 Task: Research Airbnb options in Thunder Bay, Canada from 12th December, 2023 to 16th December, 2023 for 2 adults. Place can be entire room with 2 bedrooms having 2 beds and 1 bathroom. Property type can be flat.
Action: Mouse moved to (419, 74)
Screenshot: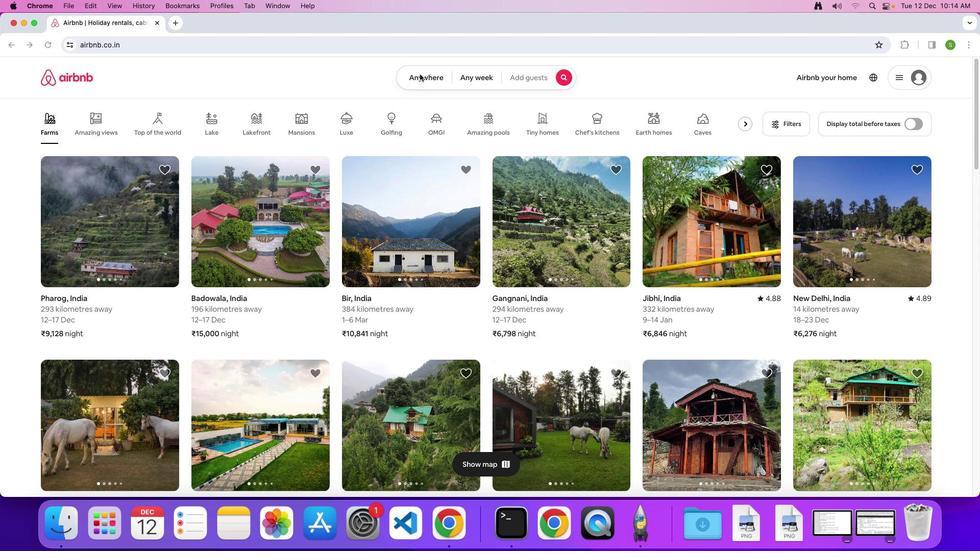 
Action: Mouse pressed left at (419, 74)
Screenshot: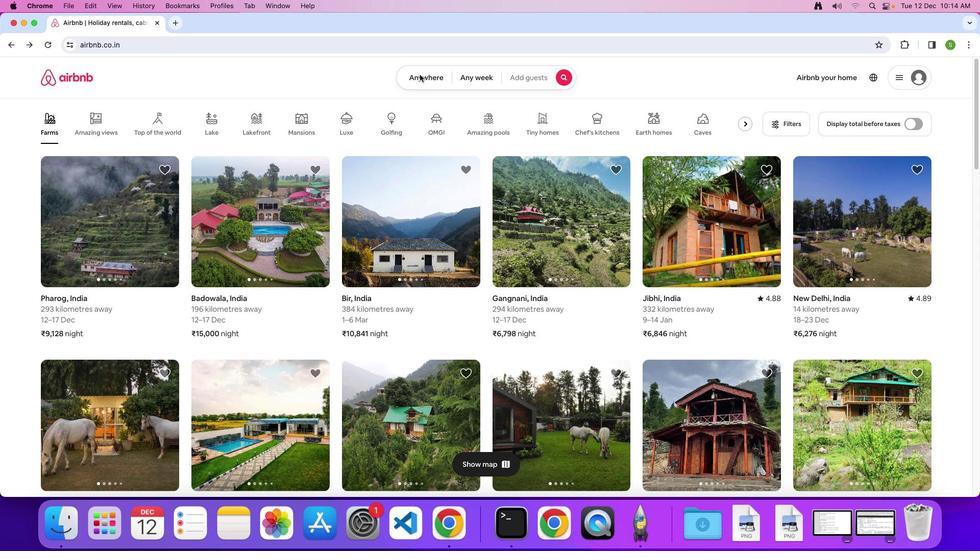 
Action: Mouse moved to (416, 80)
Screenshot: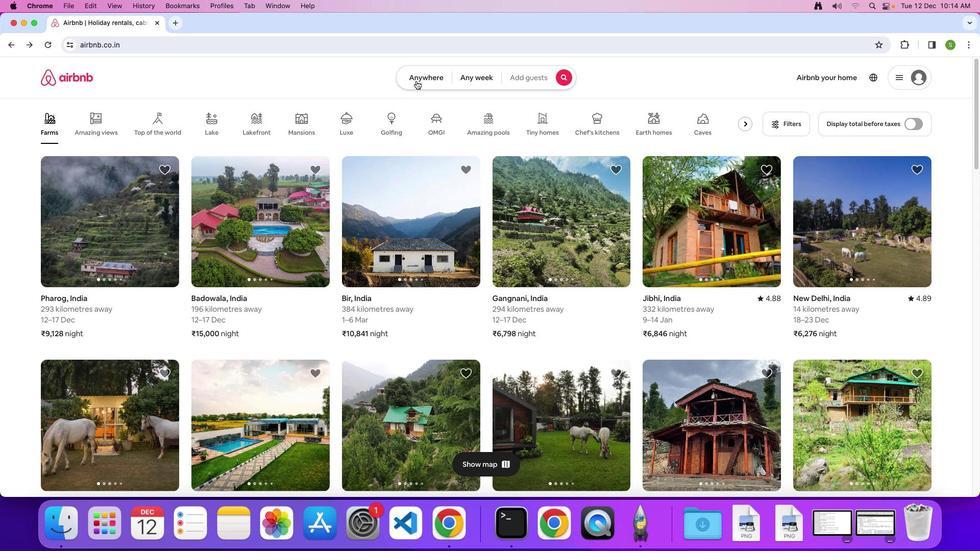 
Action: Mouse pressed left at (416, 80)
Screenshot: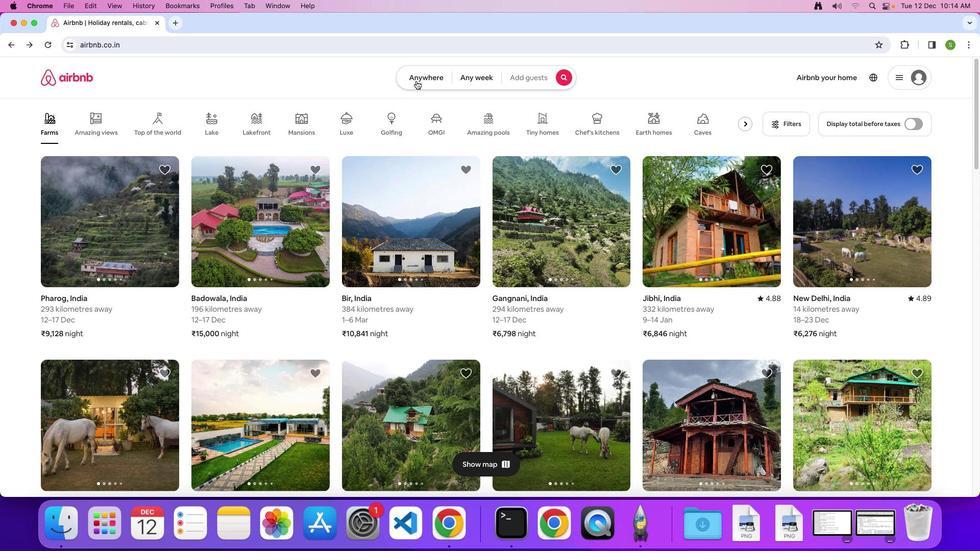 
Action: Mouse moved to (364, 116)
Screenshot: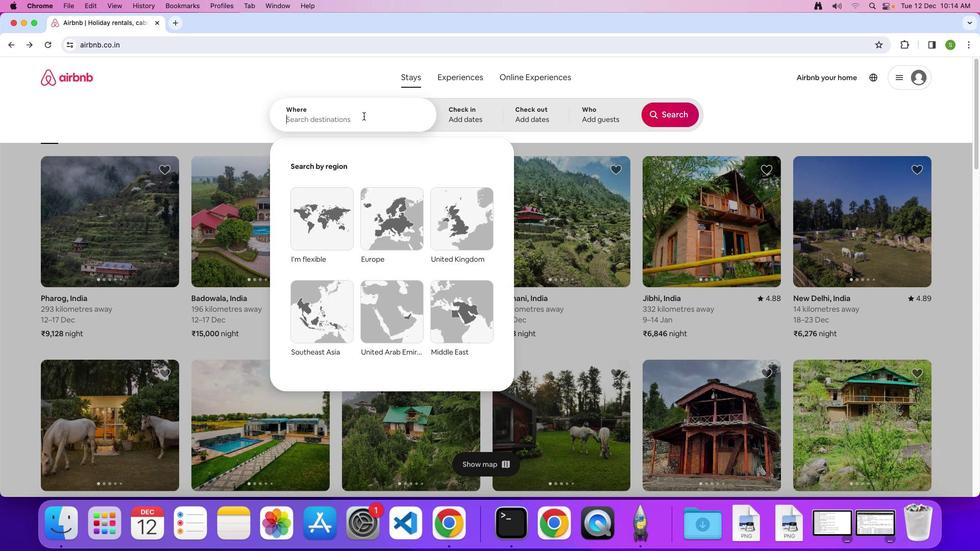 
Action: Mouse pressed left at (364, 116)
Screenshot: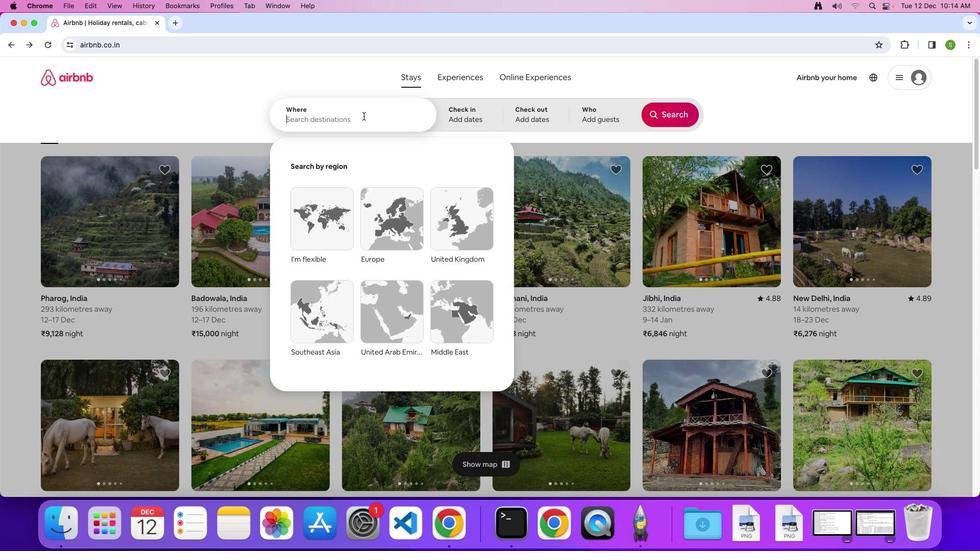 
Action: Key pressed 'T'Key.caps_lock'h''u''n''d''a'Key.backspace'e''r'Key.spaceKey.shift'B''a''y'','Key.spaceKey.shift'c''a''n''a''d''a'Key.enter
Screenshot: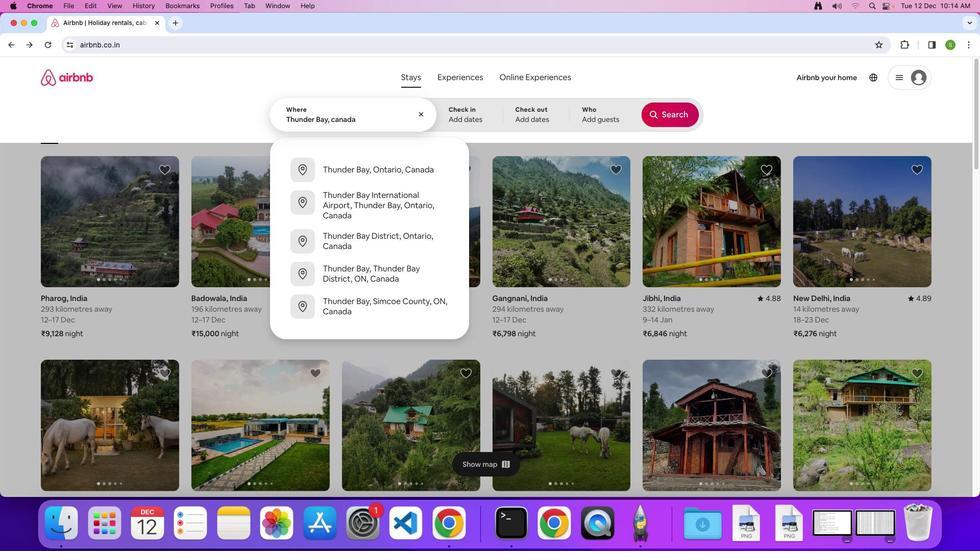 
Action: Mouse moved to (368, 291)
Screenshot: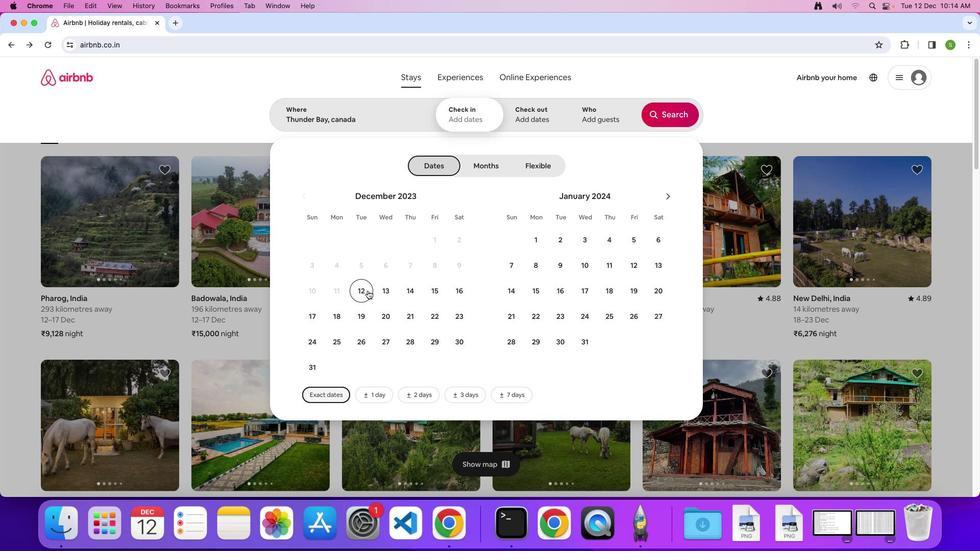 
Action: Mouse pressed left at (368, 291)
Screenshot: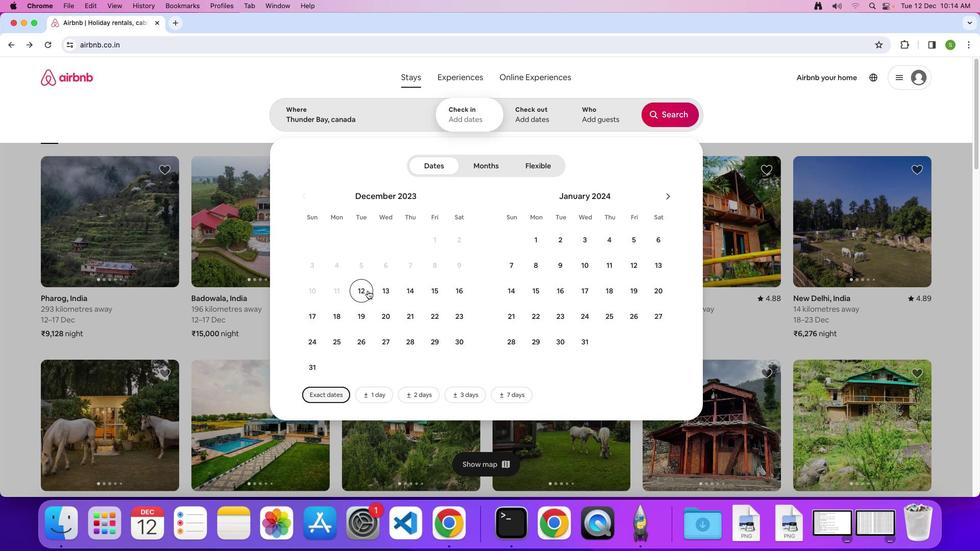 
Action: Mouse moved to (460, 295)
Screenshot: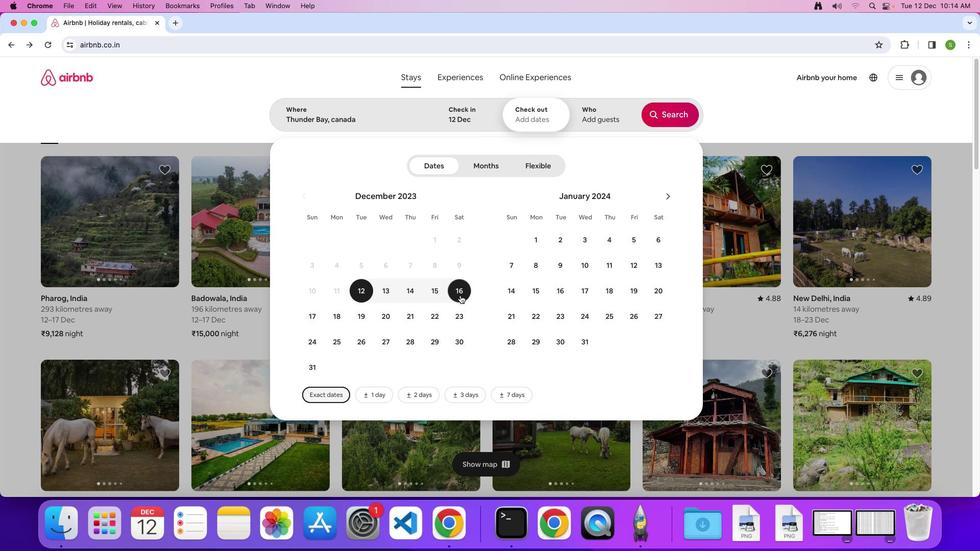 
Action: Mouse pressed left at (460, 295)
Screenshot: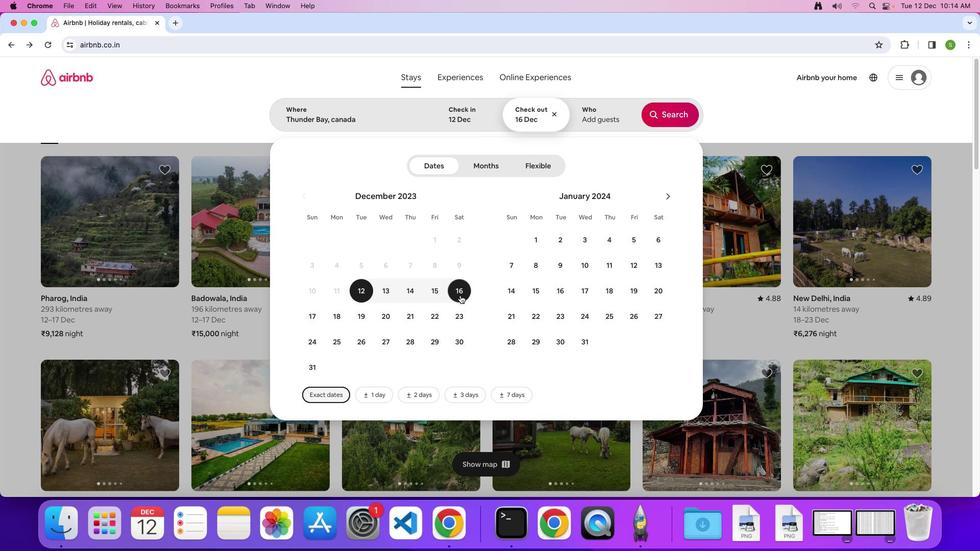 
Action: Mouse moved to (598, 120)
Screenshot: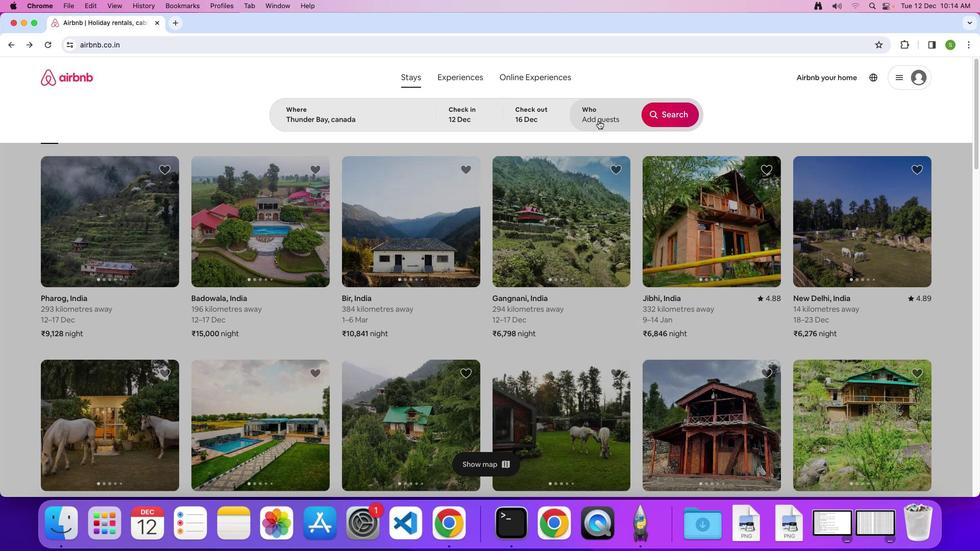 
Action: Mouse pressed left at (598, 120)
Screenshot: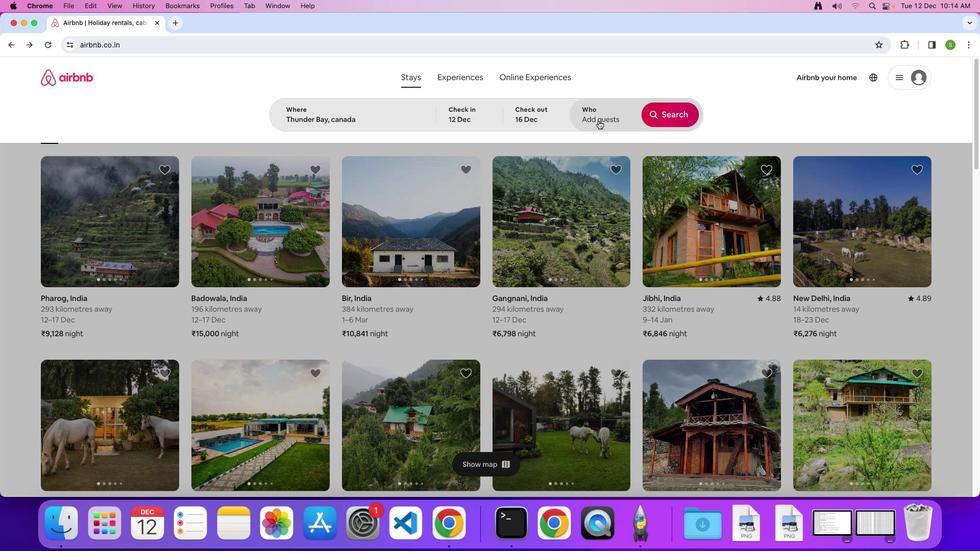 
Action: Mouse moved to (675, 163)
Screenshot: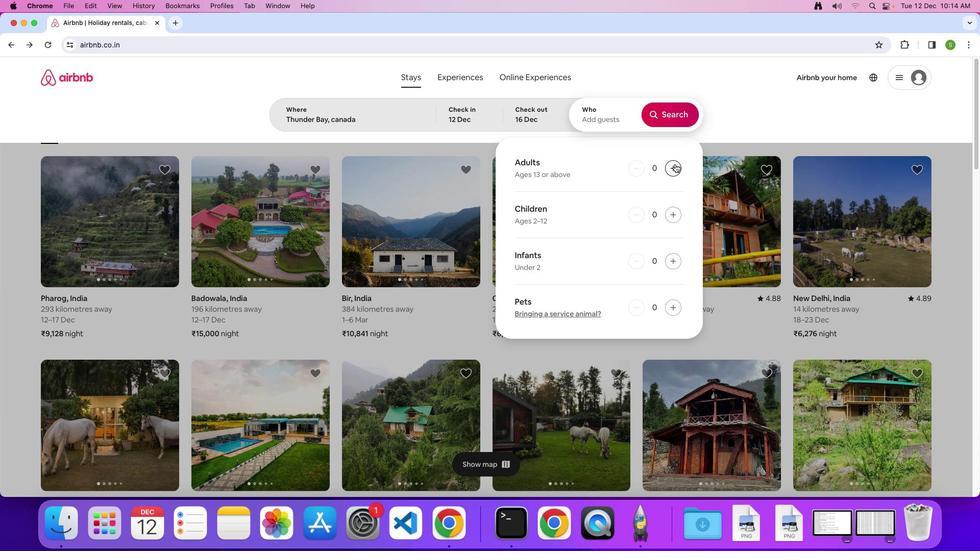 
Action: Mouse pressed left at (675, 163)
Screenshot: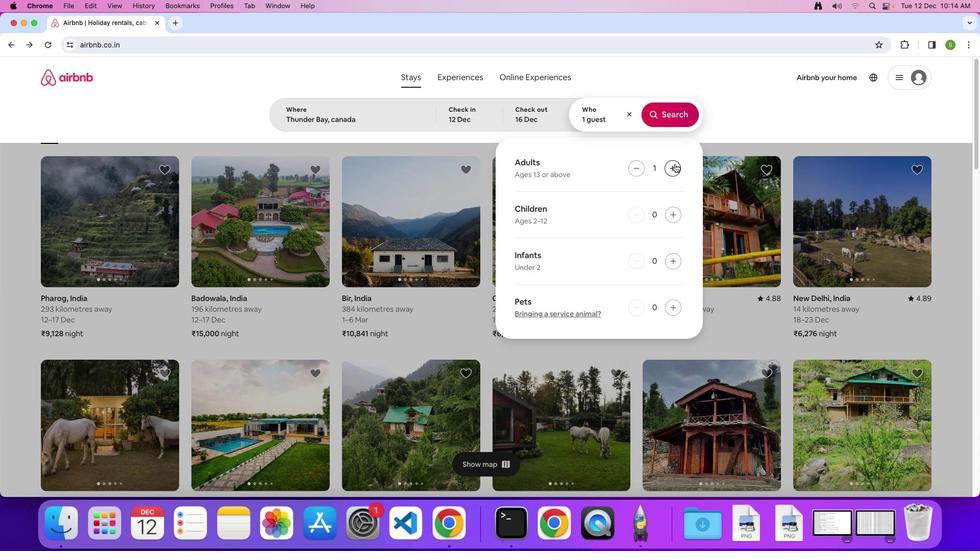 
Action: Mouse pressed left at (675, 163)
Screenshot: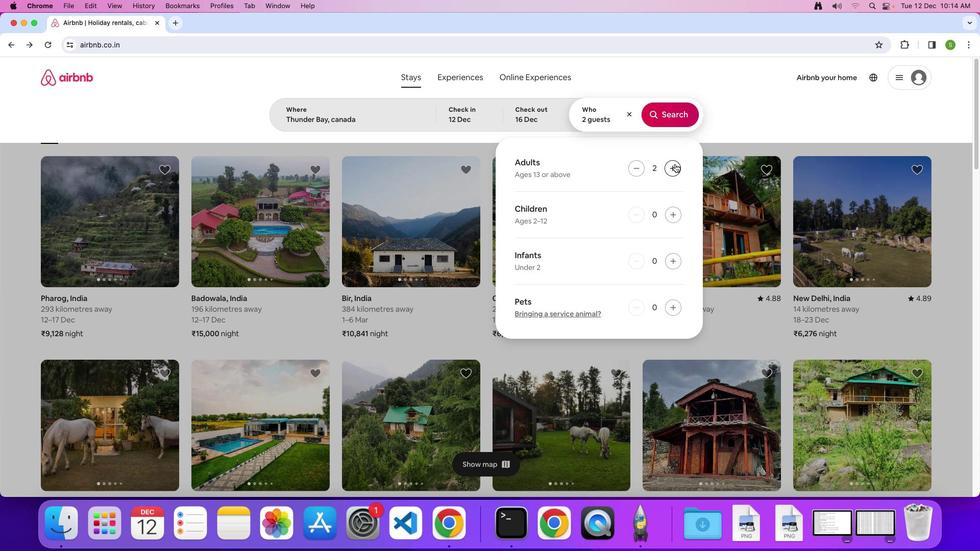 
Action: Mouse moved to (681, 122)
Screenshot: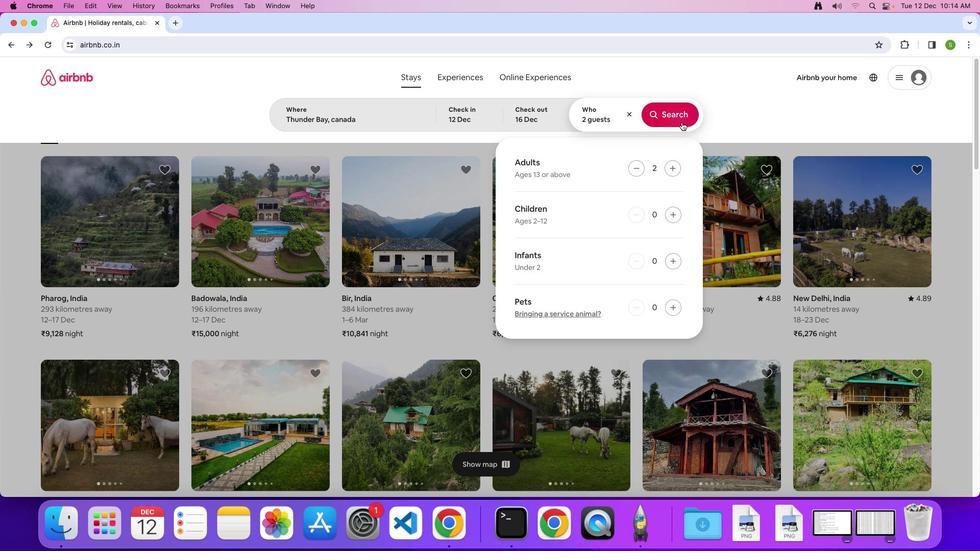 
Action: Mouse pressed left at (681, 122)
Screenshot: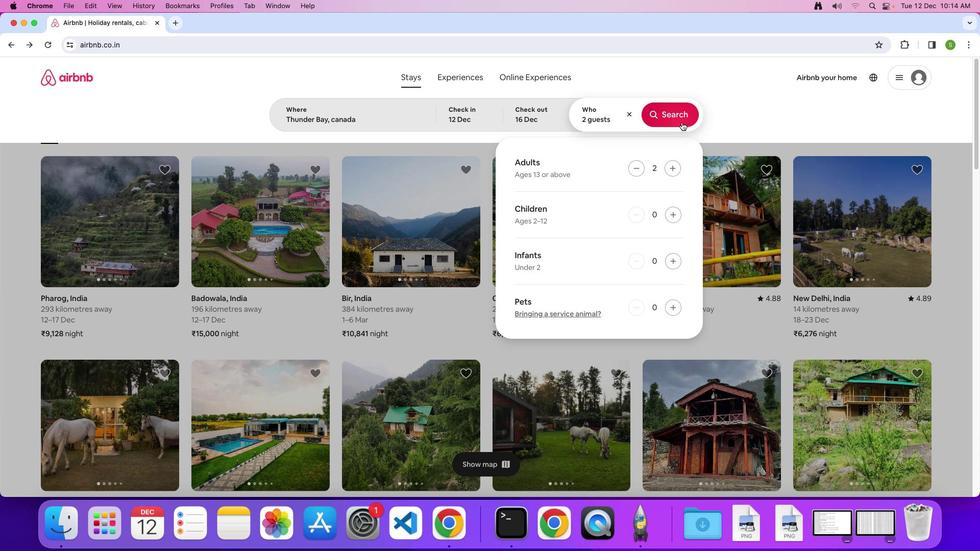 
Action: Mouse moved to (806, 119)
Screenshot: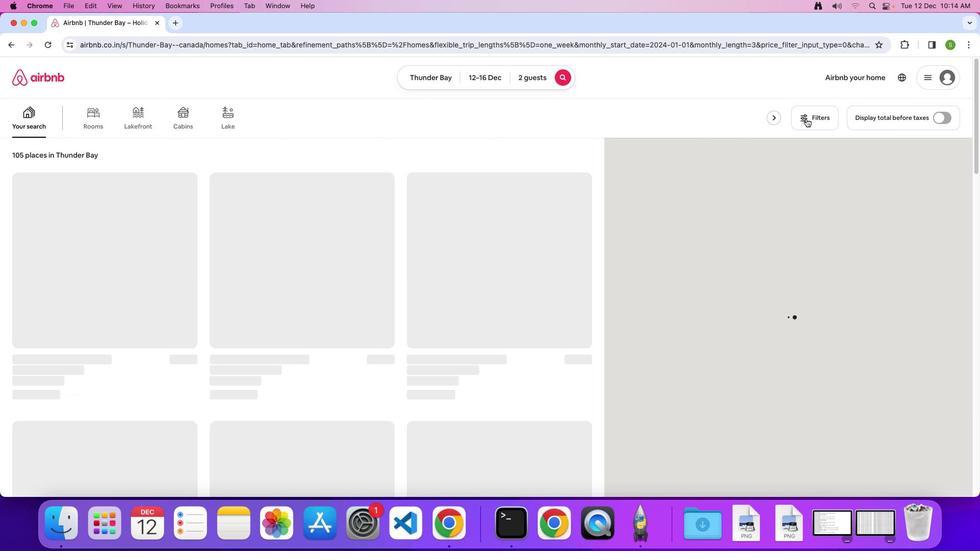 
Action: Mouse pressed left at (806, 119)
Screenshot: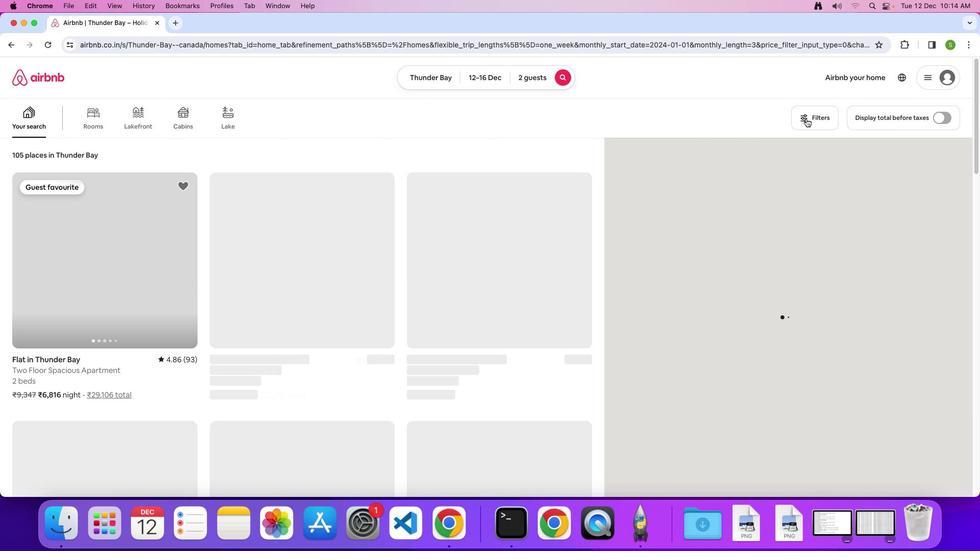 
Action: Mouse moved to (487, 298)
Screenshot: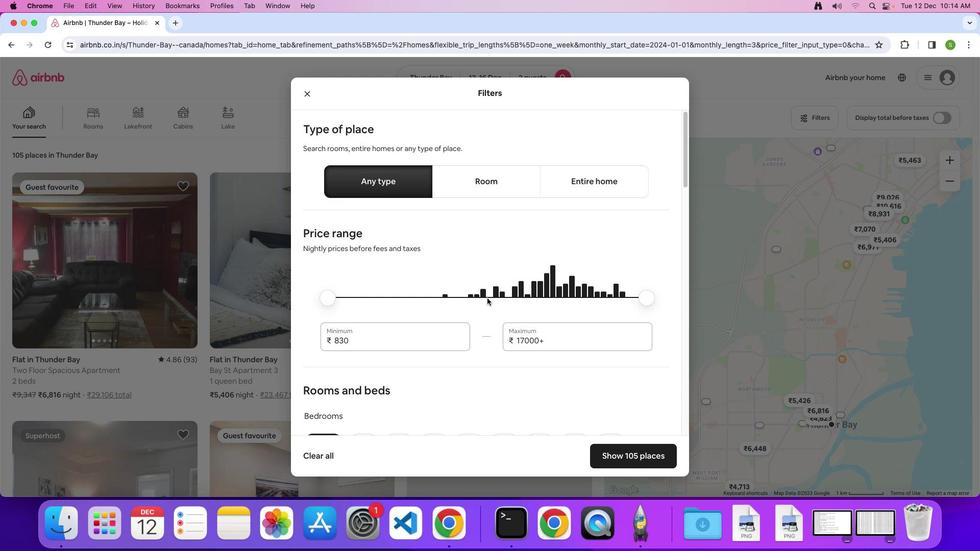 
Action: Mouse scrolled (487, 298) with delta (0, 0)
Screenshot: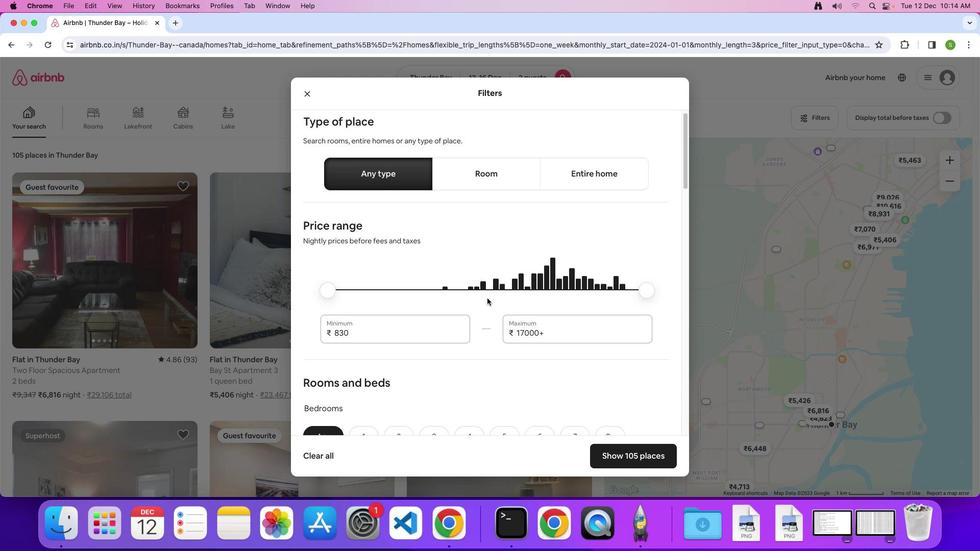 
Action: Mouse scrolled (487, 298) with delta (0, 0)
Screenshot: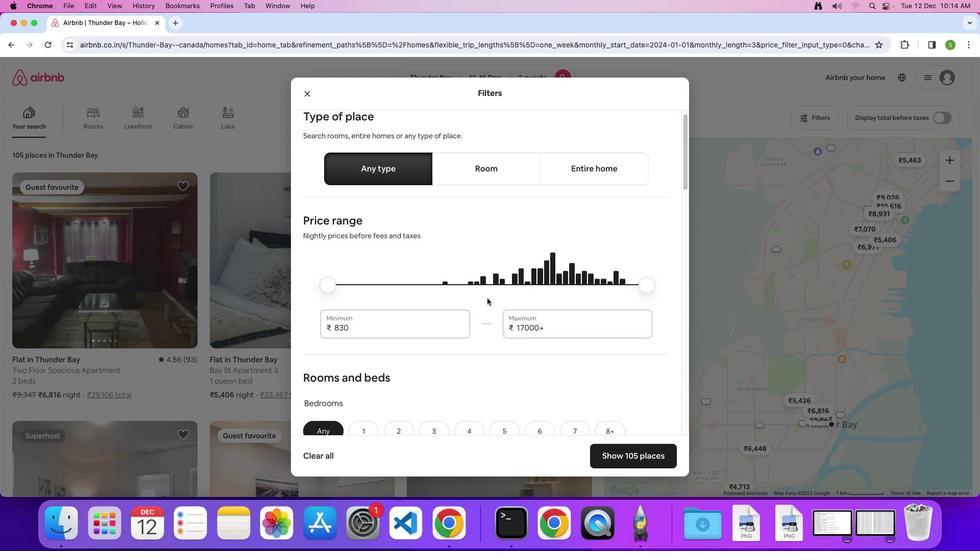 
Action: Mouse scrolled (487, 298) with delta (0, 0)
Screenshot: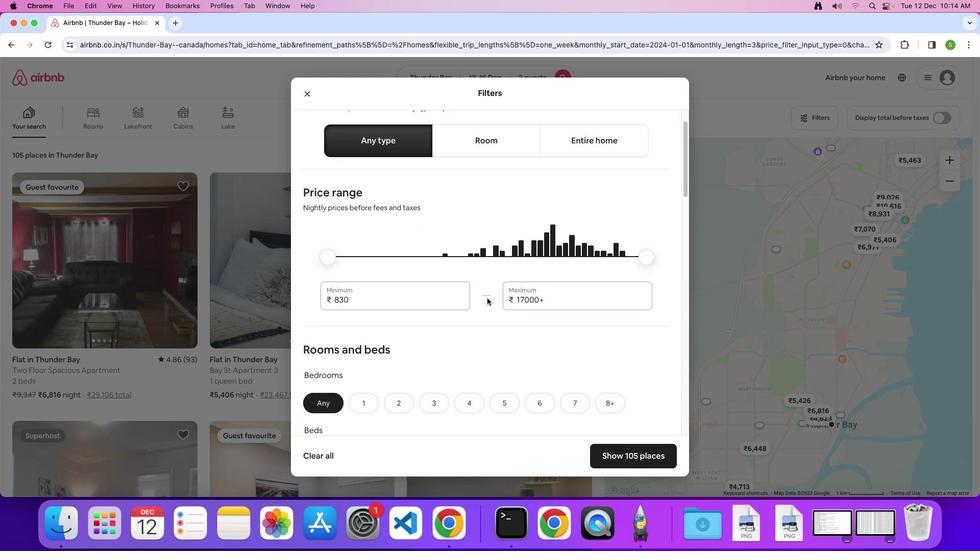 
Action: Mouse scrolled (487, 298) with delta (0, 0)
Screenshot: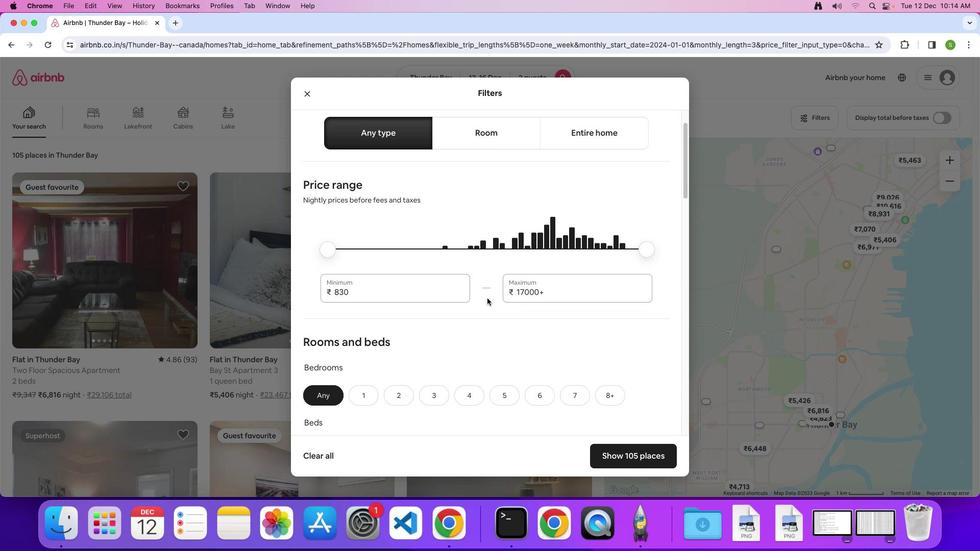 
Action: Mouse scrolled (487, 298) with delta (0, 0)
Screenshot: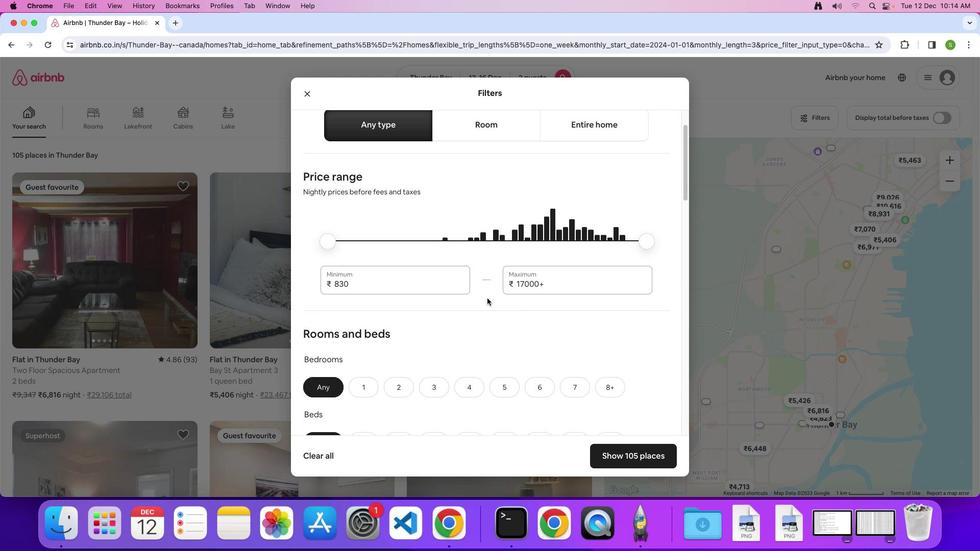 
Action: Mouse moved to (481, 300)
Screenshot: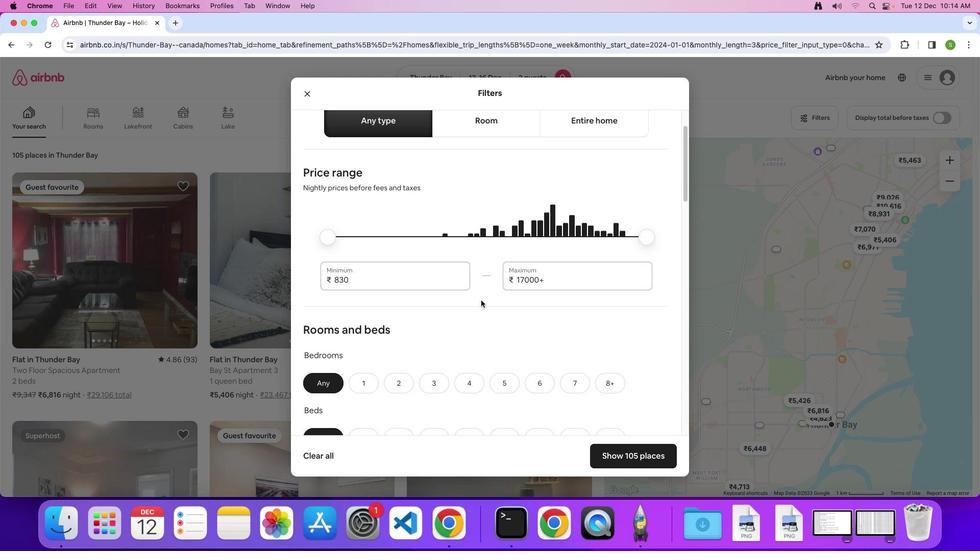 
Action: Mouse scrolled (481, 300) with delta (0, 0)
Screenshot: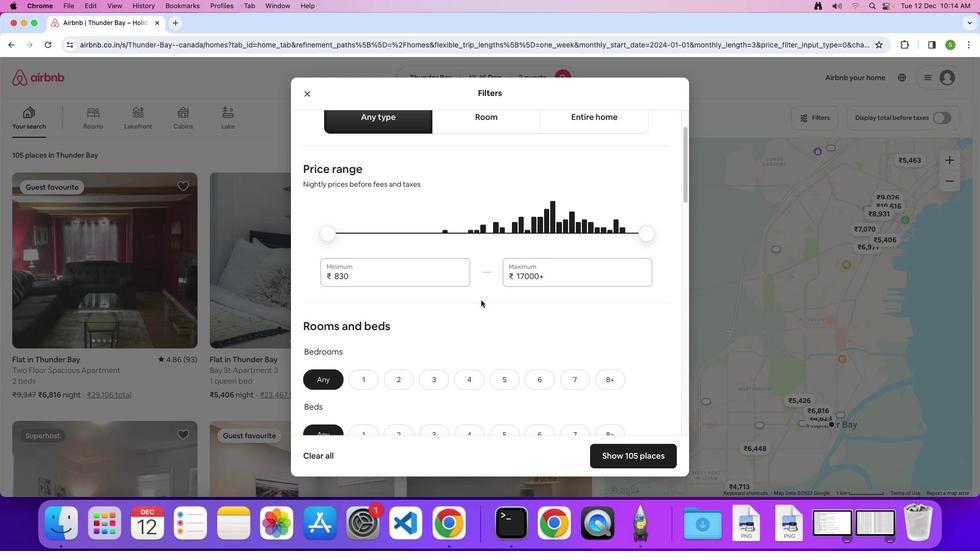 
Action: Mouse scrolled (481, 300) with delta (0, 0)
Screenshot: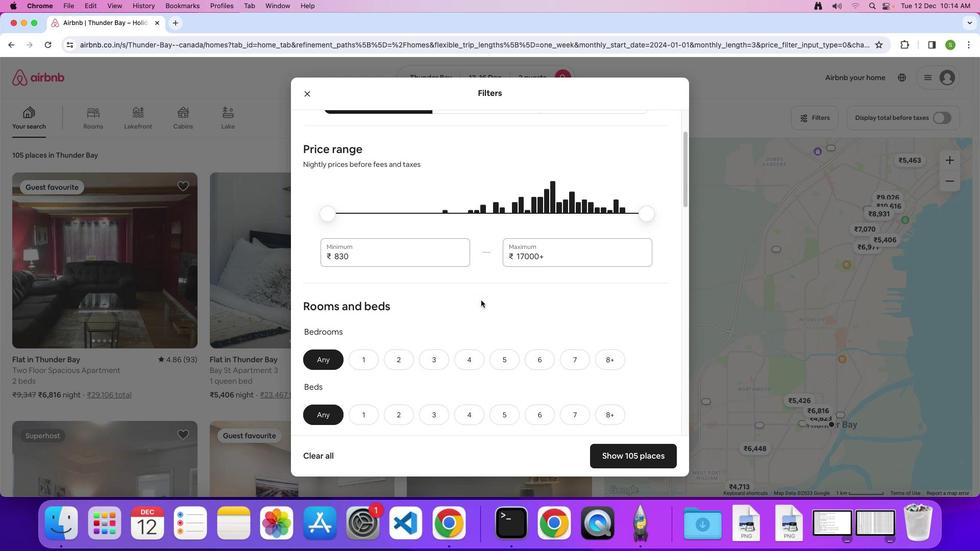 
Action: Mouse scrolled (481, 300) with delta (0, -1)
Screenshot: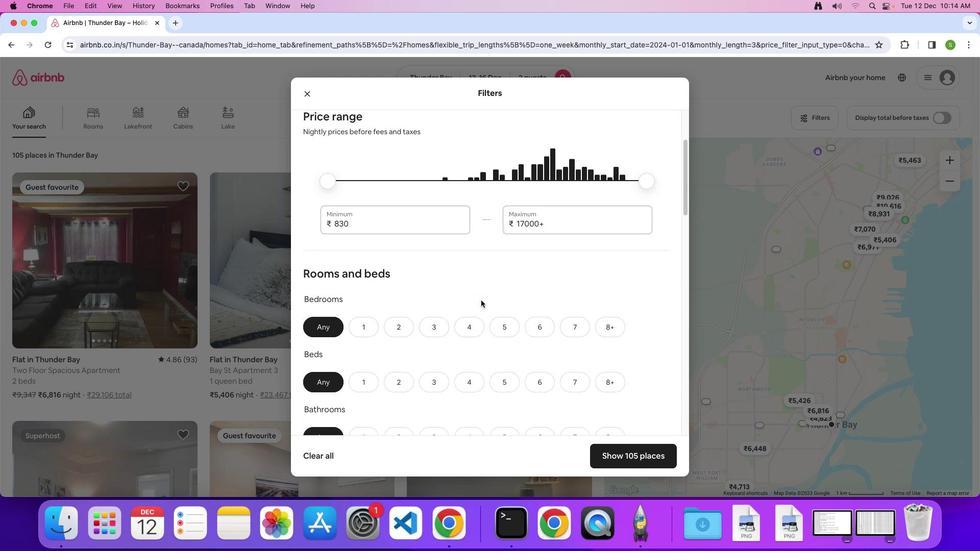 
Action: Mouse scrolled (481, 300) with delta (0, 0)
Screenshot: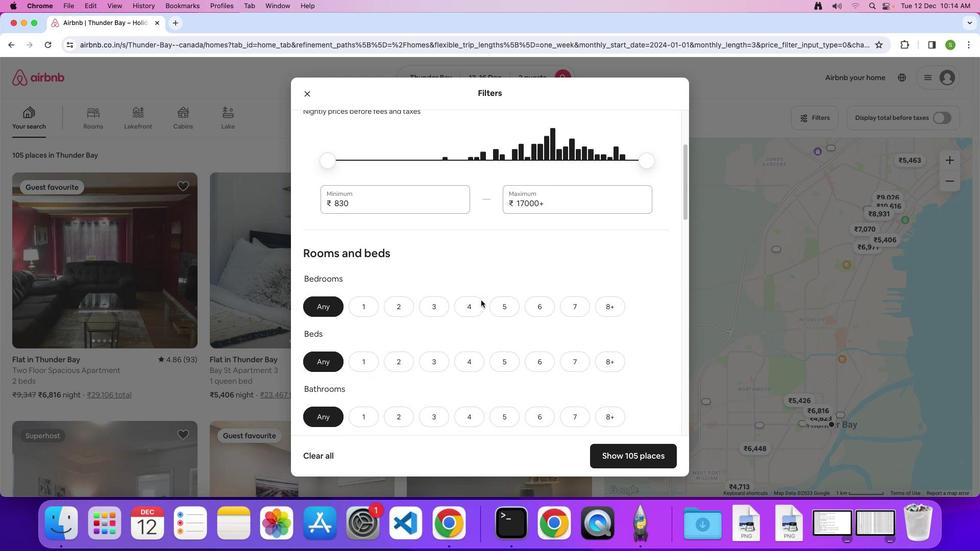 
Action: Mouse scrolled (481, 300) with delta (0, 0)
Screenshot: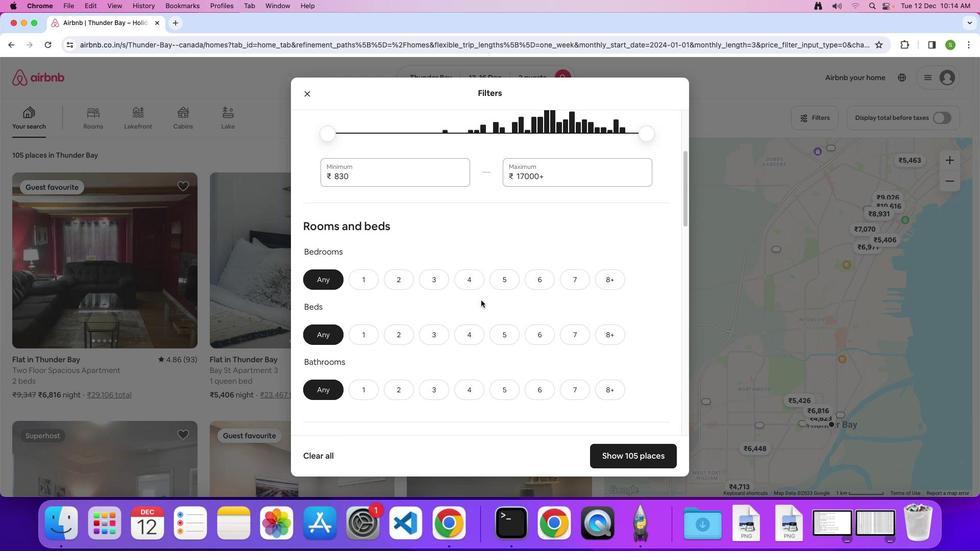 
Action: Mouse scrolled (481, 300) with delta (0, -1)
Screenshot: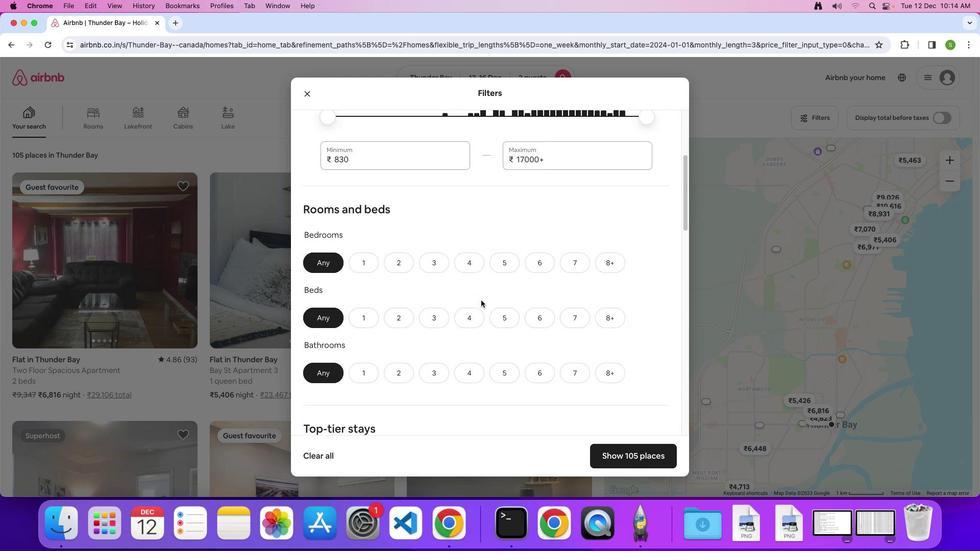 
Action: Mouse scrolled (481, 300) with delta (0, 0)
Screenshot: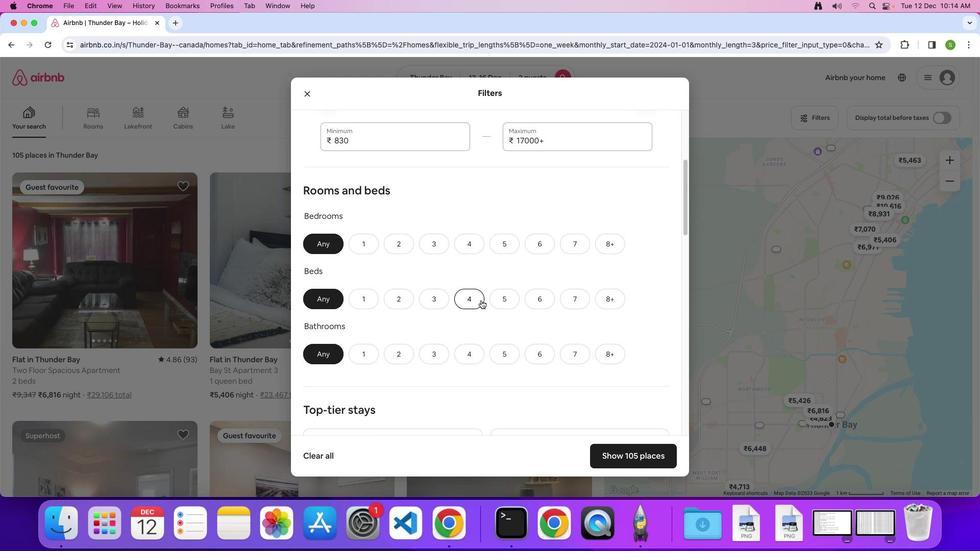 
Action: Mouse scrolled (481, 300) with delta (0, 0)
Screenshot: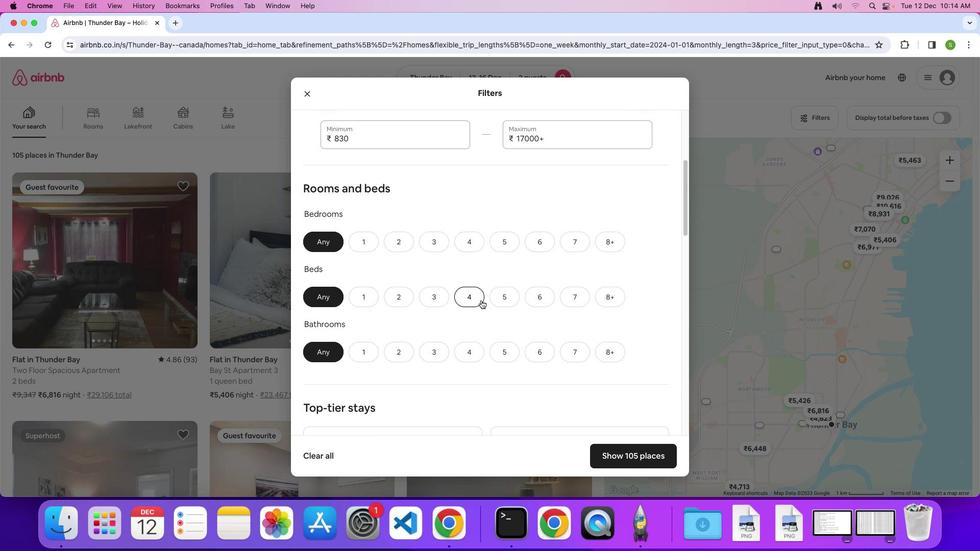 
Action: Mouse moved to (395, 236)
Screenshot: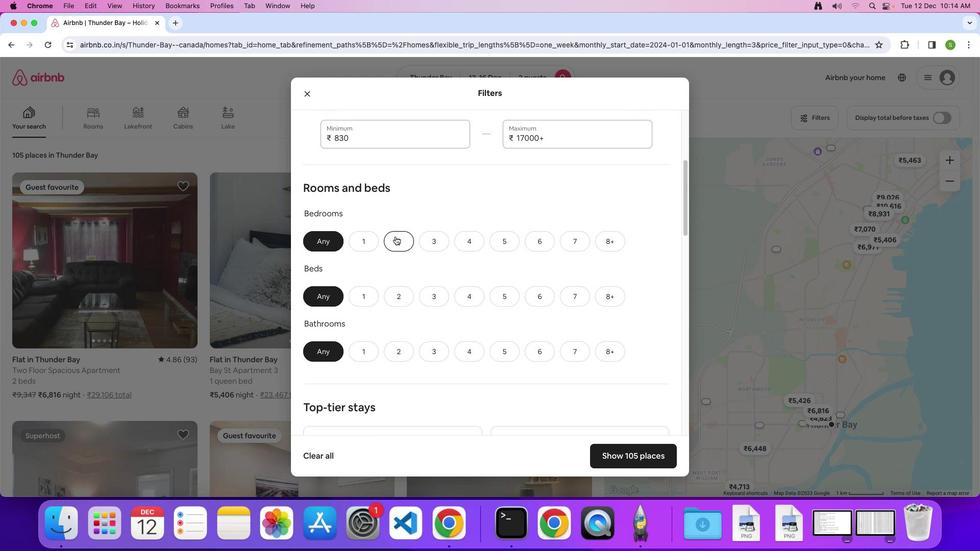 
Action: Mouse pressed left at (395, 236)
Screenshot: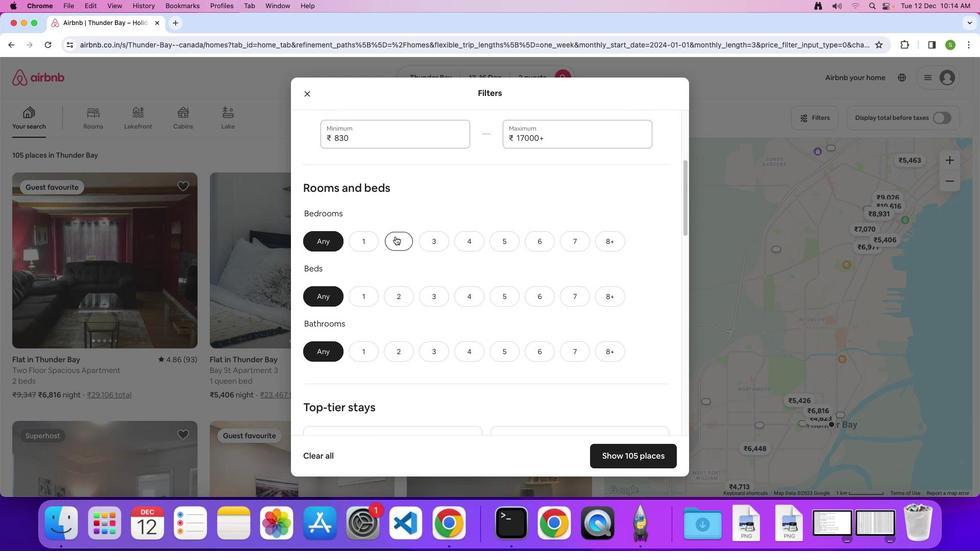 
Action: Mouse moved to (396, 294)
Screenshot: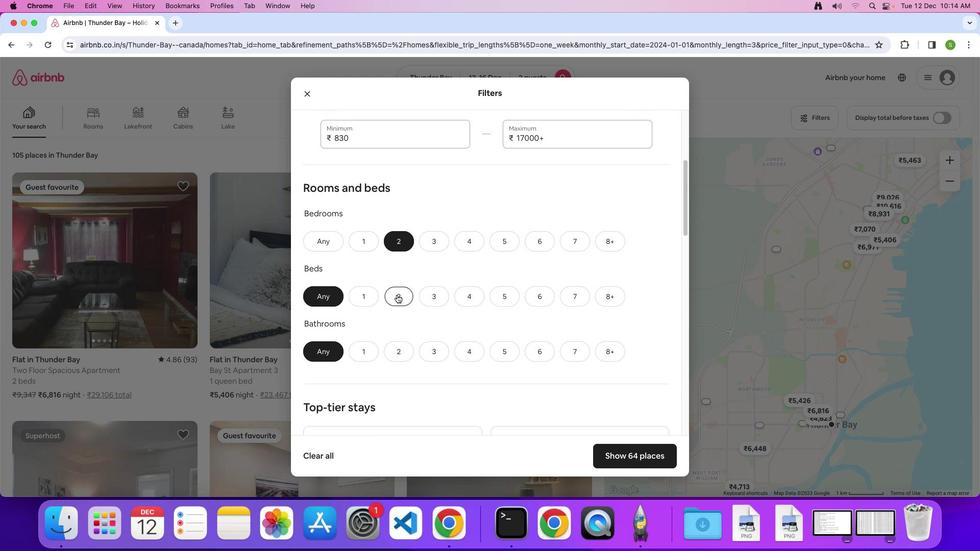 
Action: Mouse pressed left at (396, 294)
Screenshot: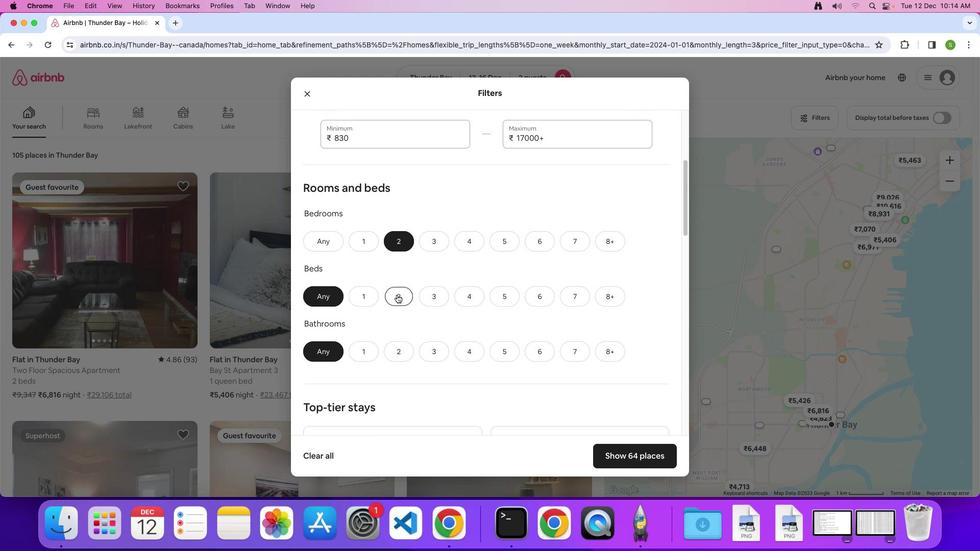 
Action: Mouse moved to (359, 358)
Screenshot: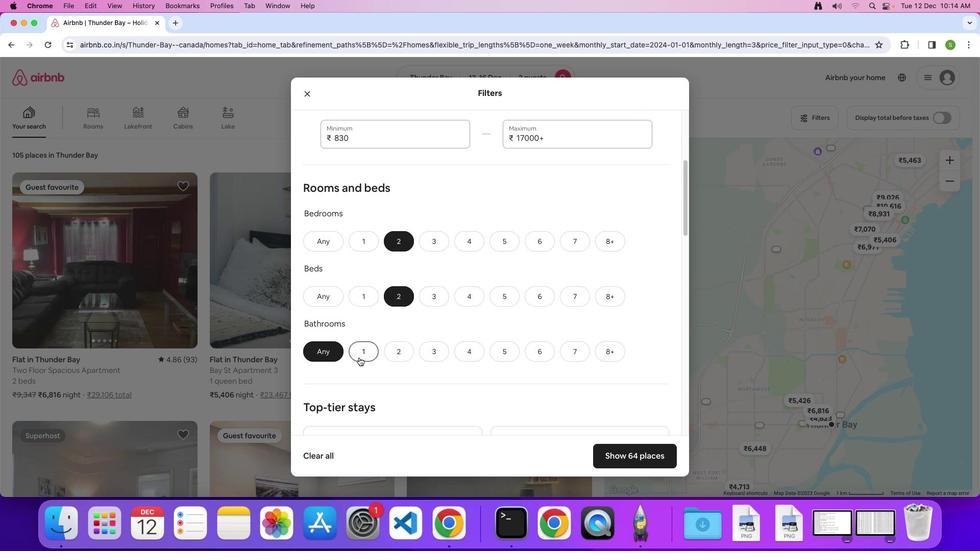 
Action: Mouse pressed left at (359, 358)
Screenshot: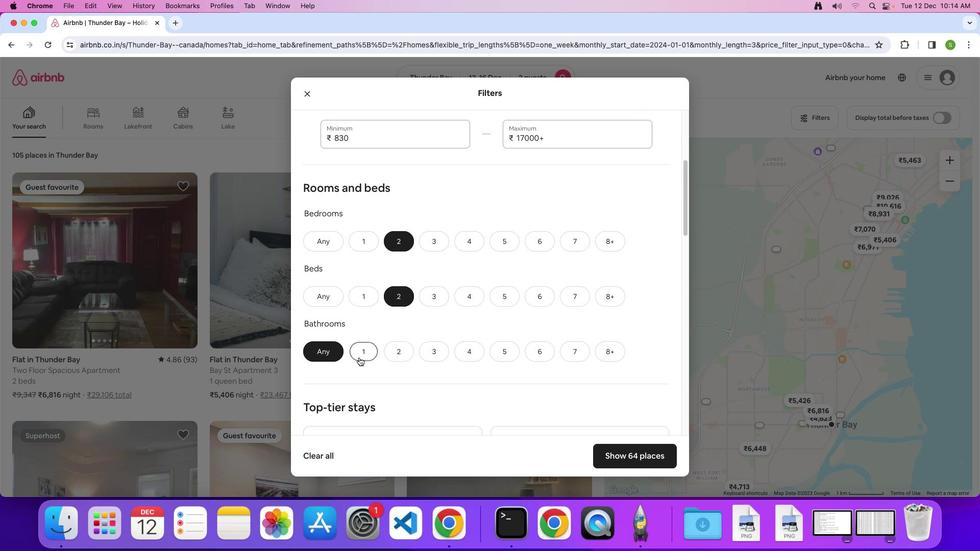 
Action: Mouse moved to (477, 344)
Screenshot: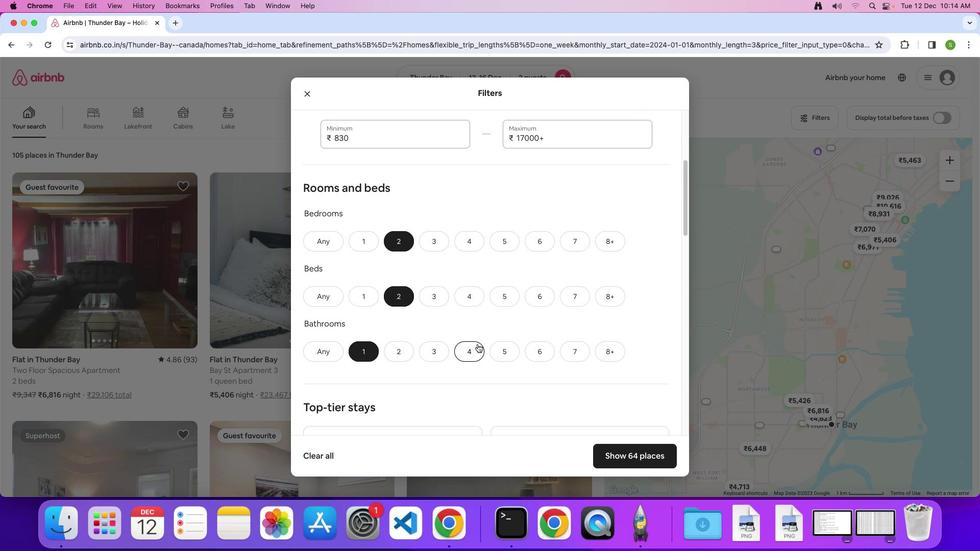 
Action: Mouse scrolled (477, 344) with delta (0, 0)
Screenshot: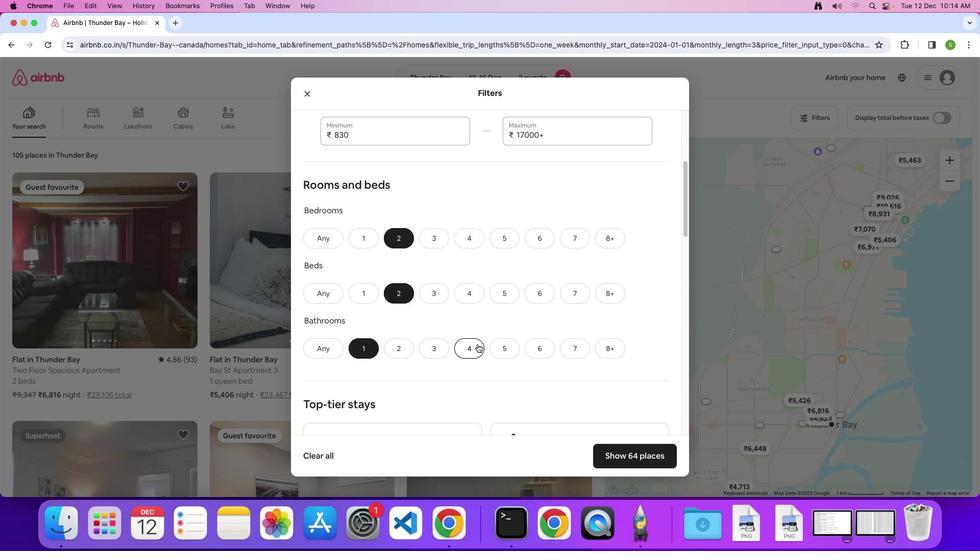 
Action: Mouse scrolled (477, 344) with delta (0, 0)
Screenshot: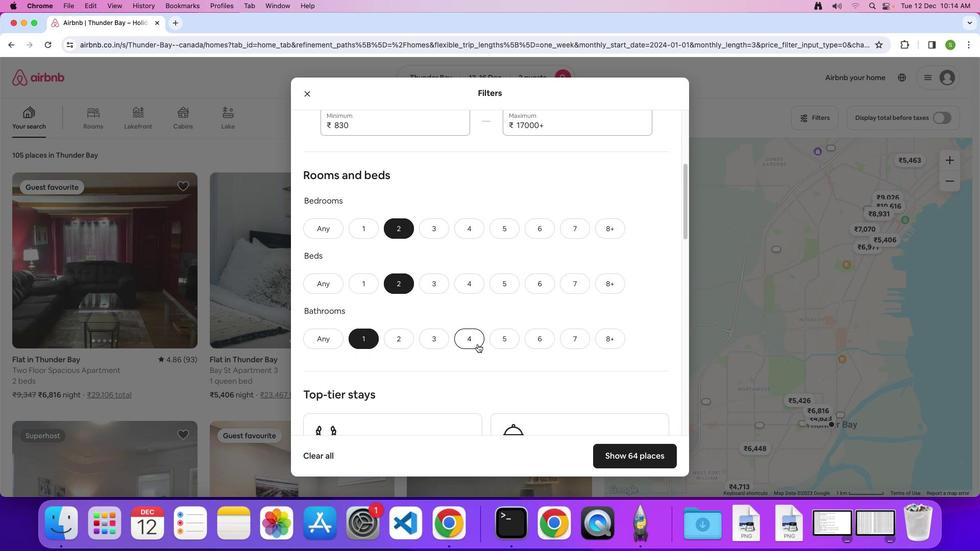 
Action: Mouse scrolled (477, 344) with delta (0, 0)
Screenshot: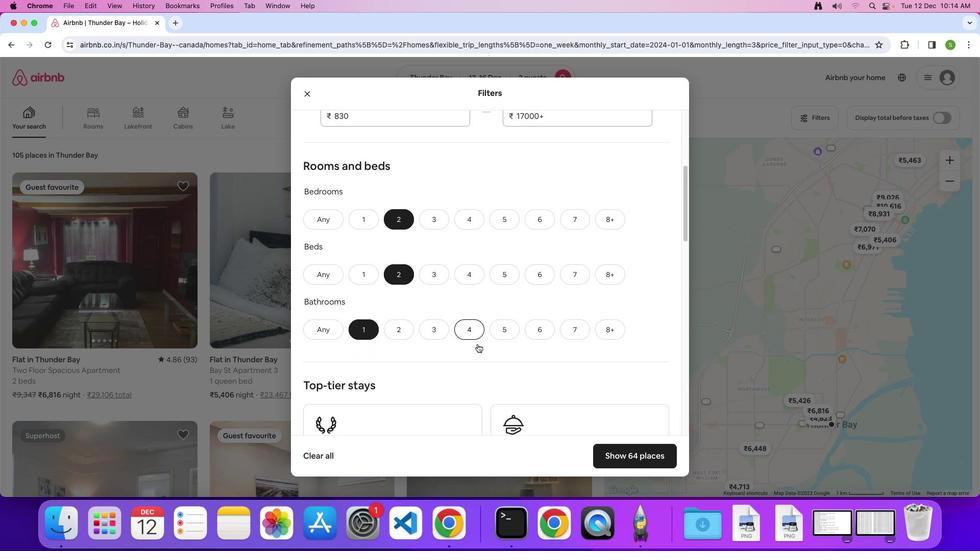 
Action: Mouse scrolled (477, 344) with delta (0, 0)
Screenshot: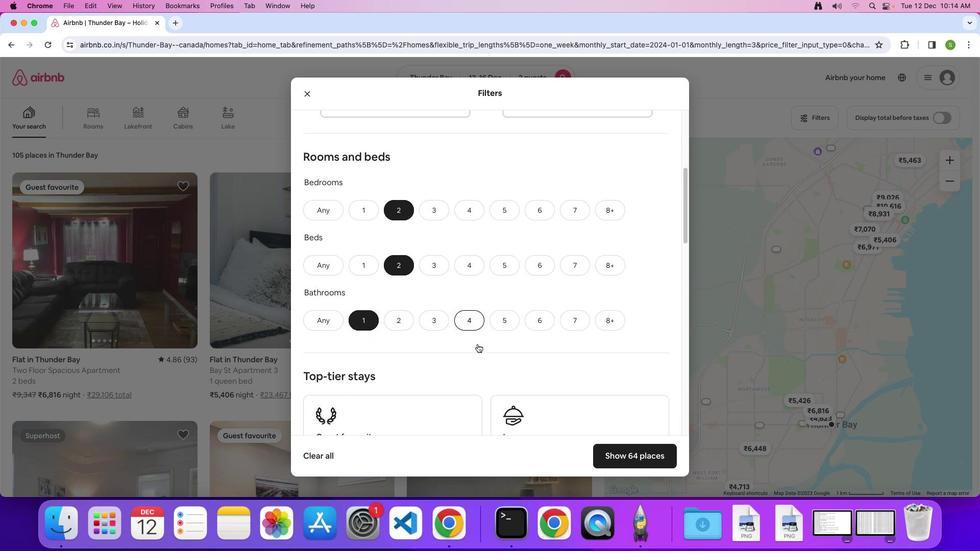 
Action: Mouse scrolled (477, 344) with delta (0, 0)
Screenshot: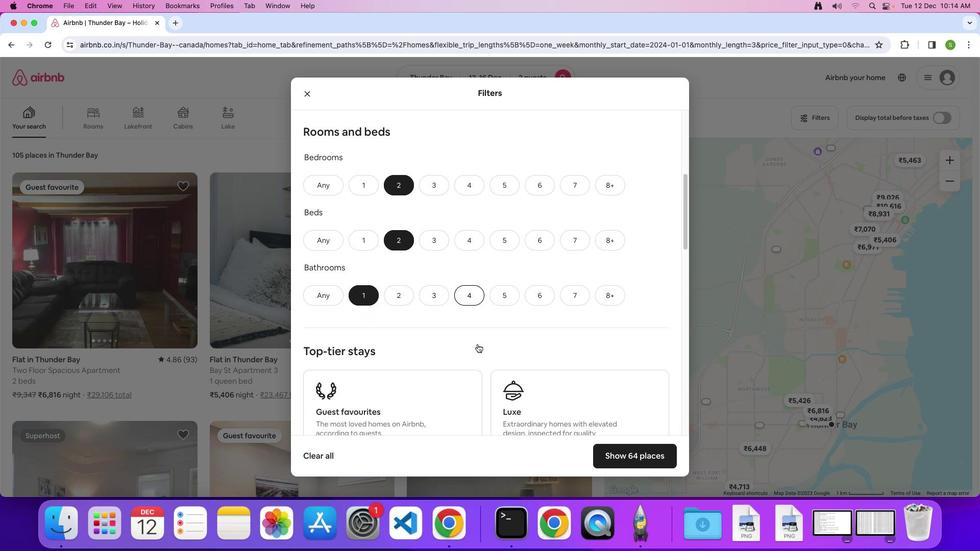 
Action: Mouse scrolled (477, 344) with delta (0, 0)
Screenshot: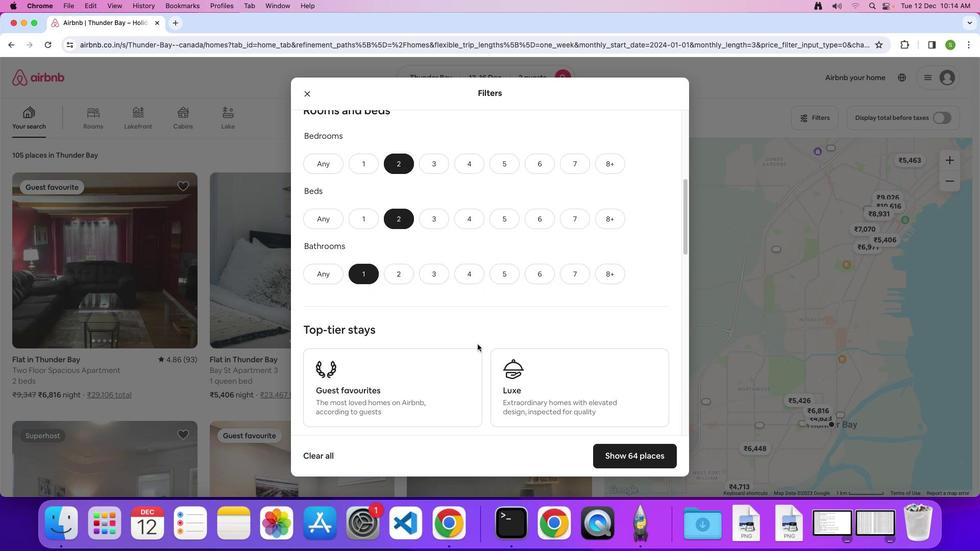 
Action: Mouse scrolled (477, 344) with delta (0, 0)
Screenshot: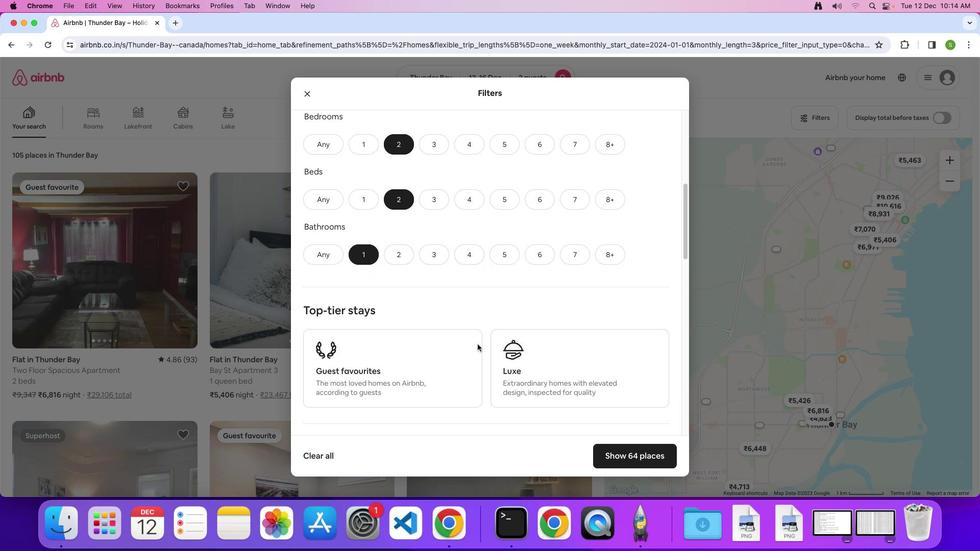 
Action: Mouse scrolled (477, 344) with delta (0, -1)
Screenshot: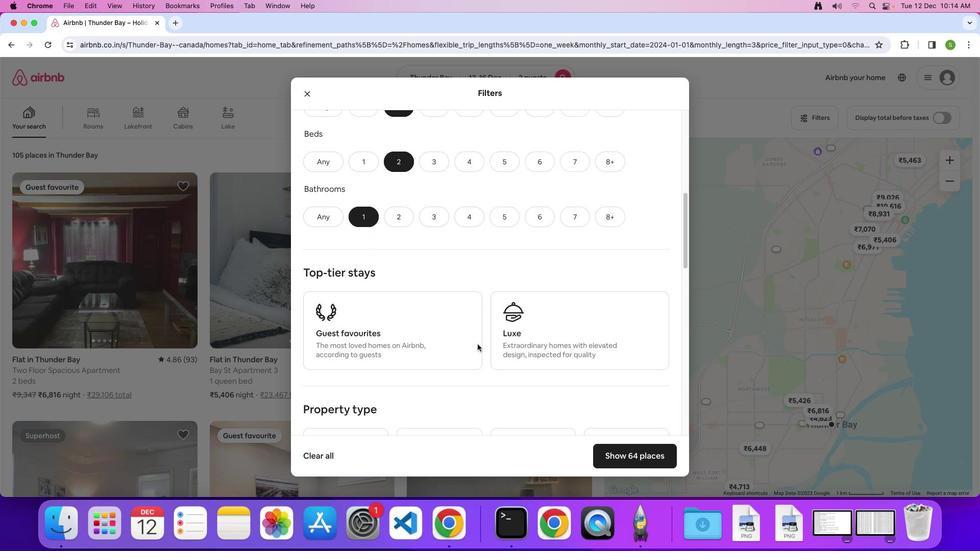 
Action: Mouse scrolled (477, 344) with delta (0, 0)
Screenshot: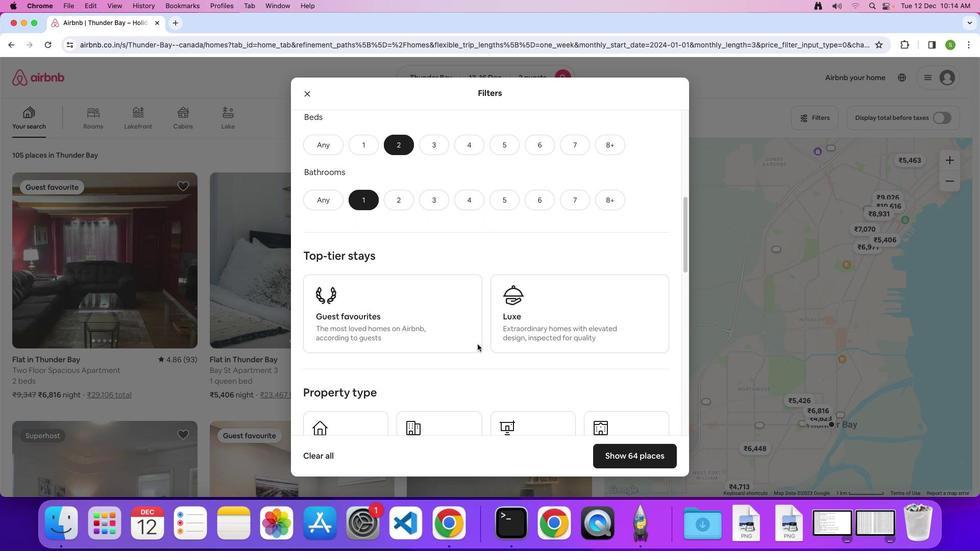 
Action: Mouse scrolled (477, 344) with delta (0, 0)
Screenshot: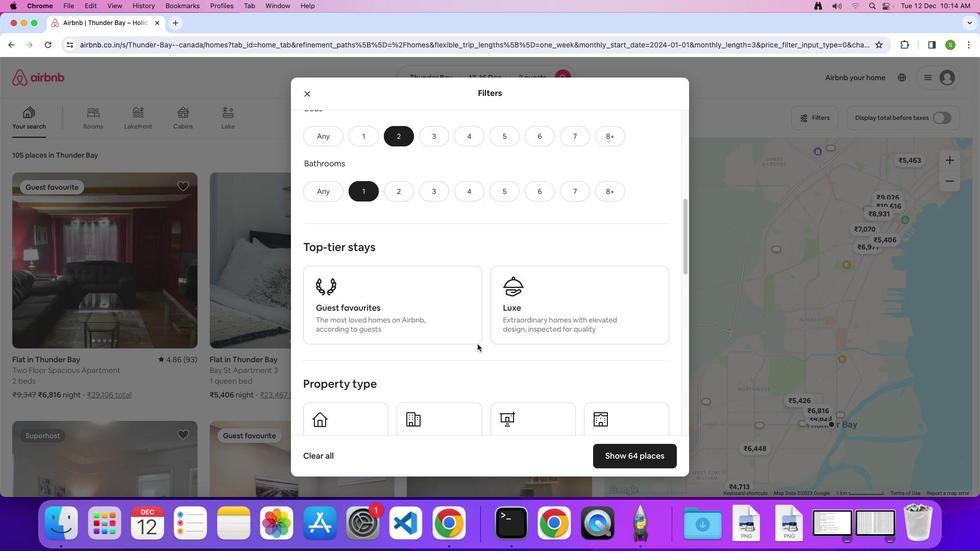 
Action: Mouse scrolled (477, 344) with delta (0, -1)
Screenshot: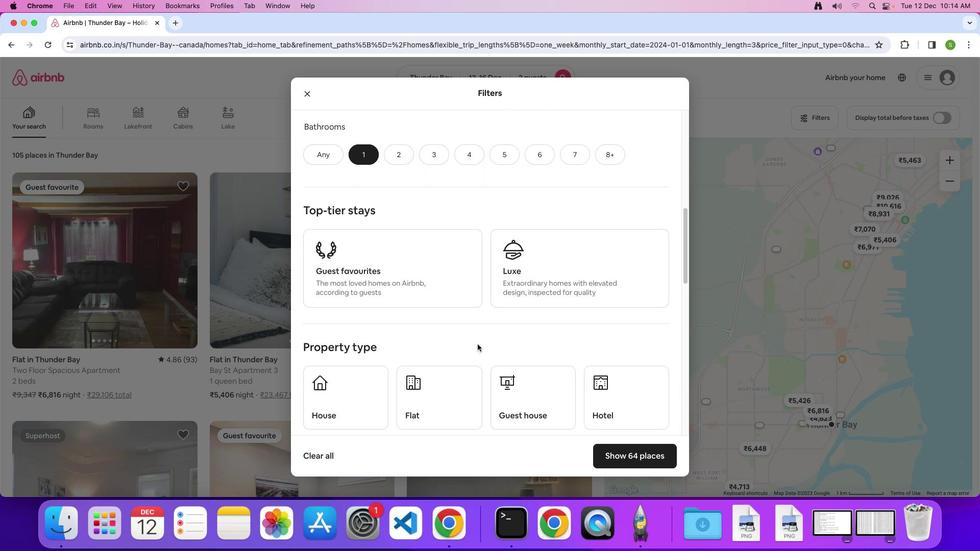 
Action: Mouse scrolled (477, 344) with delta (0, 0)
Screenshot: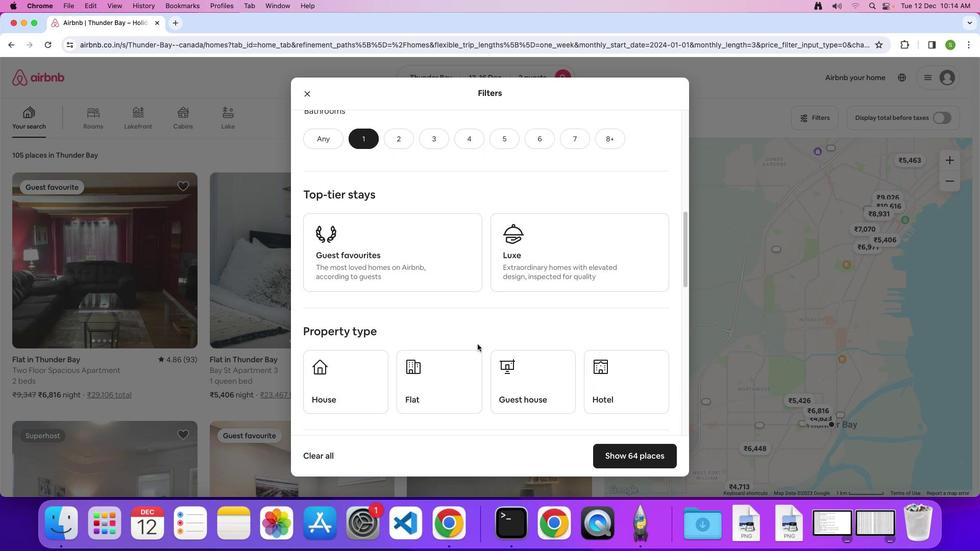 
Action: Mouse scrolled (477, 344) with delta (0, 0)
Screenshot: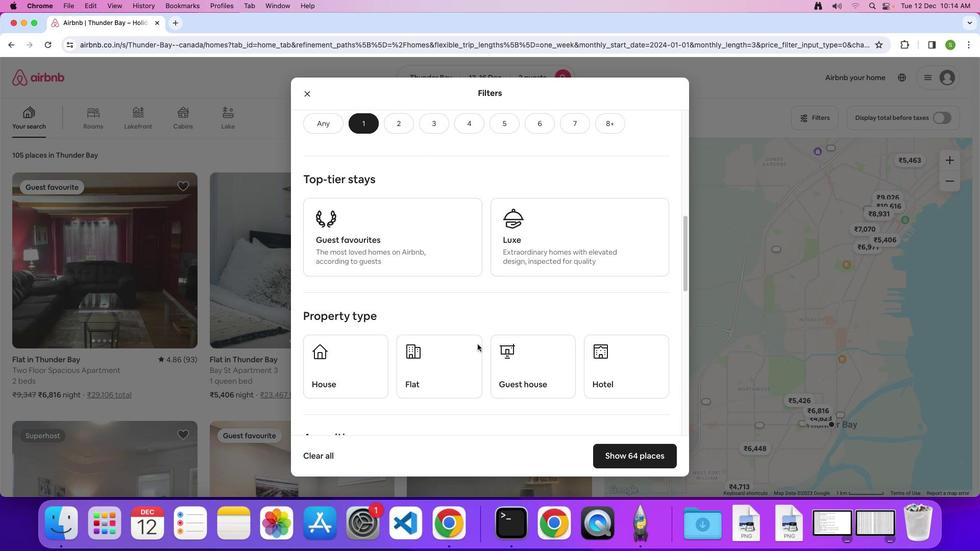 
Action: Mouse scrolled (477, 344) with delta (0, -1)
Screenshot: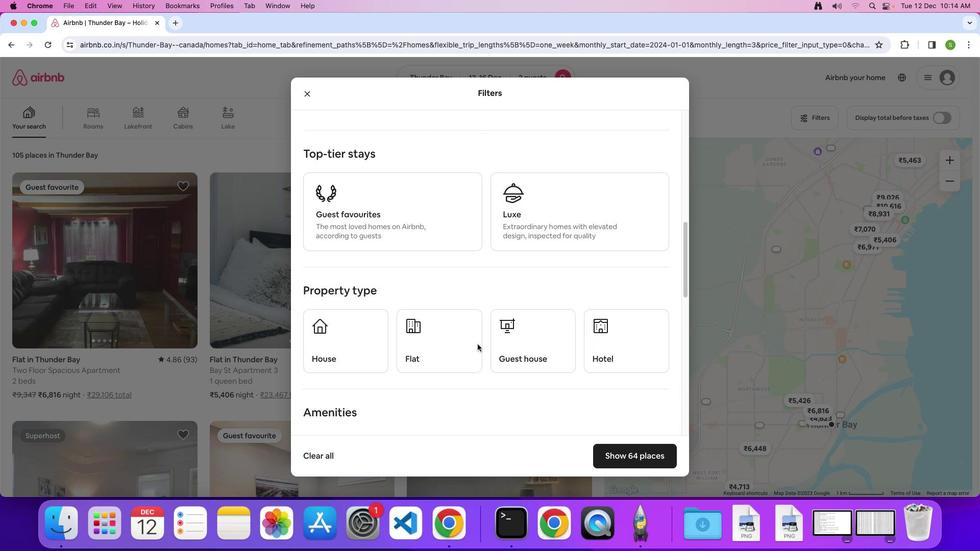 
Action: Mouse moved to (440, 346)
Screenshot: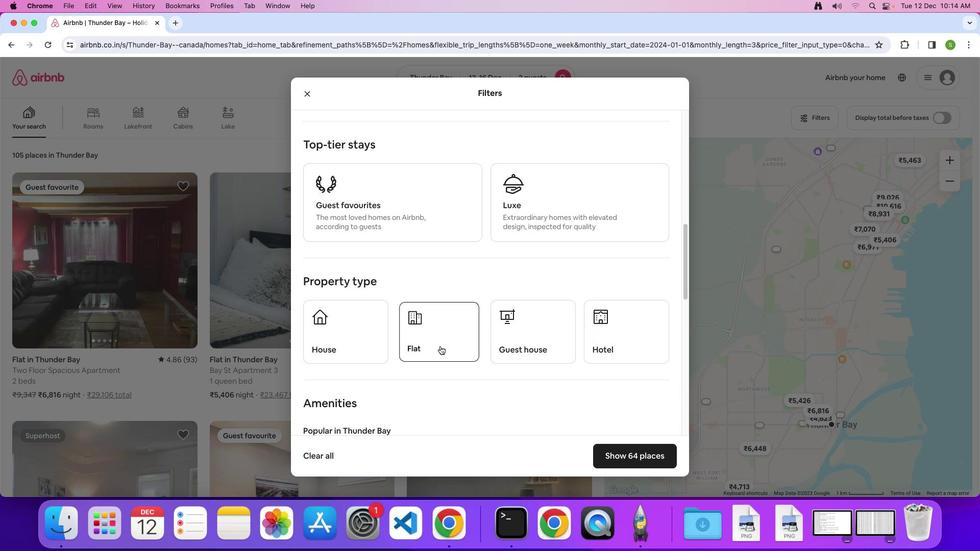 
Action: Mouse pressed left at (440, 346)
Screenshot: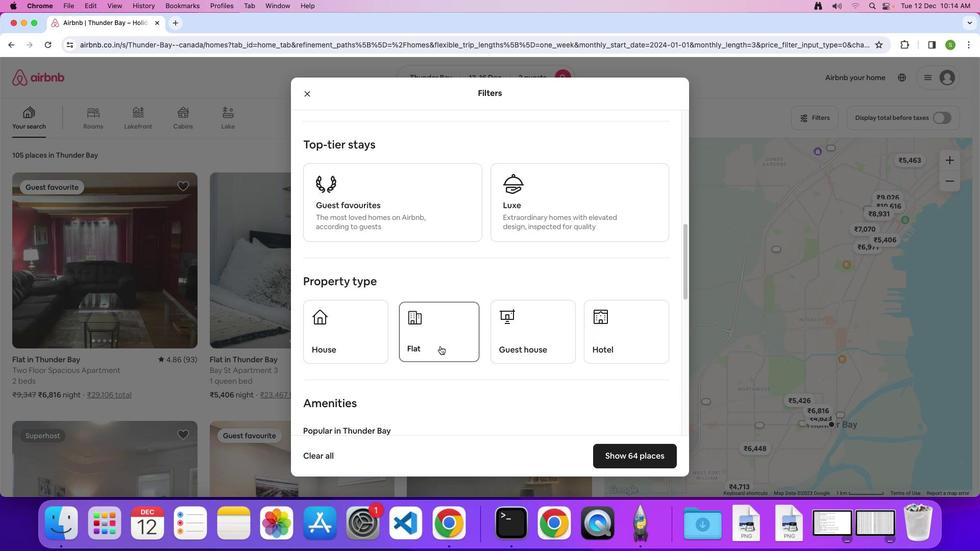 
Action: Mouse moved to (467, 345)
Screenshot: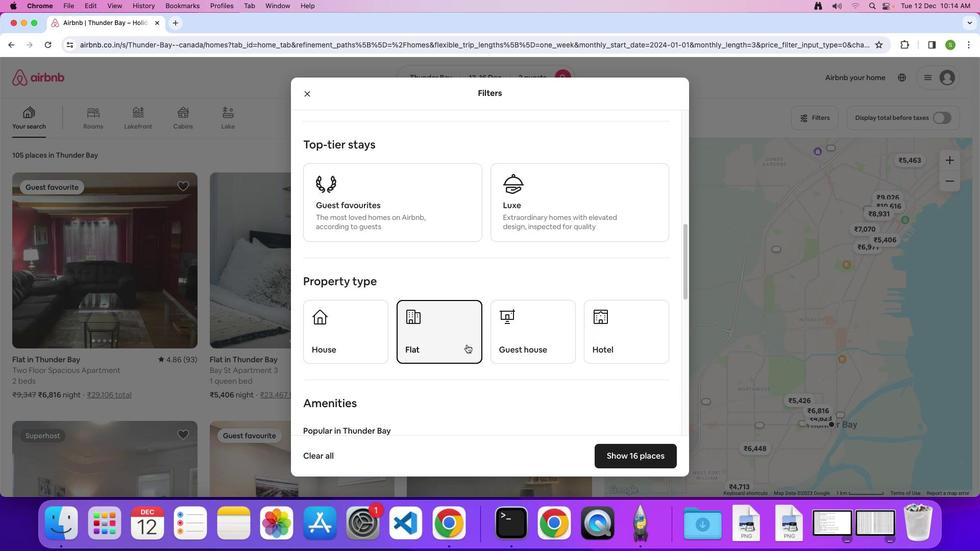 
Action: Mouse scrolled (467, 345) with delta (0, 0)
Screenshot: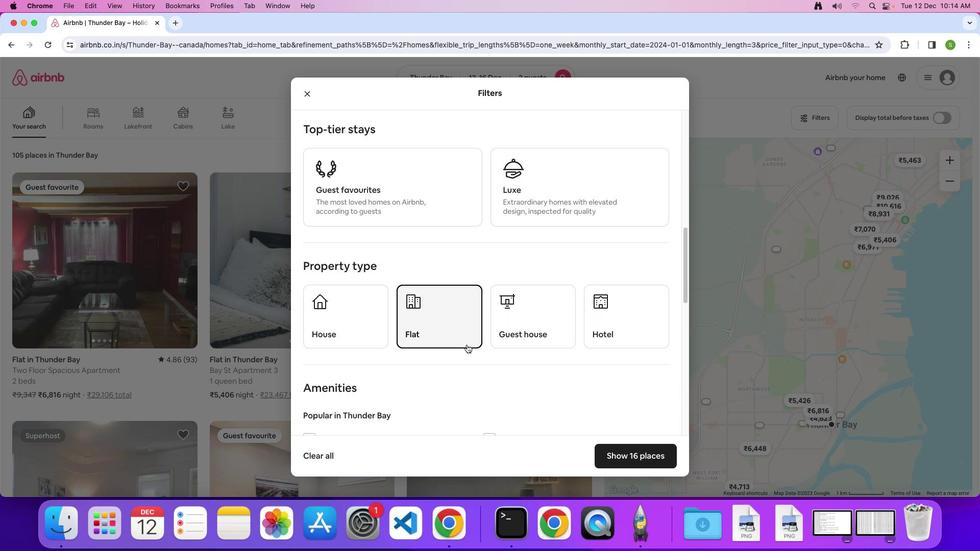 
Action: Mouse scrolled (467, 345) with delta (0, 0)
Screenshot: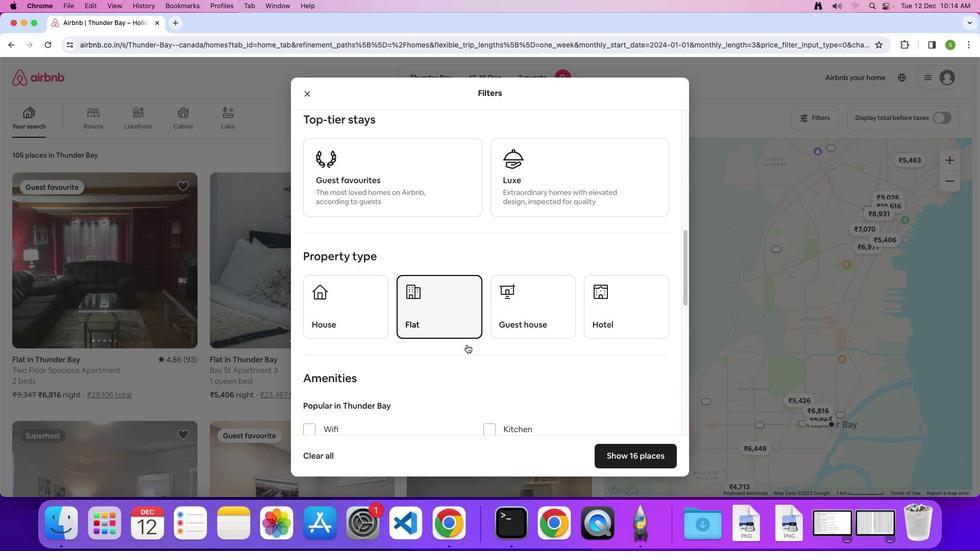 
Action: Mouse scrolled (467, 345) with delta (0, 0)
Screenshot: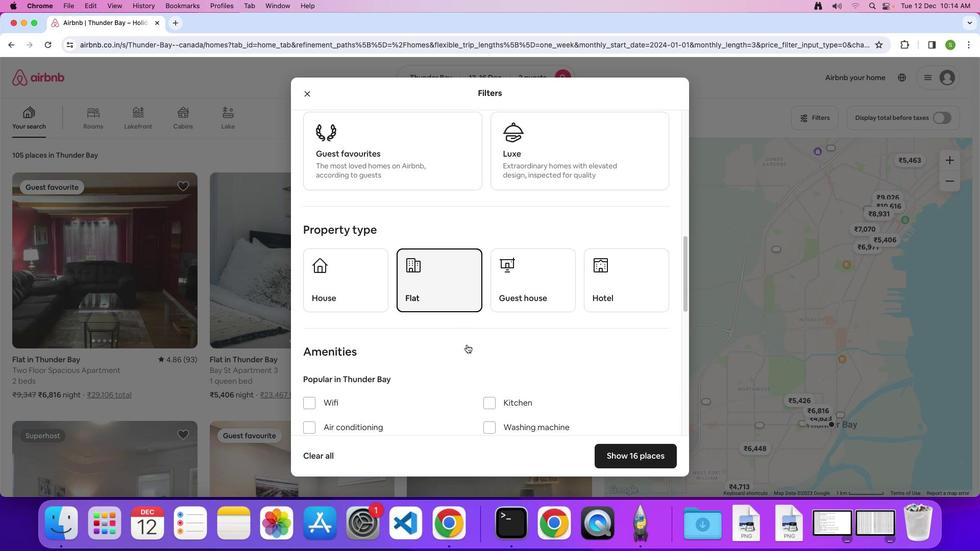 
Action: Mouse scrolled (467, 345) with delta (0, 0)
Screenshot: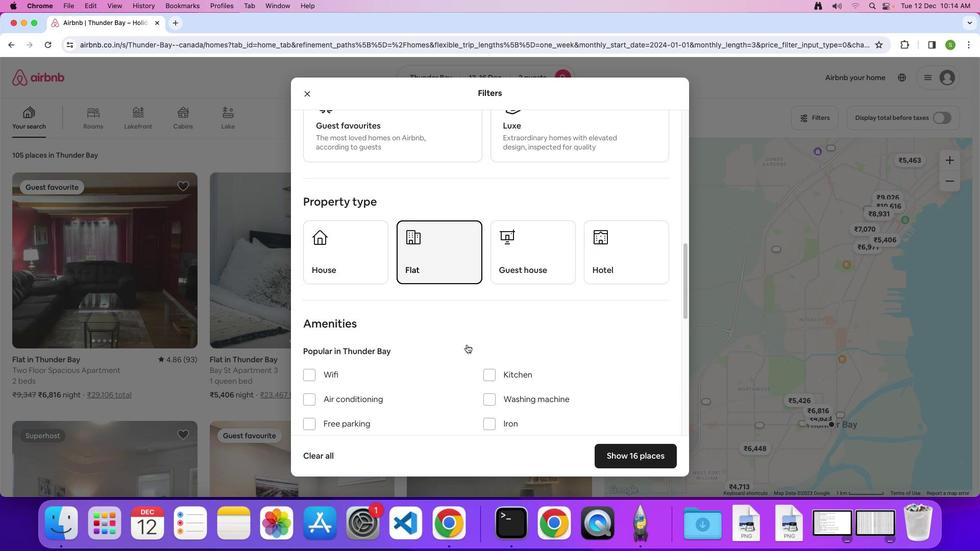 
Action: Mouse scrolled (467, 345) with delta (0, 0)
Screenshot: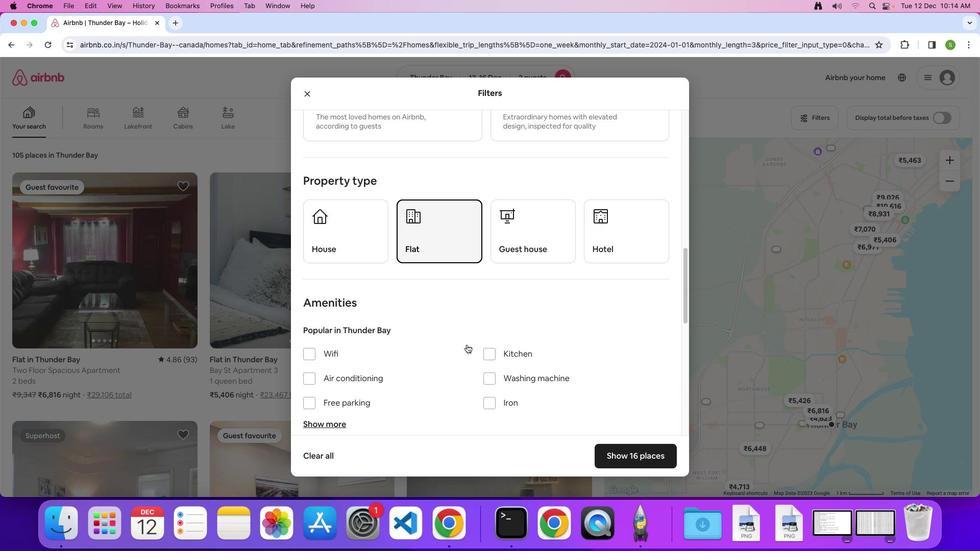 
Action: Mouse scrolled (467, 345) with delta (0, -1)
Screenshot: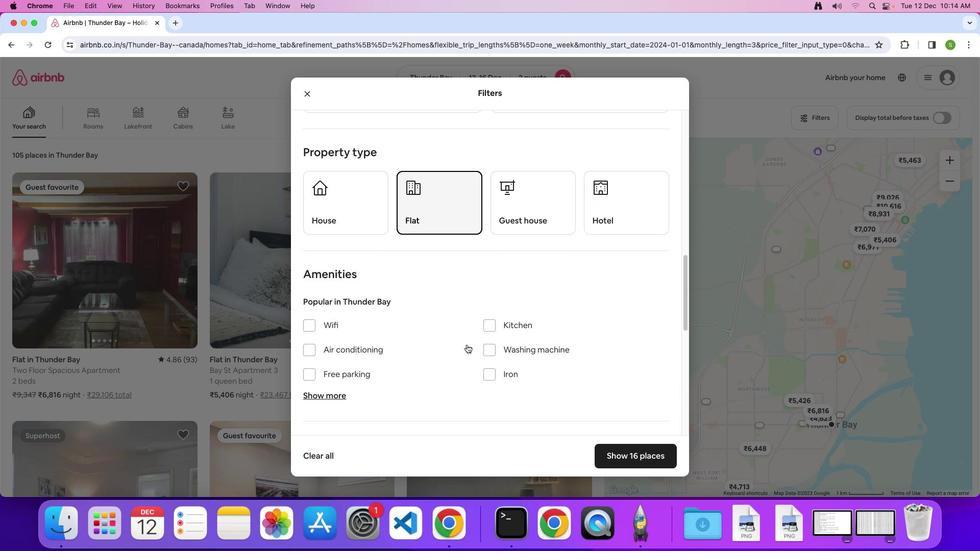 
Action: Mouse scrolled (467, 345) with delta (0, 0)
Screenshot: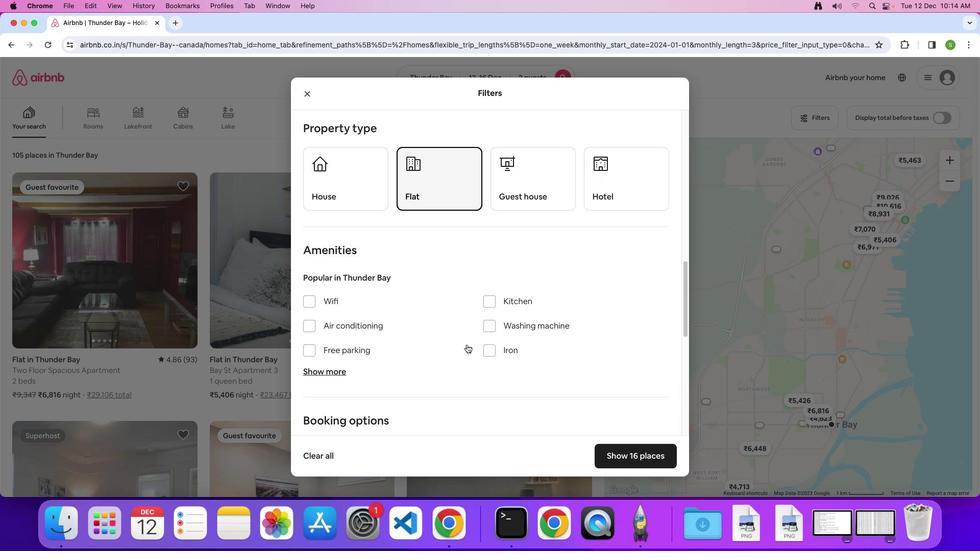 
Action: Mouse scrolled (467, 345) with delta (0, 0)
Screenshot: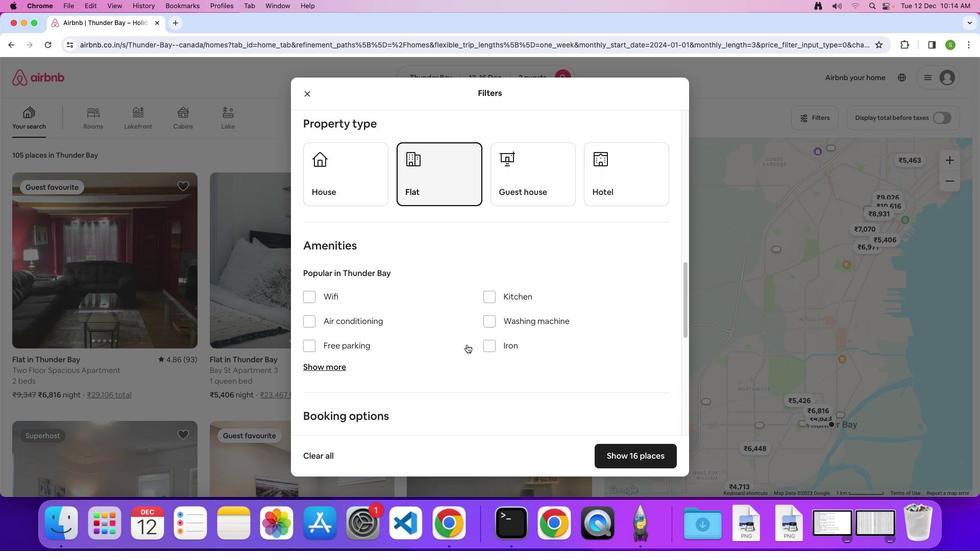 
Action: Mouse scrolled (467, 345) with delta (0, 0)
Screenshot: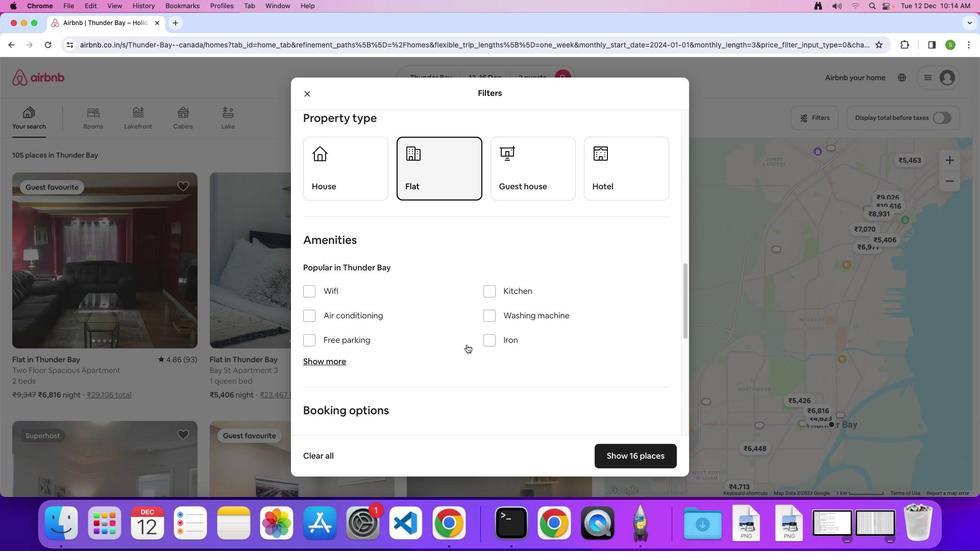 
Action: Mouse scrolled (467, 345) with delta (0, 0)
Screenshot: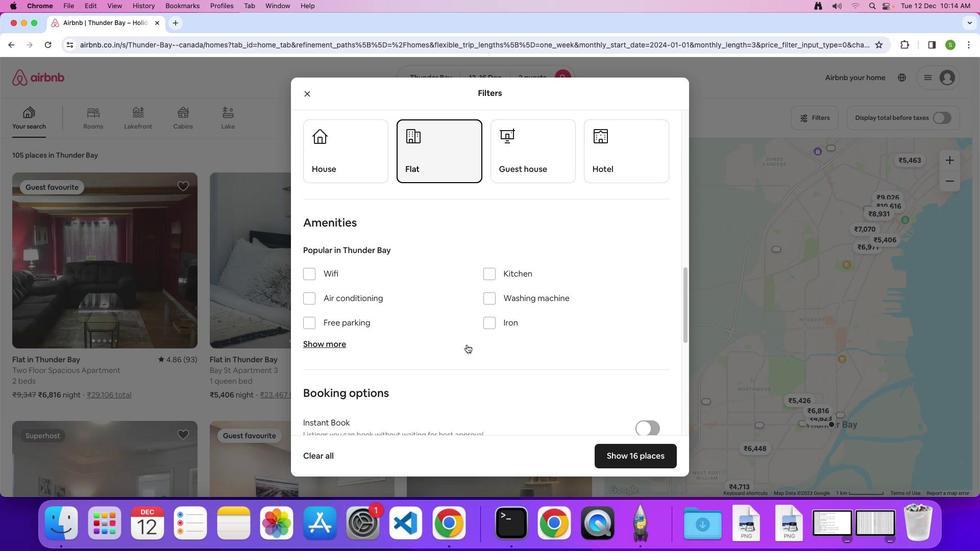 
Action: Mouse scrolled (467, 345) with delta (0, 0)
Screenshot: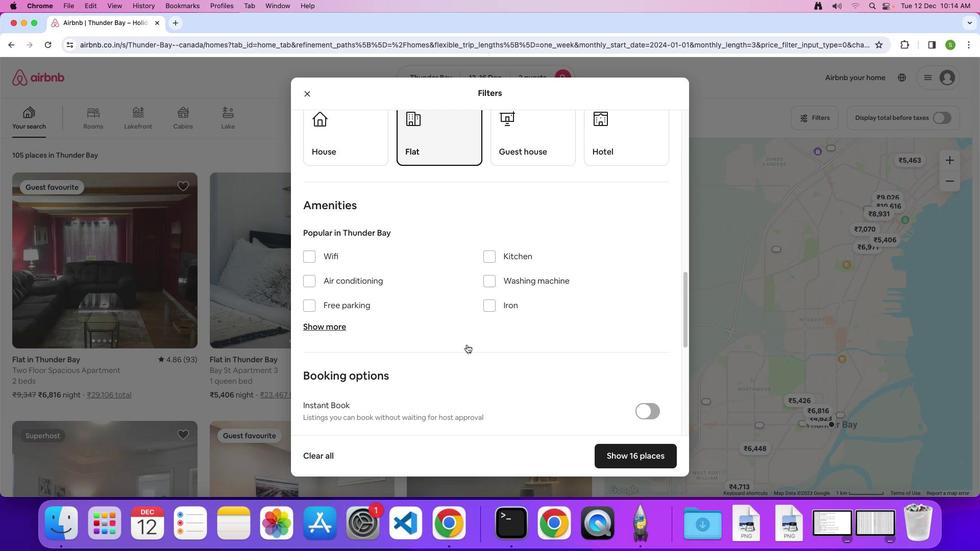 
Action: Mouse scrolled (467, 345) with delta (0, -1)
Screenshot: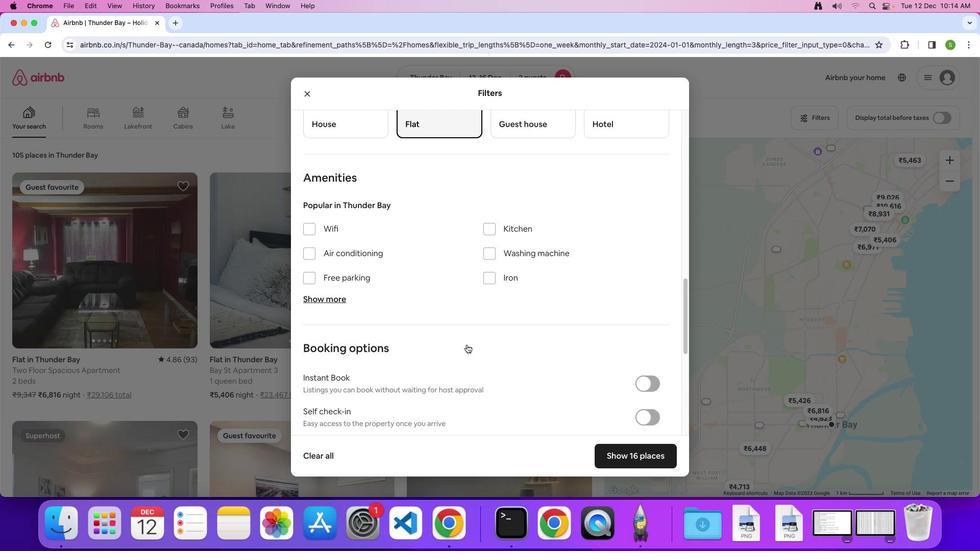 
Action: Mouse moved to (466, 338)
Screenshot: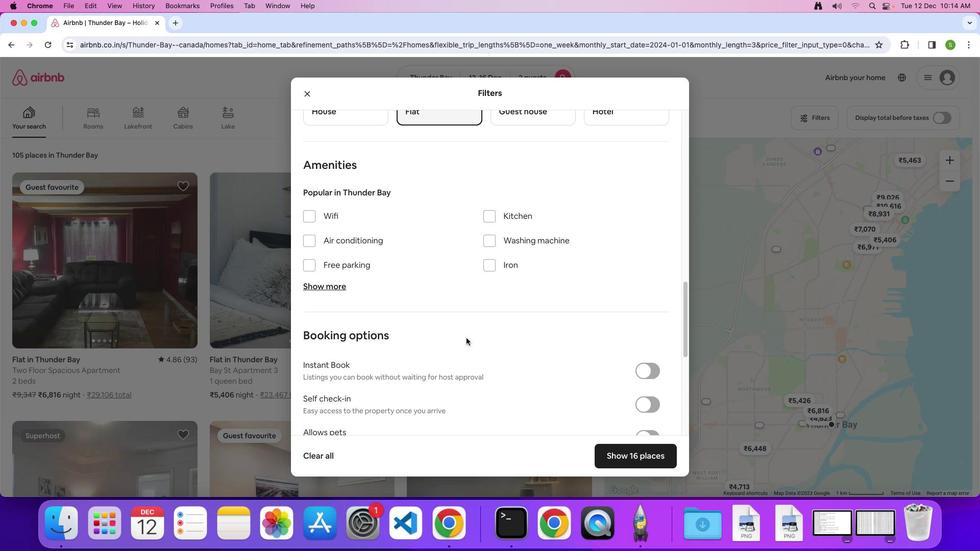 
Action: Mouse scrolled (466, 338) with delta (0, 0)
Screenshot: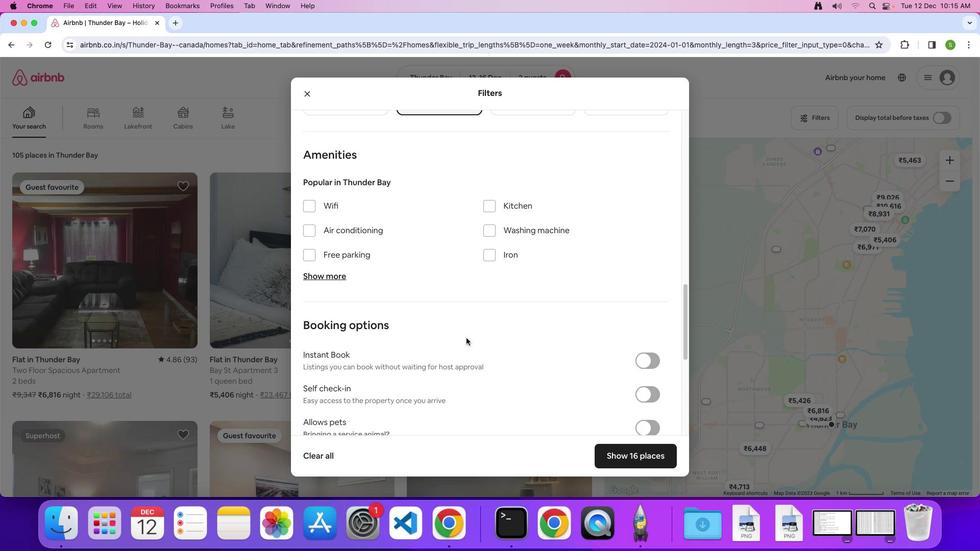 
Action: Mouse scrolled (466, 338) with delta (0, 0)
Screenshot: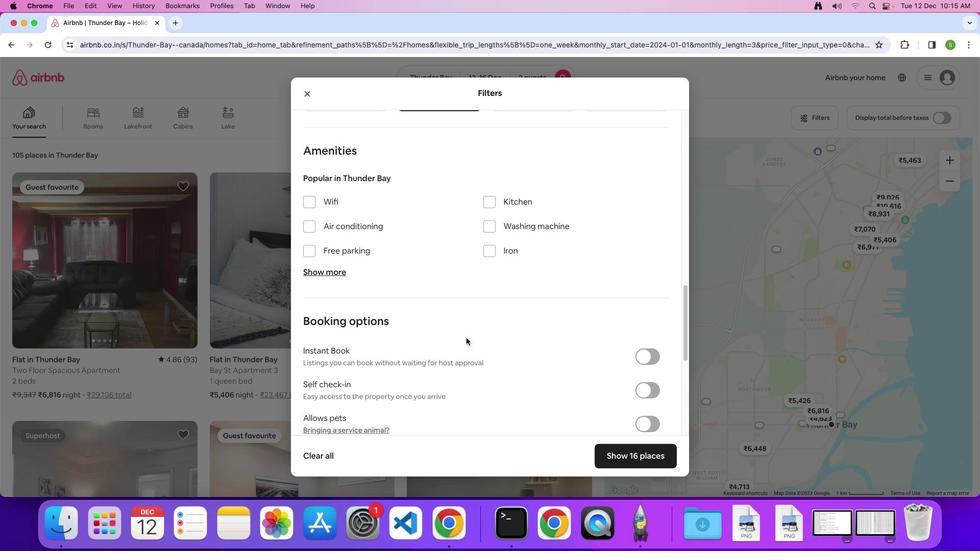 
Action: Mouse scrolled (466, 338) with delta (0, 0)
Screenshot: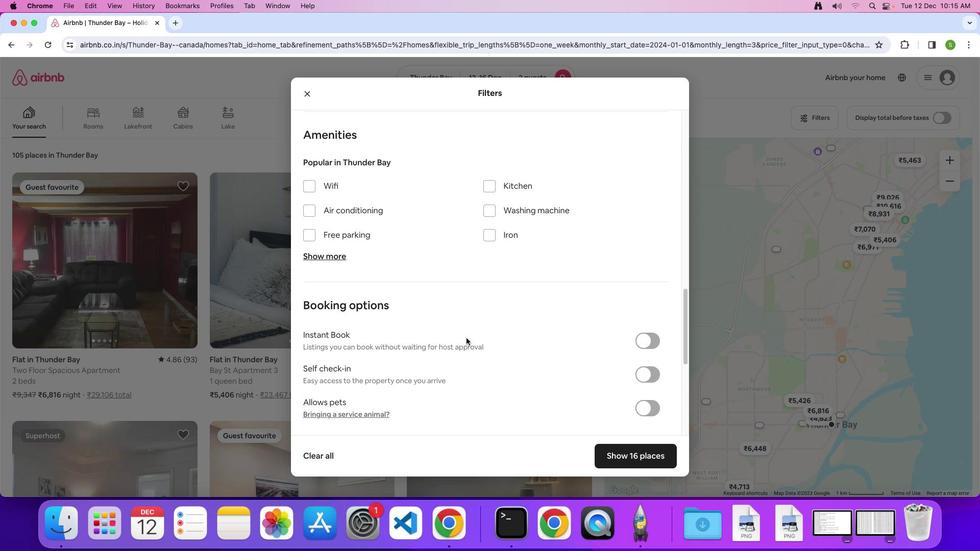 
Action: Mouse scrolled (466, 338) with delta (0, 0)
Screenshot: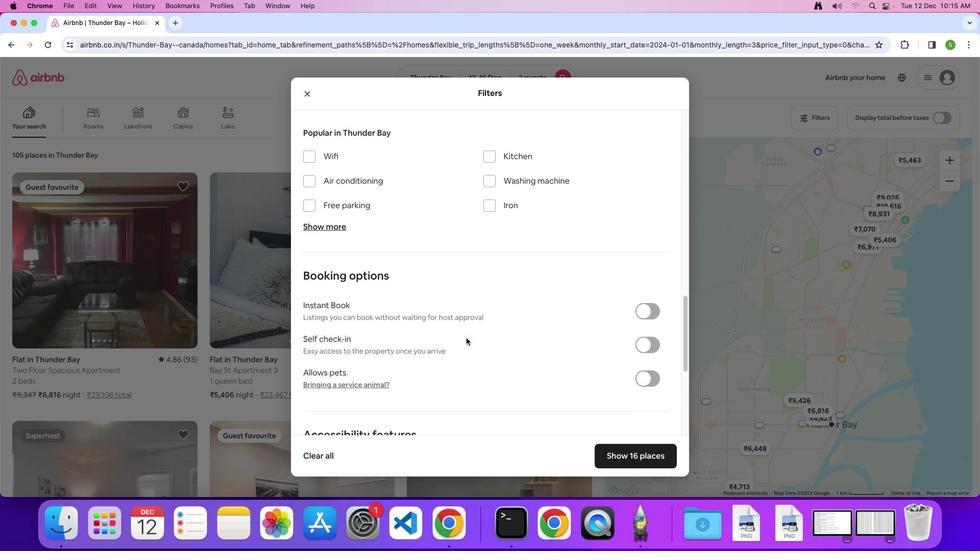 
Action: Mouse scrolled (466, 338) with delta (0, -1)
Screenshot: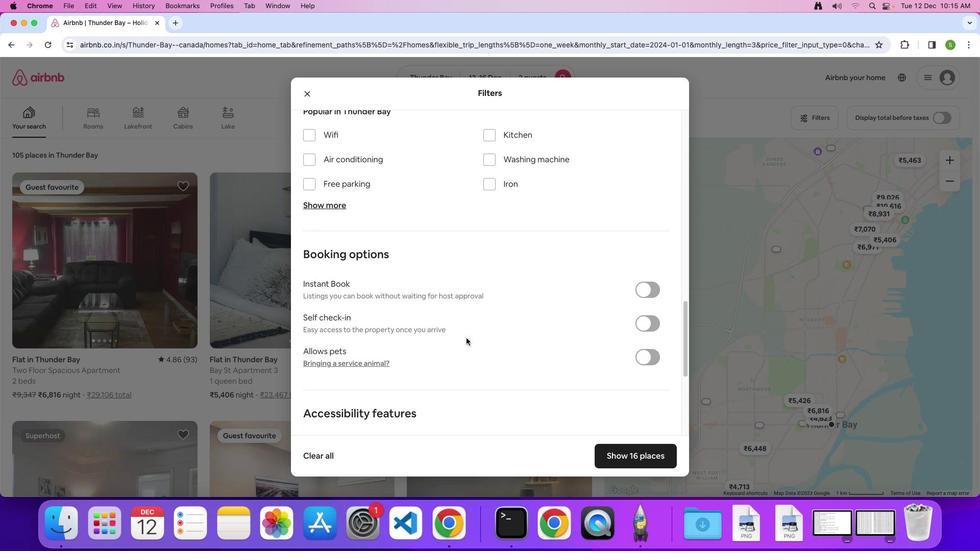 
Action: Mouse scrolled (466, 338) with delta (0, 0)
Screenshot: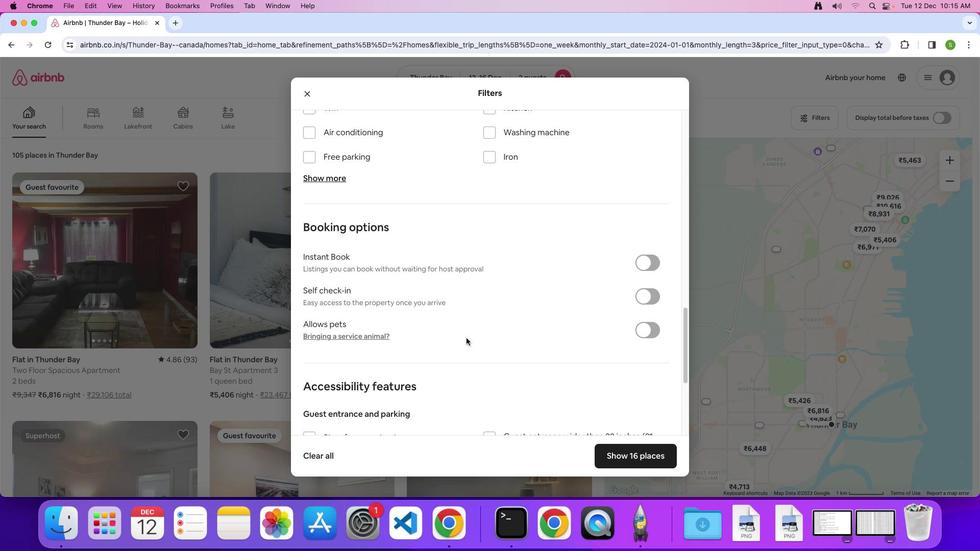 
Action: Mouse scrolled (466, 338) with delta (0, 0)
Screenshot: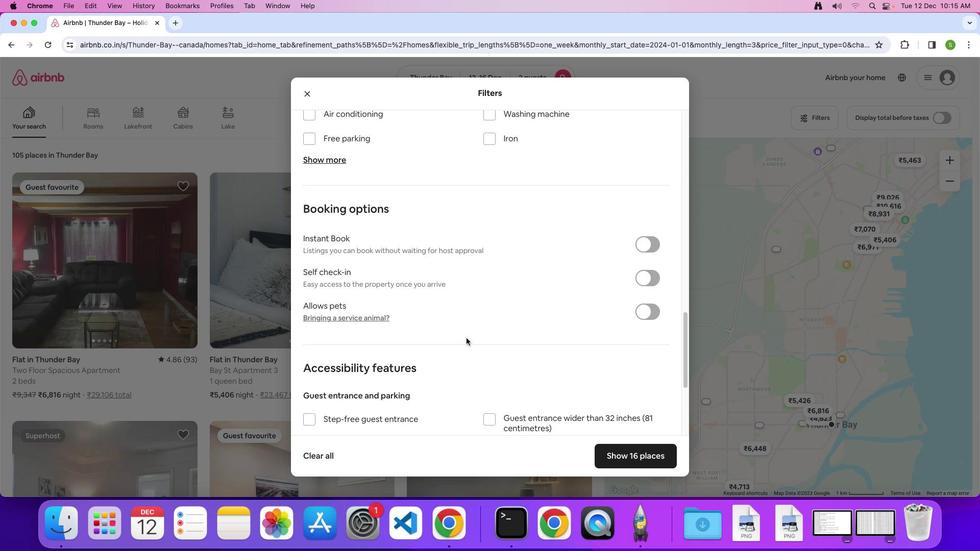 
Action: Mouse scrolled (466, 338) with delta (0, -1)
Screenshot: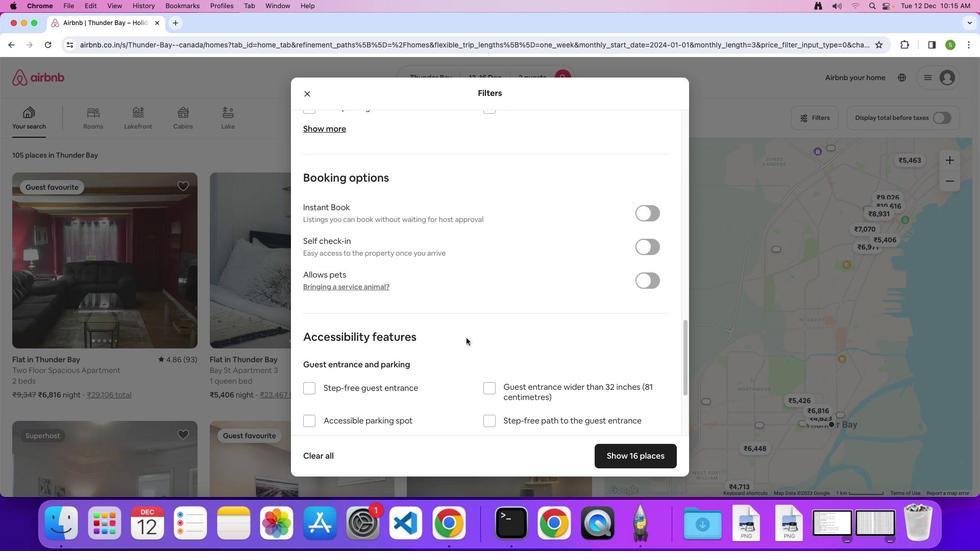 
Action: Mouse scrolled (466, 338) with delta (0, 0)
Screenshot: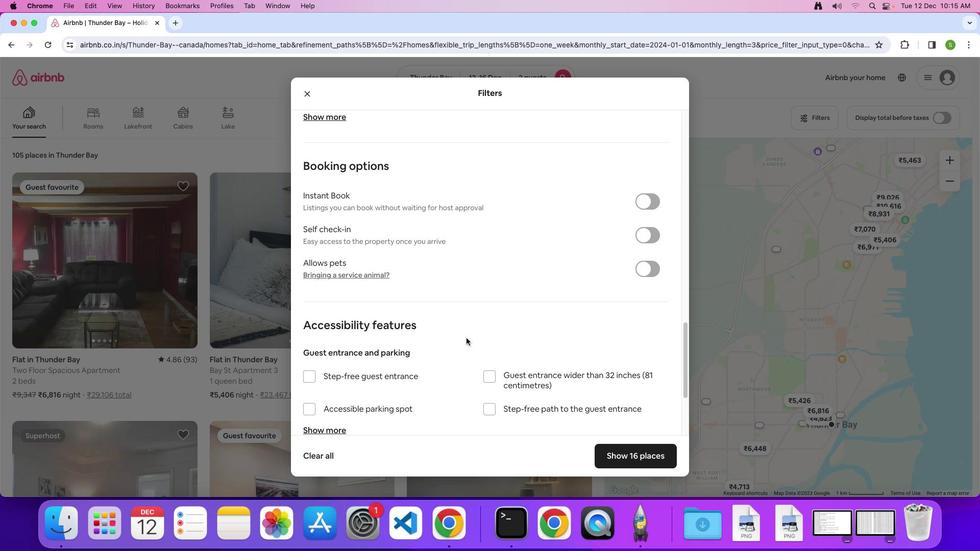 
Action: Mouse scrolled (466, 338) with delta (0, 0)
Screenshot: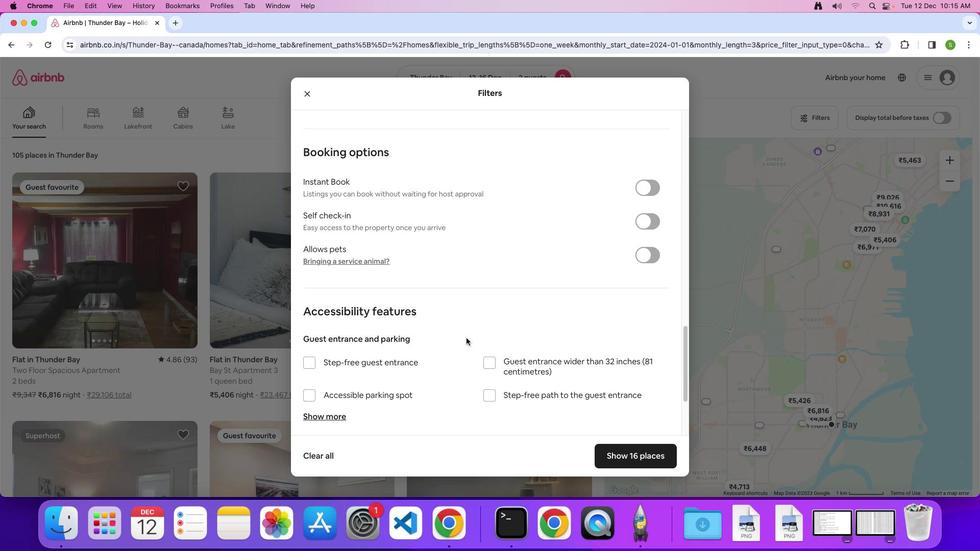 
Action: Mouse scrolled (466, 338) with delta (0, 0)
Screenshot: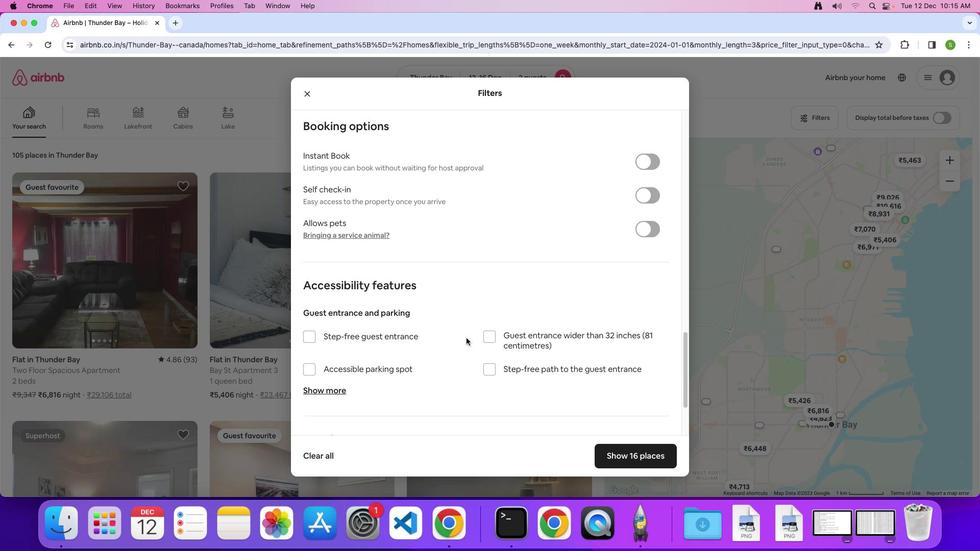
Action: Mouse scrolled (466, 338) with delta (0, 0)
Screenshot: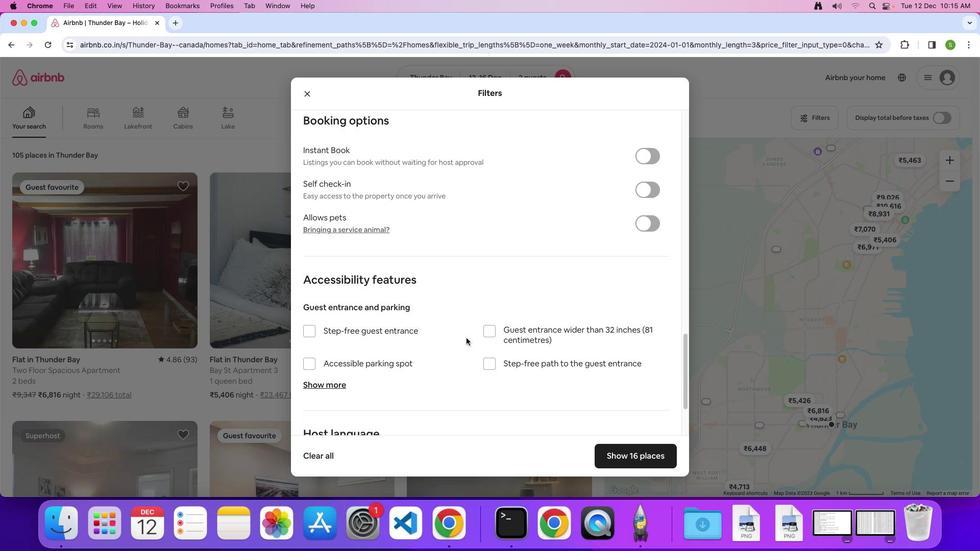 
Action: Mouse scrolled (466, 338) with delta (0, 0)
Screenshot: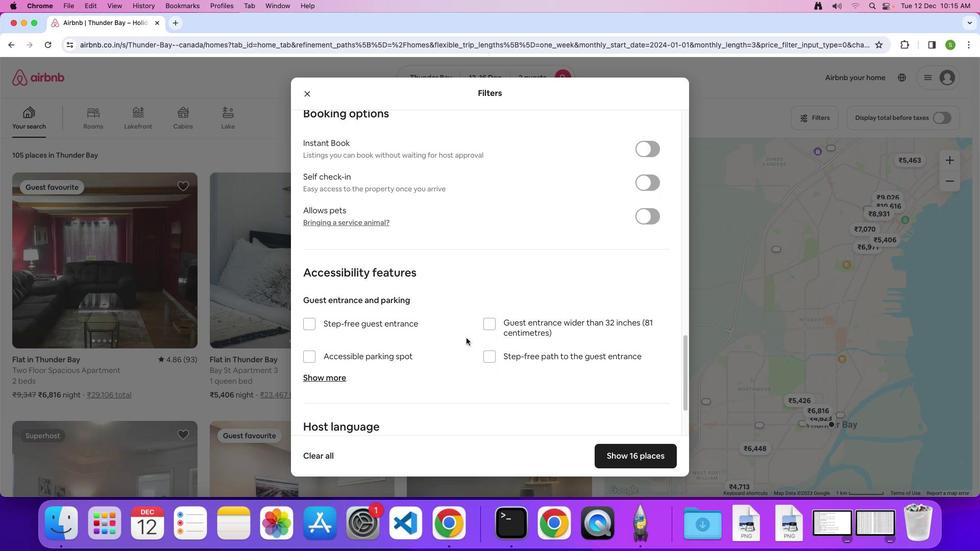 
Action: Mouse scrolled (466, 338) with delta (0, 0)
Screenshot: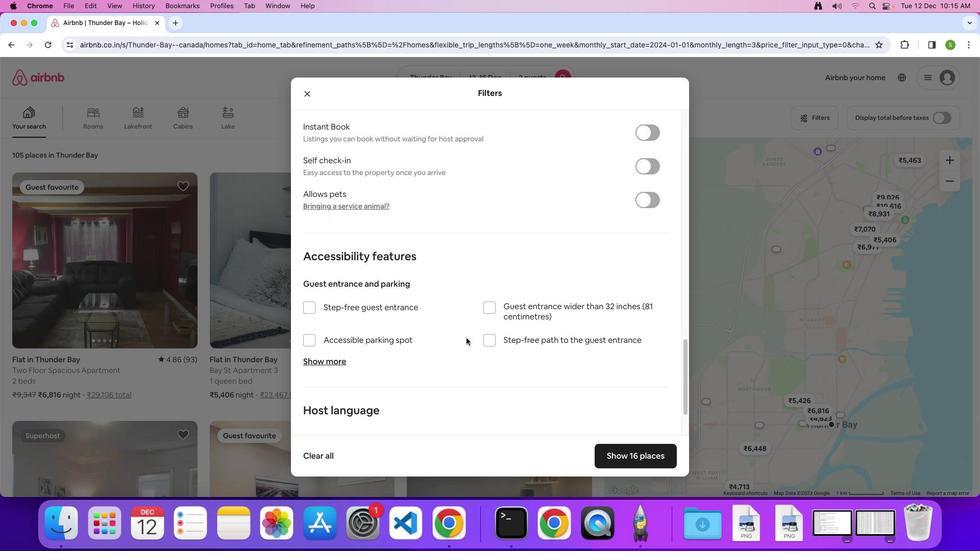 
Action: Mouse scrolled (466, 338) with delta (0, 0)
Screenshot: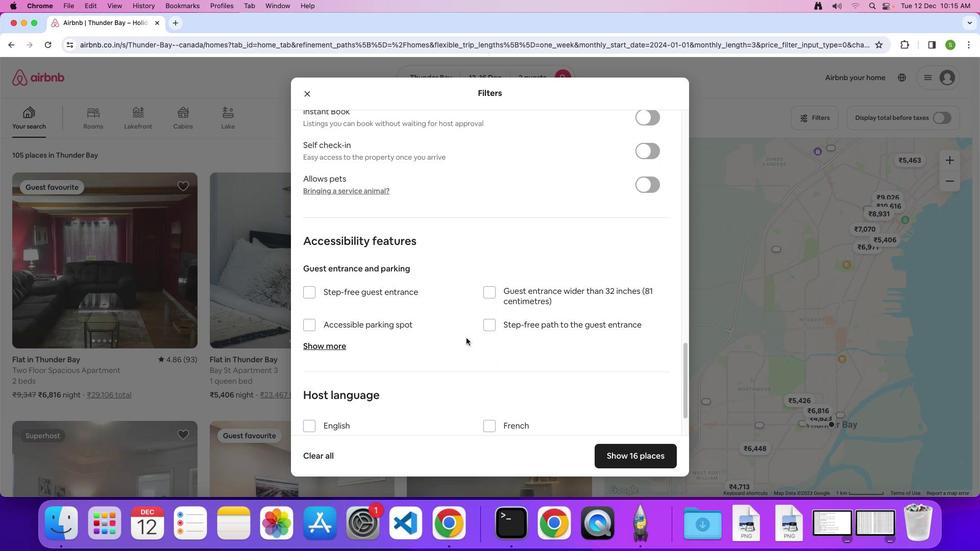 
Action: Mouse scrolled (466, 338) with delta (0, 0)
Screenshot: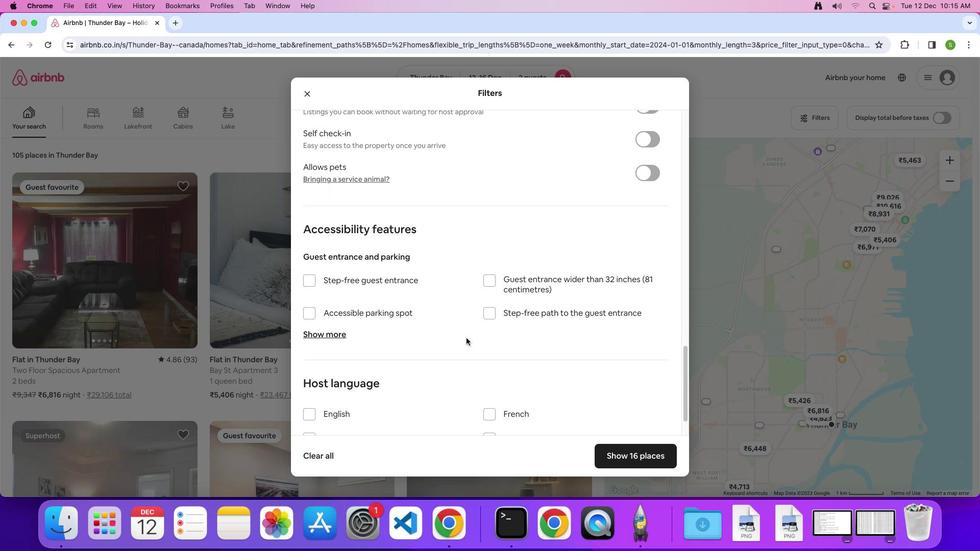 
Action: Mouse scrolled (466, 338) with delta (0, 0)
Screenshot: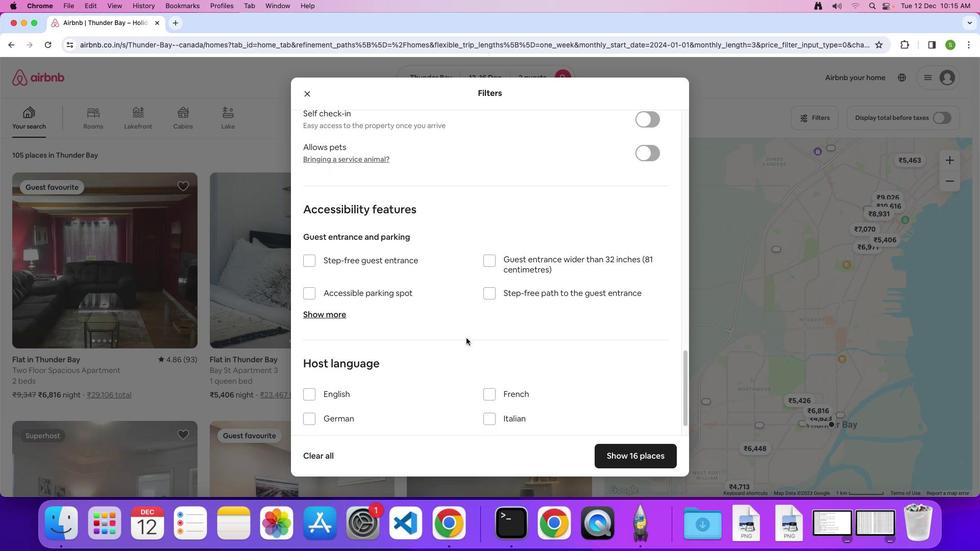 
Action: Mouse scrolled (466, 338) with delta (0, 0)
Screenshot: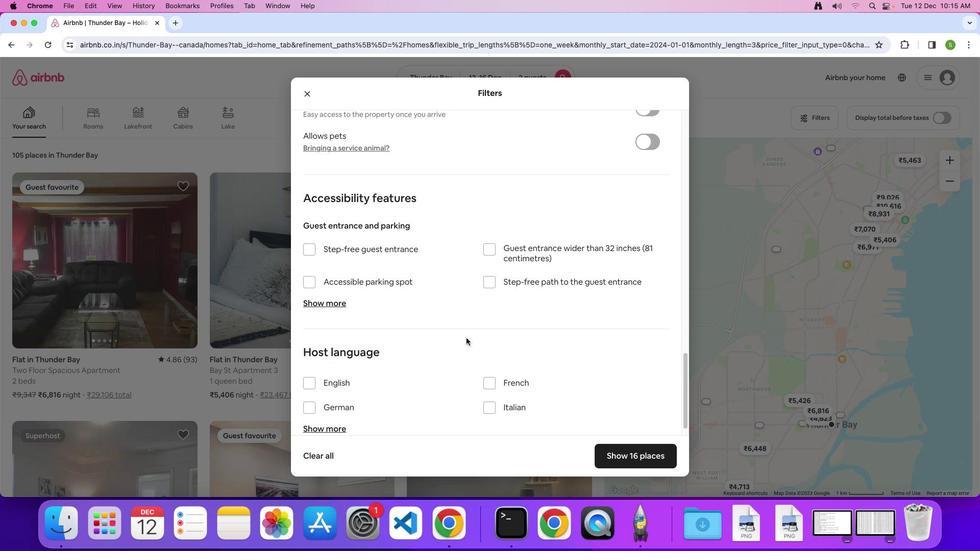 
Action: Mouse scrolled (466, 338) with delta (0, 0)
Screenshot: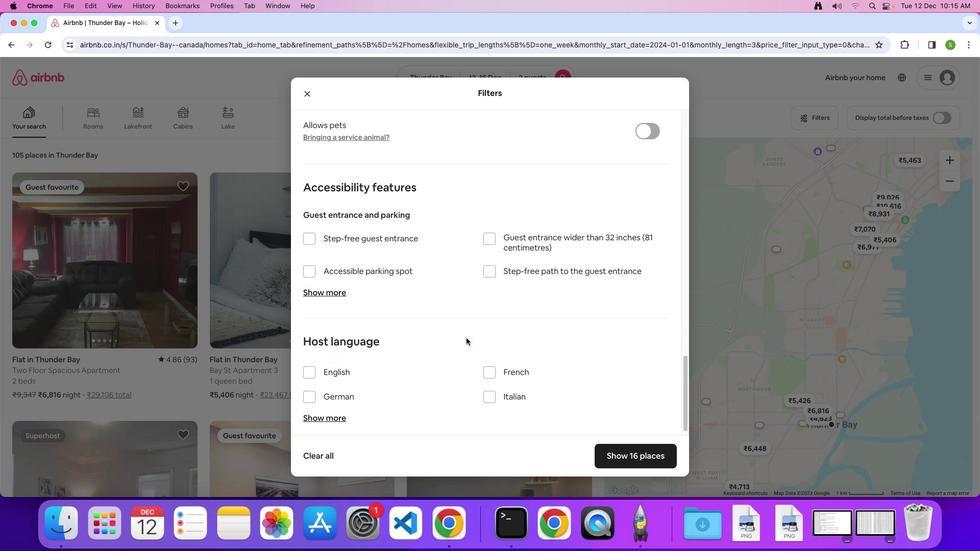 
Action: Mouse scrolled (466, 338) with delta (0, -1)
Screenshot: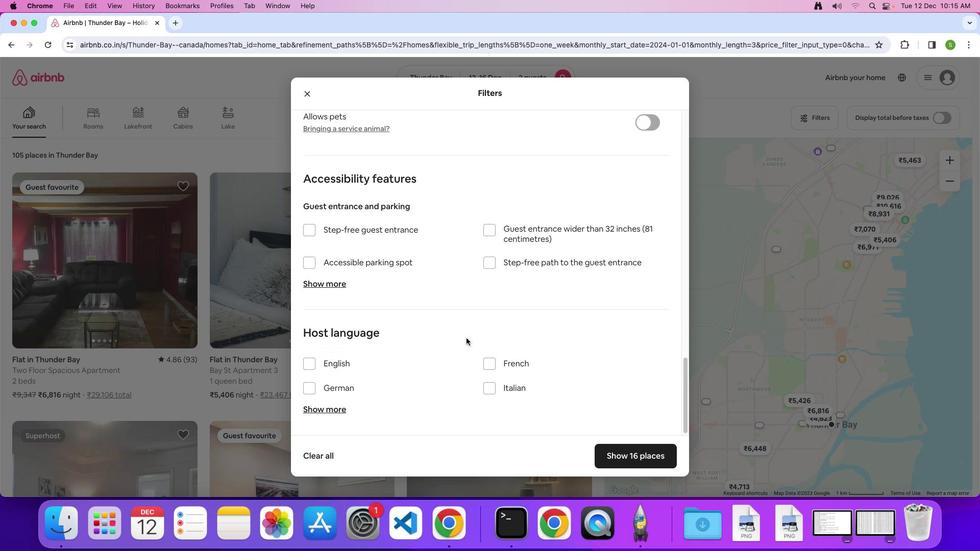 
Action: Mouse scrolled (466, 338) with delta (0, 0)
Screenshot: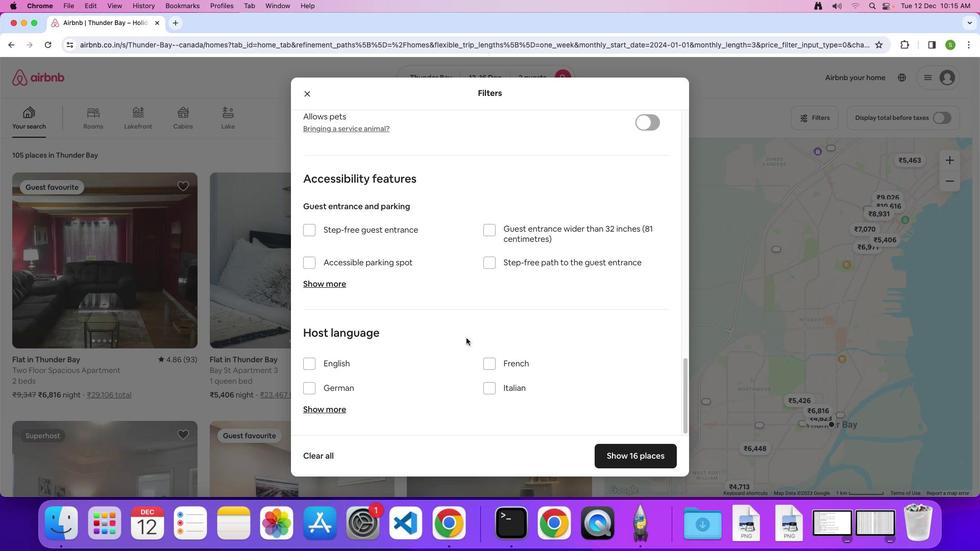 
Action: Mouse scrolled (466, 338) with delta (0, 0)
Screenshot: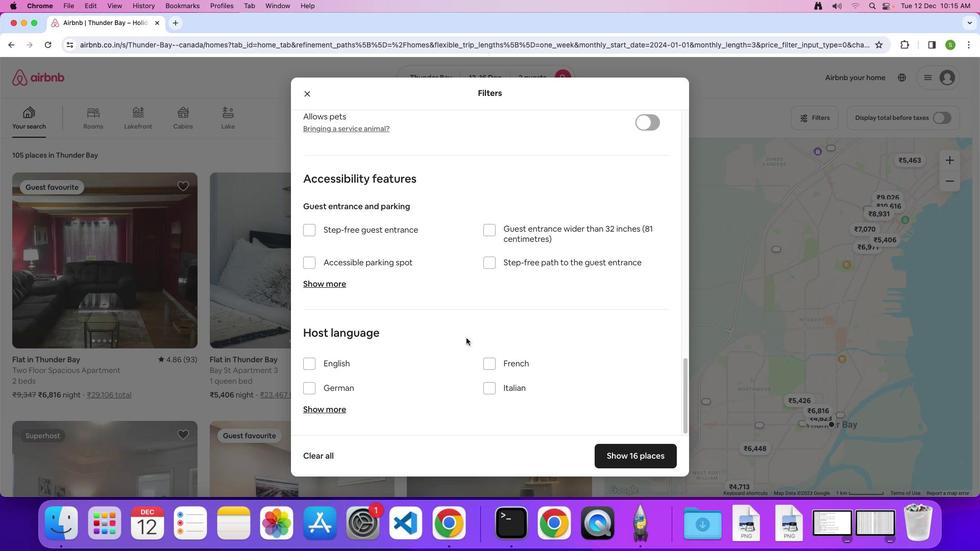 
Action: Mouse scrolled (466, 338) with delta (0, 0)
Screenshot: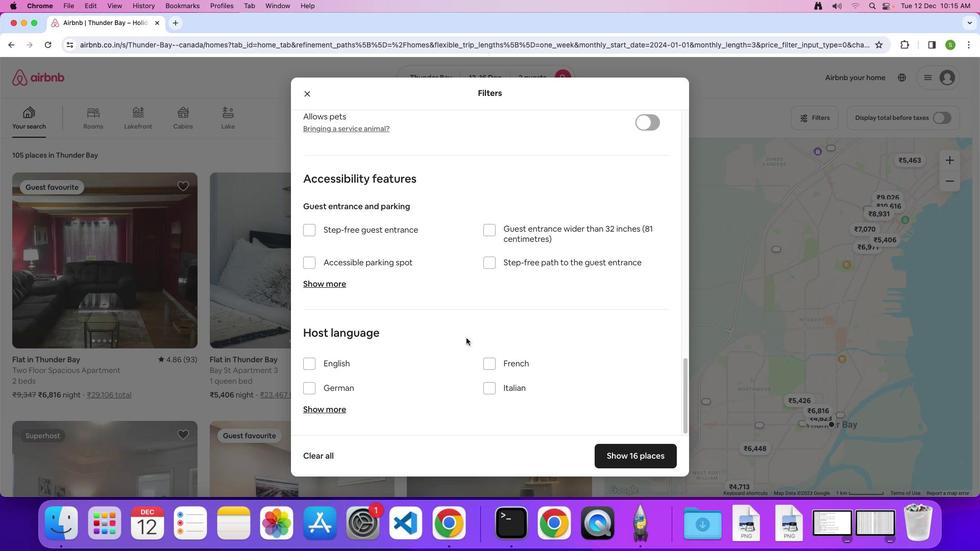 
Action: Mouse scrolled (466, 338) with delta (0, 0)
Screenshot: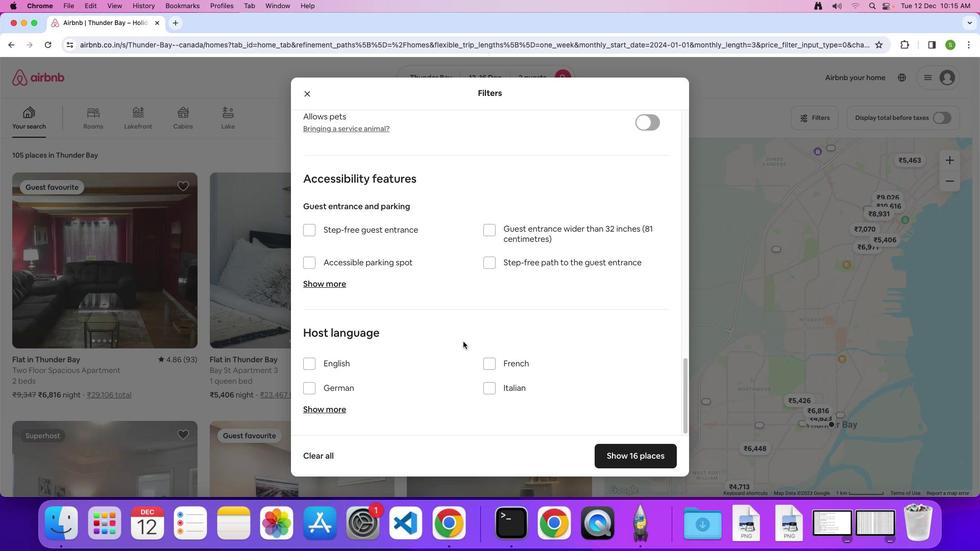 
Action: Mouse scrolled (466, 338) with delta (0, -1)
Screenshot: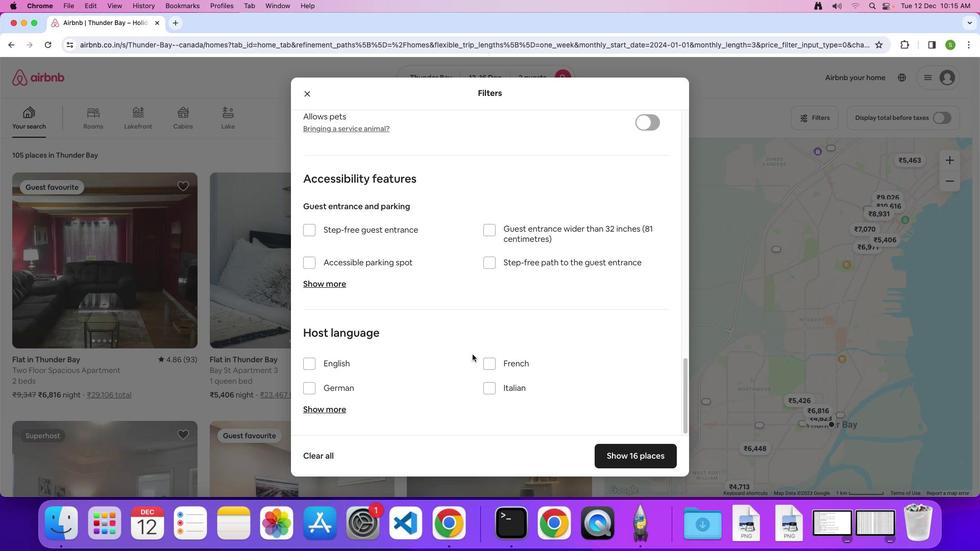 
Action: Mouse moved to (624, 454)
Screenshot: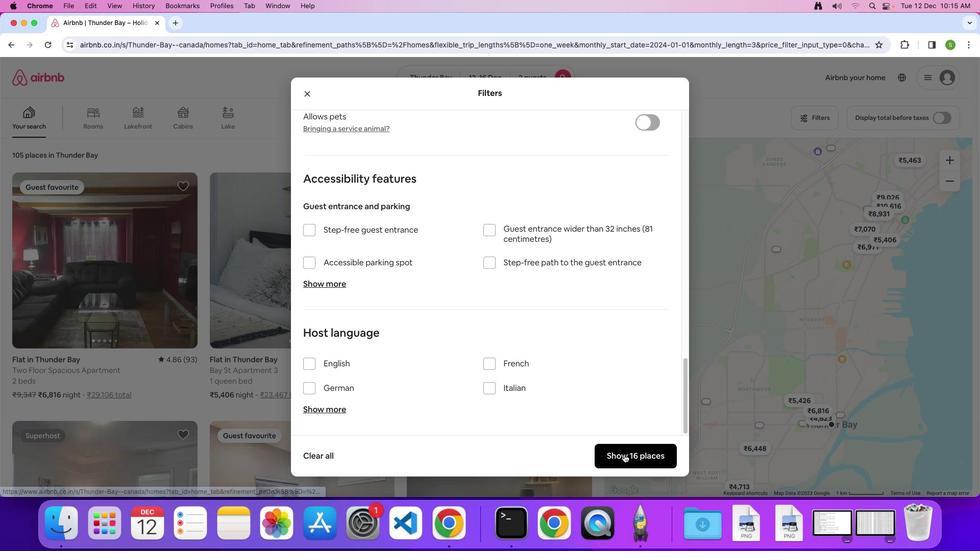 
Action: Mouse pressed left at (624, 454)
Screenshot: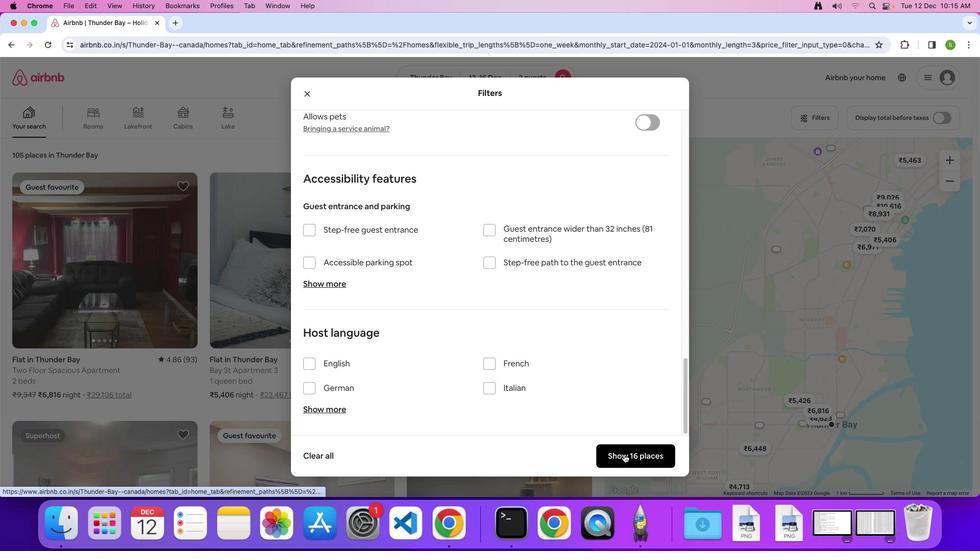 
Action: Mouse moved to (161, 283)
Screenshot: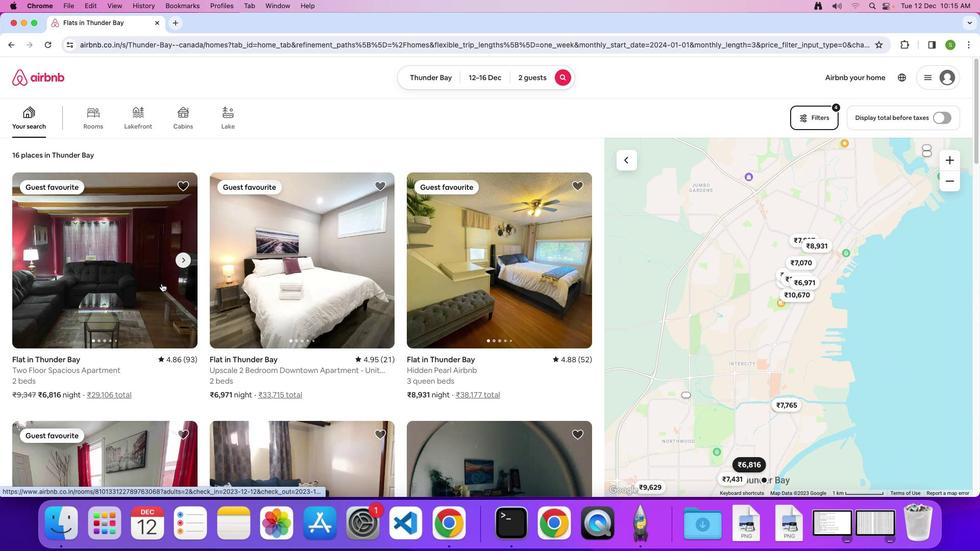 
Action: Mouse pressed left at (161, 283)
Screenshot: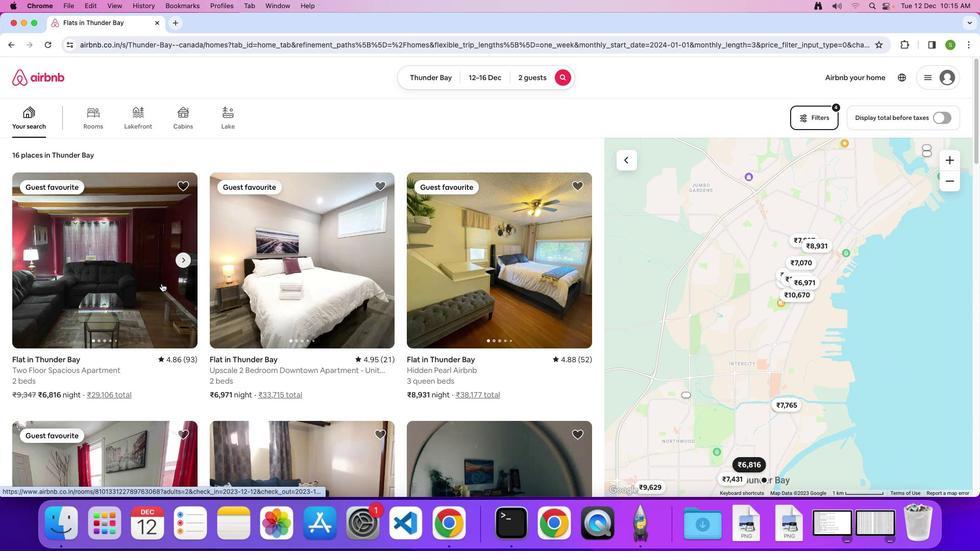 
Action: Mouse moved to (409, 245)
Screenshot: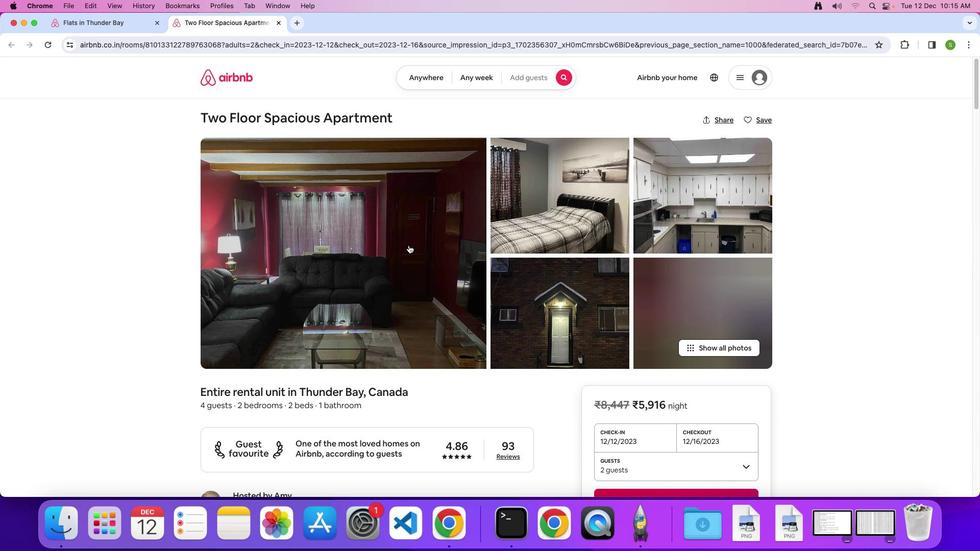 
Action: Mouse pressed left at (409, 245)
Screenshot: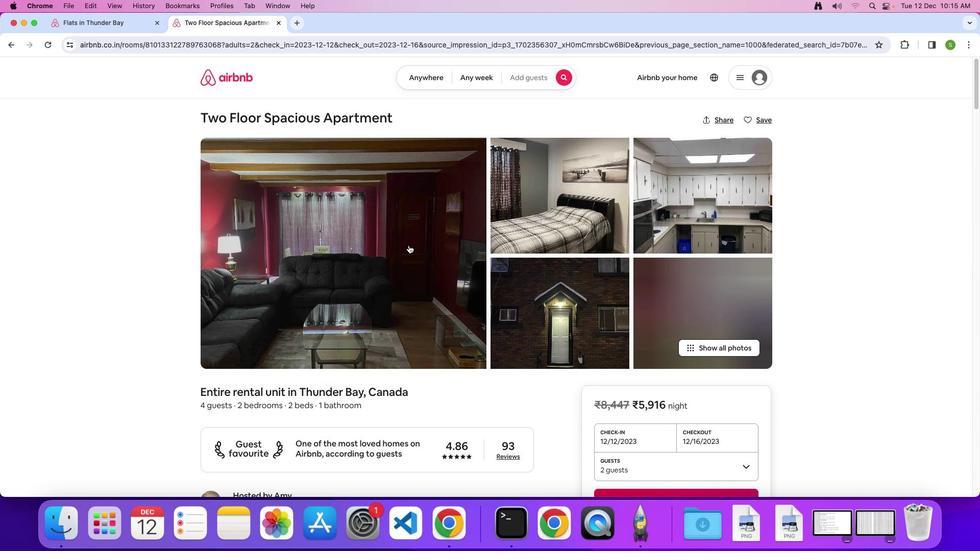 
Action: Mouse moved to (623, 371)
Screenshot: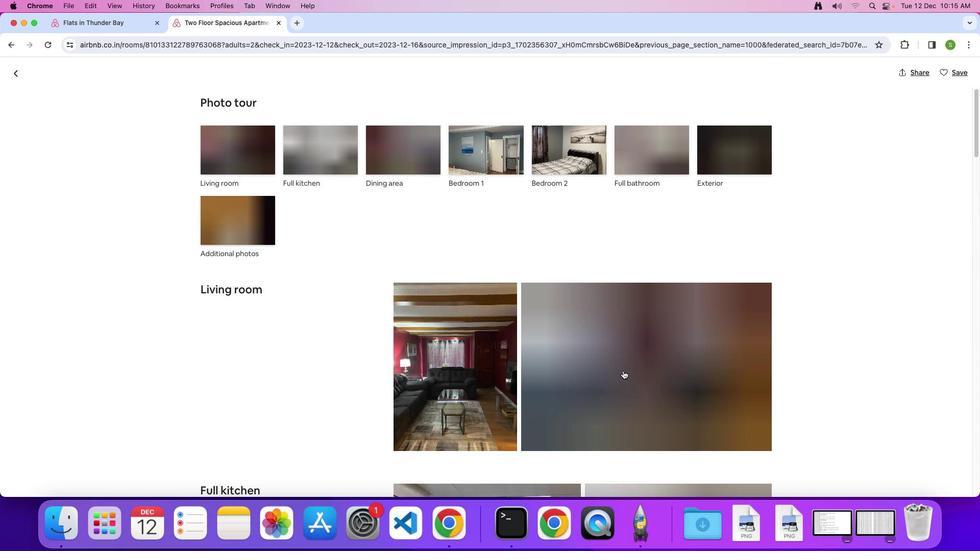 
Action: Mouse scrolled (623, 371) with delta (0, 0)
Screenshot: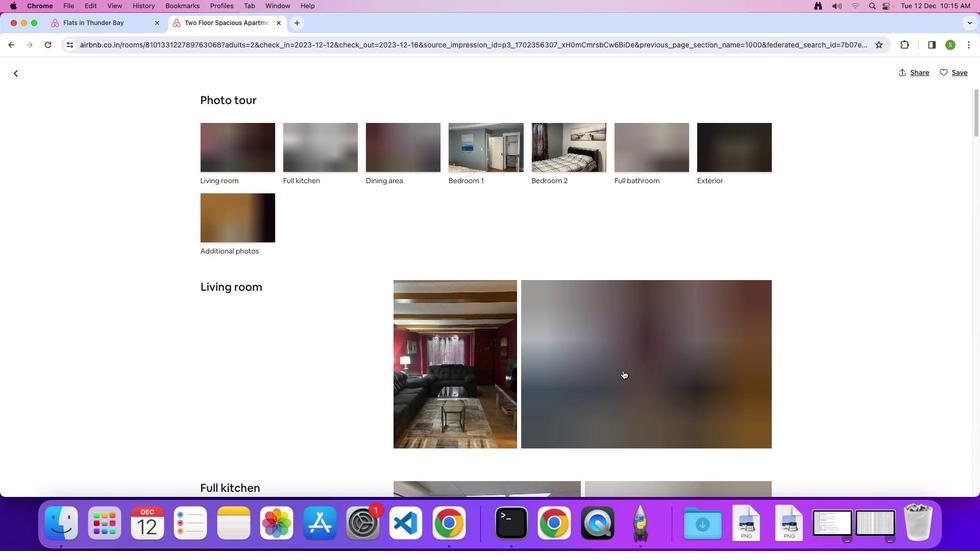 
Action: Mouse scrolled (623, 371) with delta (0, 0)
Screenshot: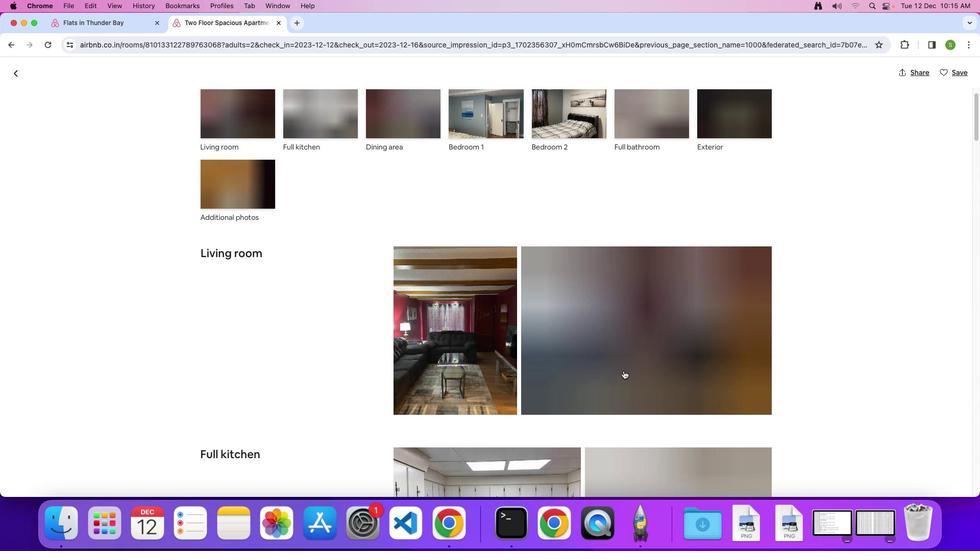 
Action: Mouse scrolled (623, 371) with delta (0, -1)
Screenshot: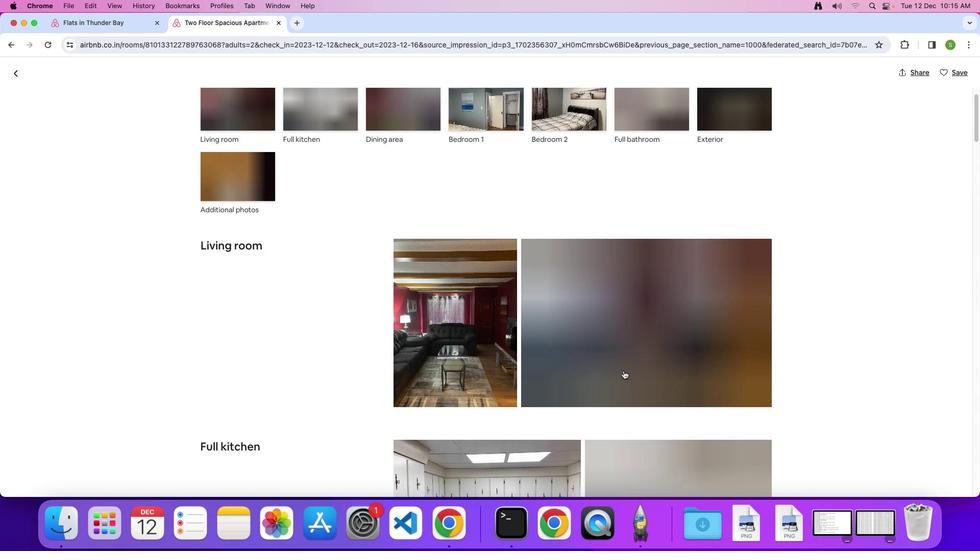 
Action: Mouse moved to (623, 371)
Screenshot: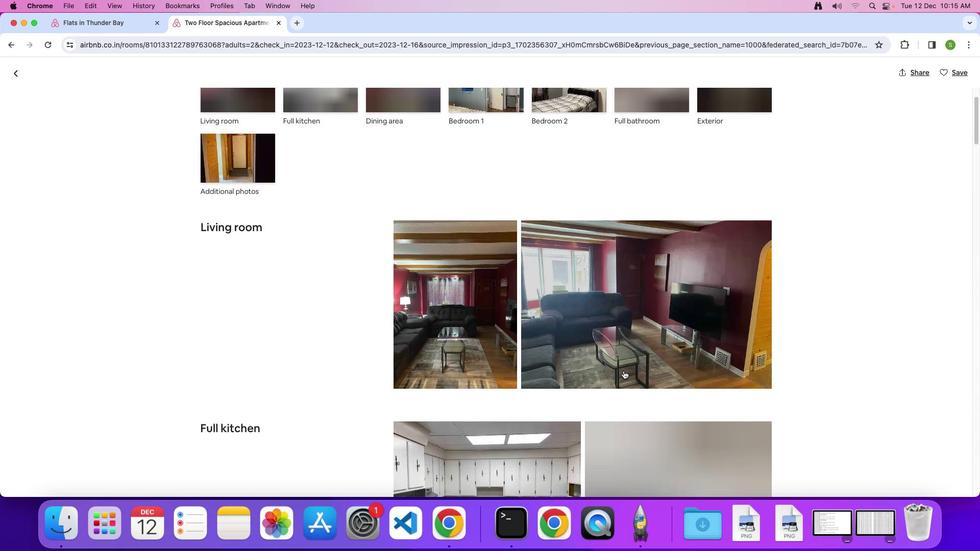 
Action: Mouse scrolled (623, 371) with delta (0, 0)
Screenshot: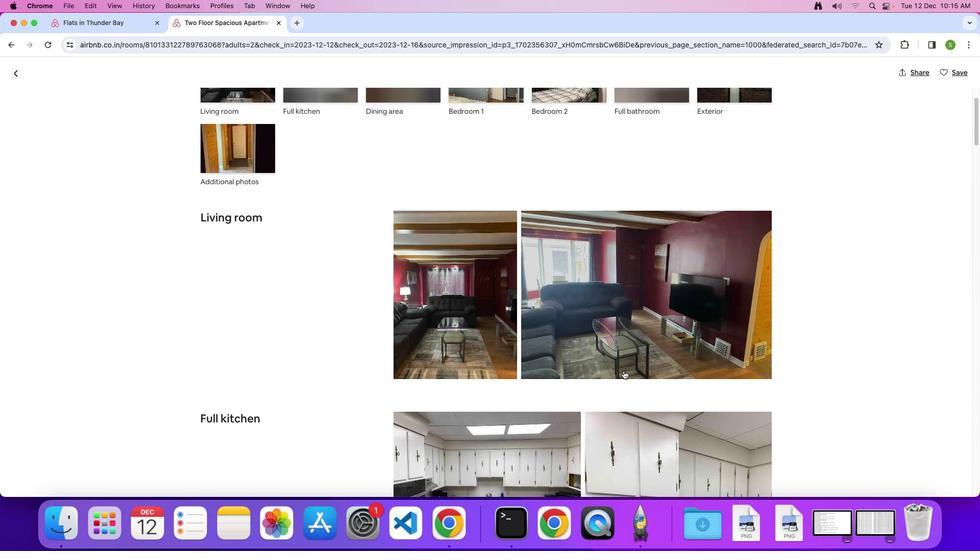 
Action: Mouse scrolled (623, 371) with delta (0, 0)
Screenshot: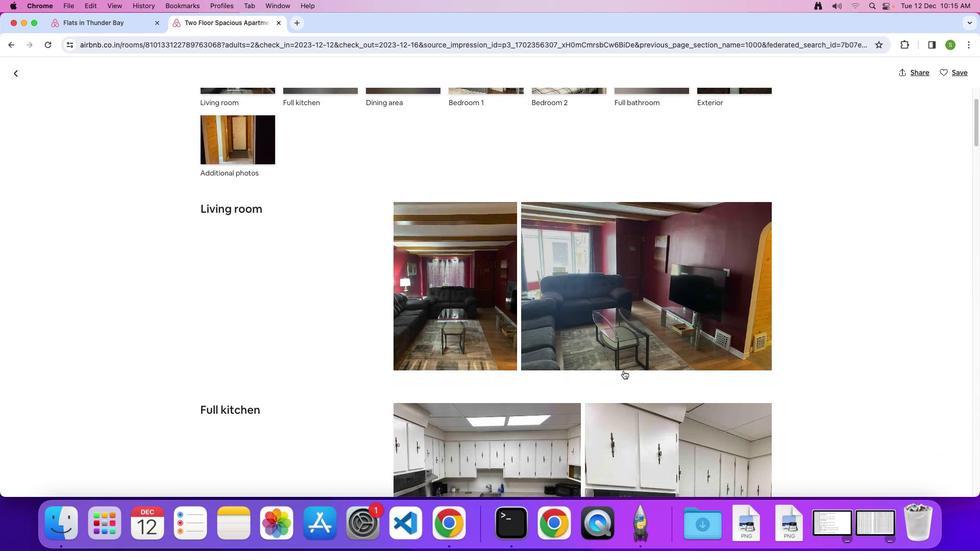 
Action: Mouse scrolled (623, 371) with delta (0, 0)
Screenshot: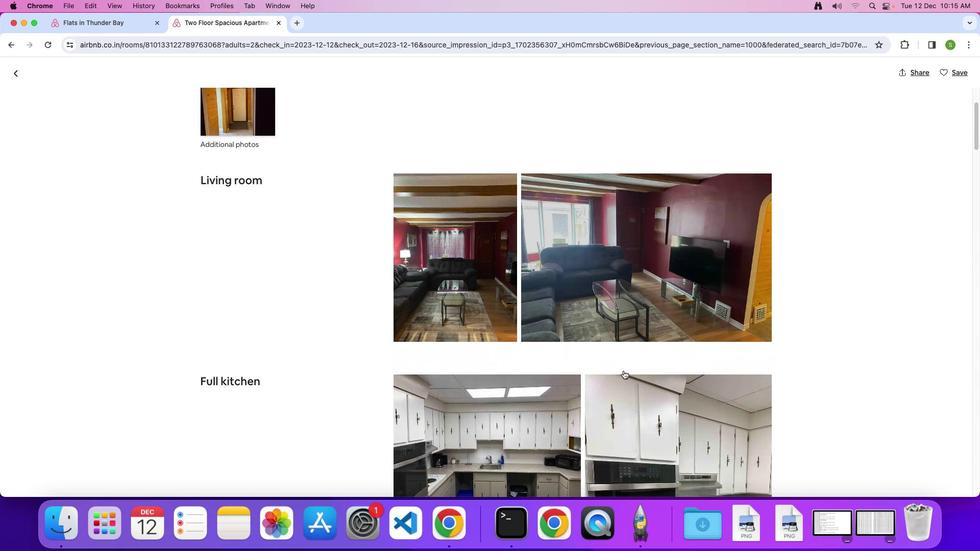 
Action: Mouse scrolled (623, 371) with delta (0, 0)
Screenshot: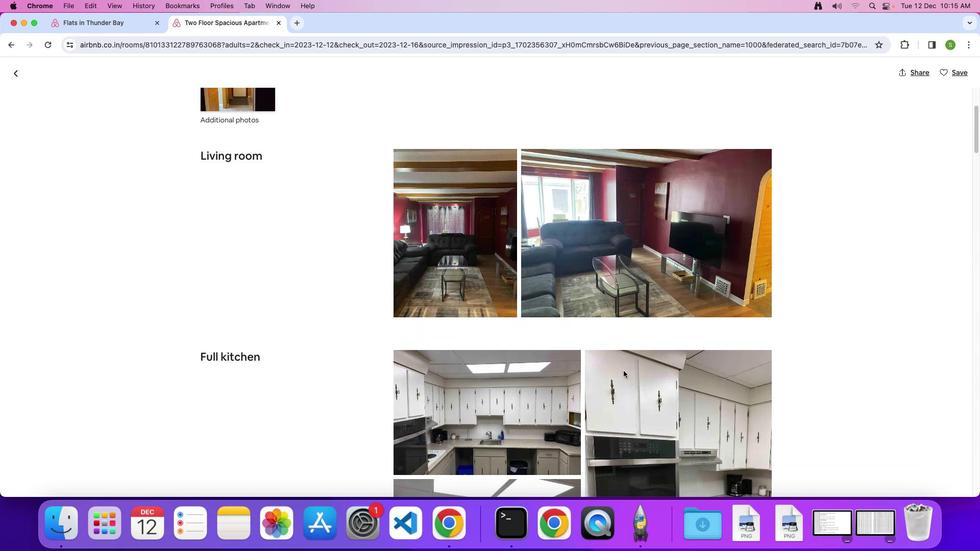 
Action: Mouse scrolled (623, 371) with delta (0, 0)
Screenshot: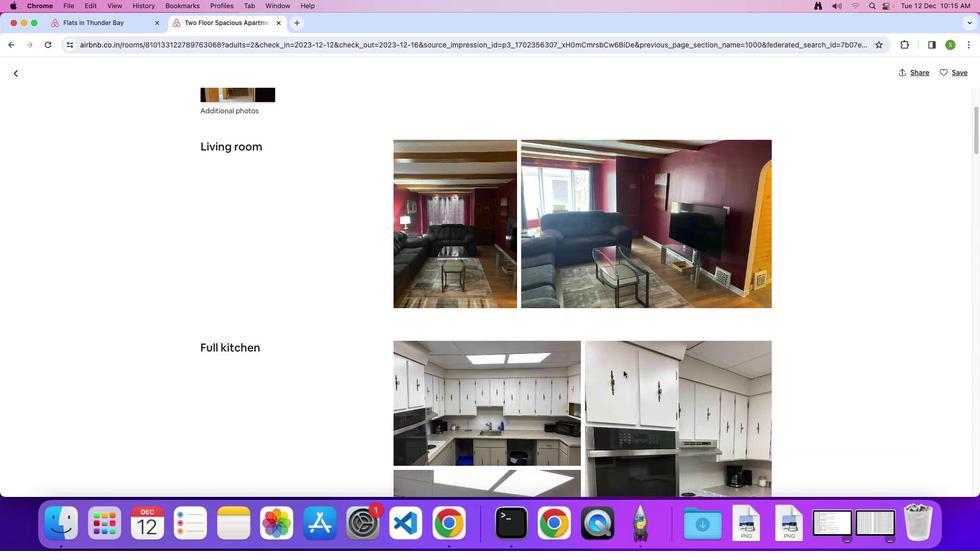 
Action: Mouse scrolled (623, 371) with delta (0, -1)
Screenshot: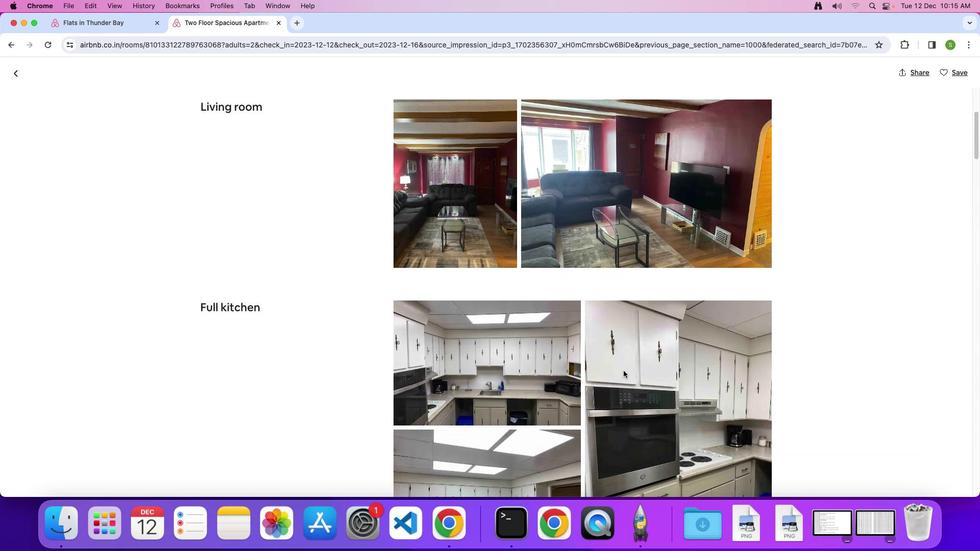 
Action: Mouse scrolled (623, 371) with delta (0, 0)
Screenshot: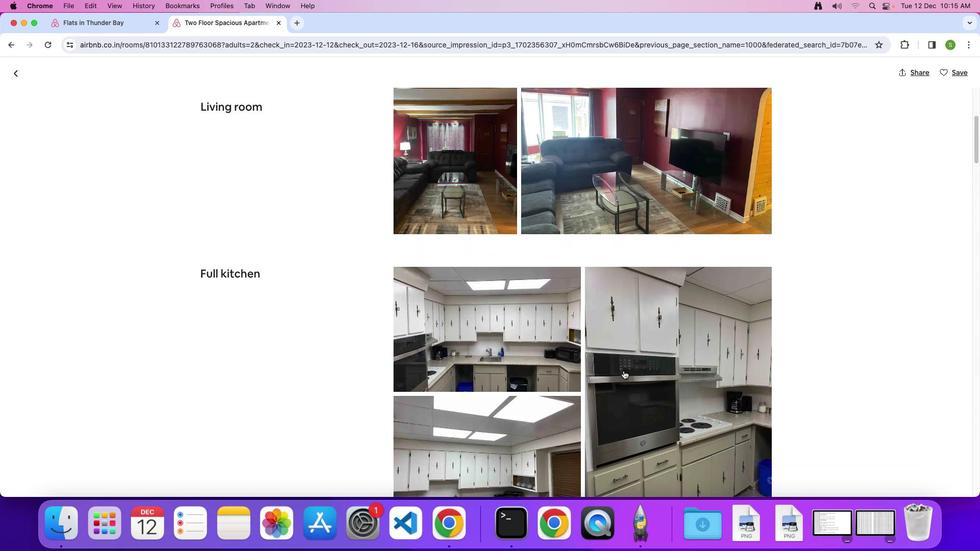 
Action: Mouse scrolled (623, 371) with delta (0, 0)
Screenshot: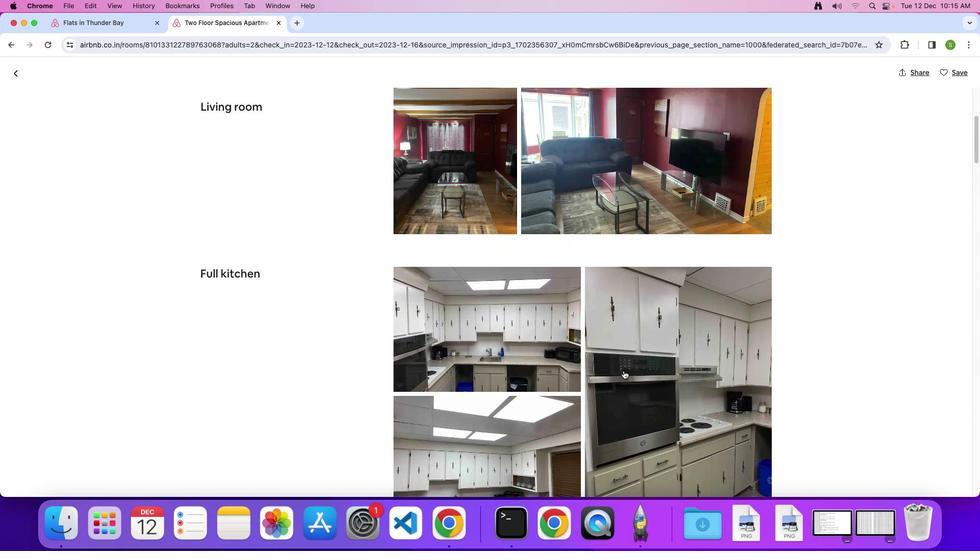 
Action: Mouse scrolled (623, 371) with delta (0, -1)
Screenshot: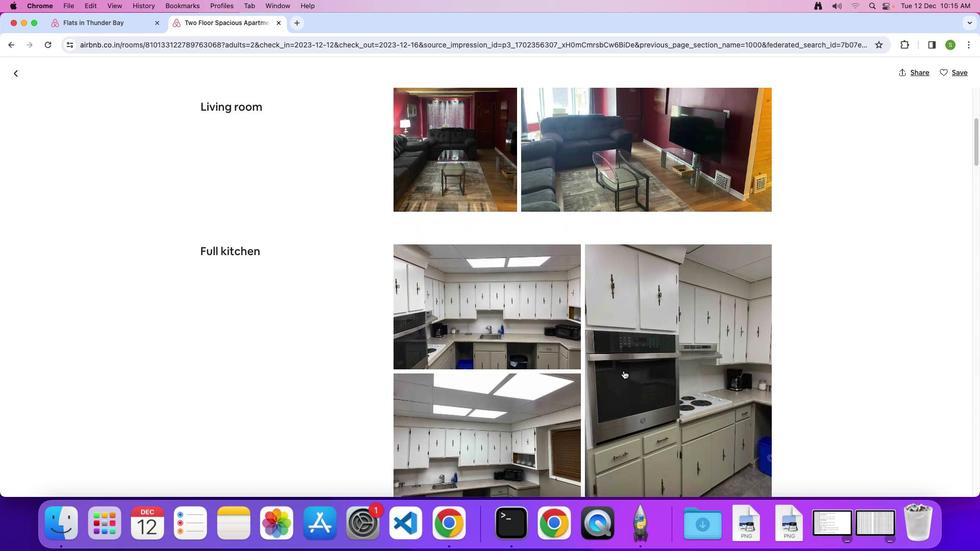
Action: Mouse scrolled (623, 371) with delta (0, 0)
Screenshot: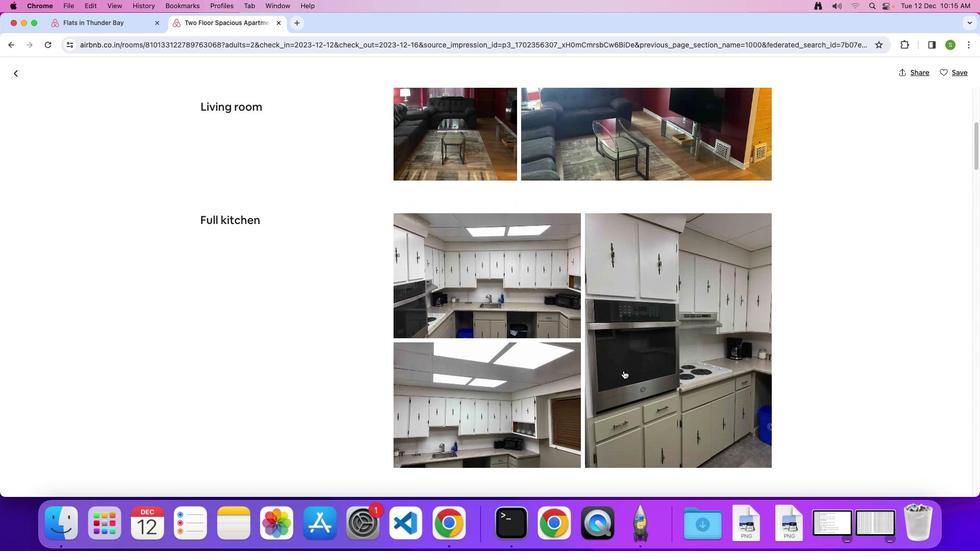 
Action: Mouse scrolled (623, 371) with delta (0, 0)
Screenshot: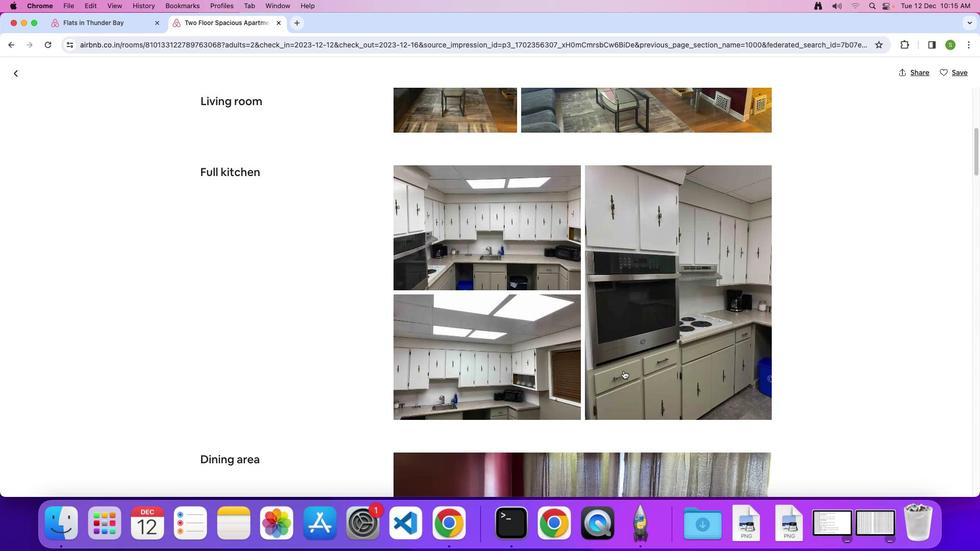 
Action: Mouse scrolled (623, 371) with delta (0, -1)
Screenshot: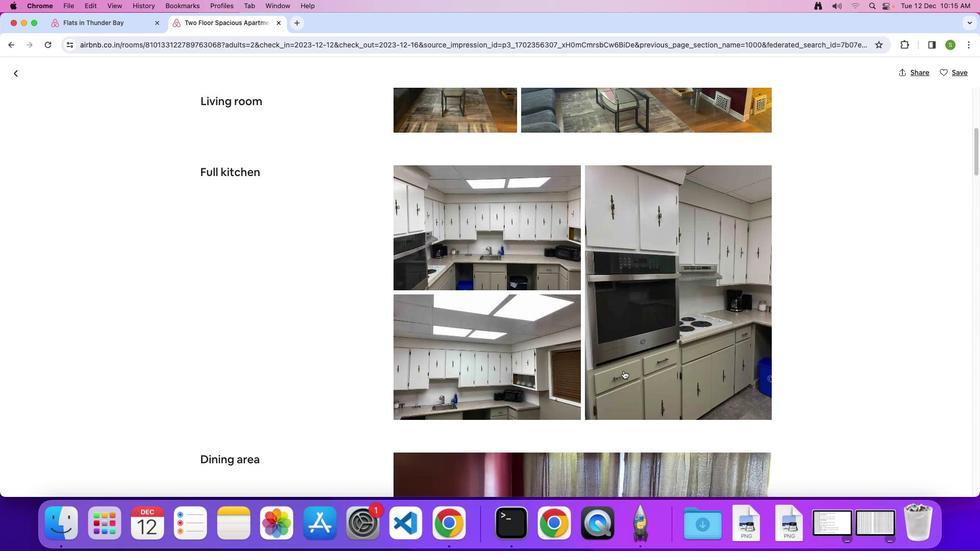 
Action: Mouse scrolled (623, 371) with delta (0, 0)
Screenshot: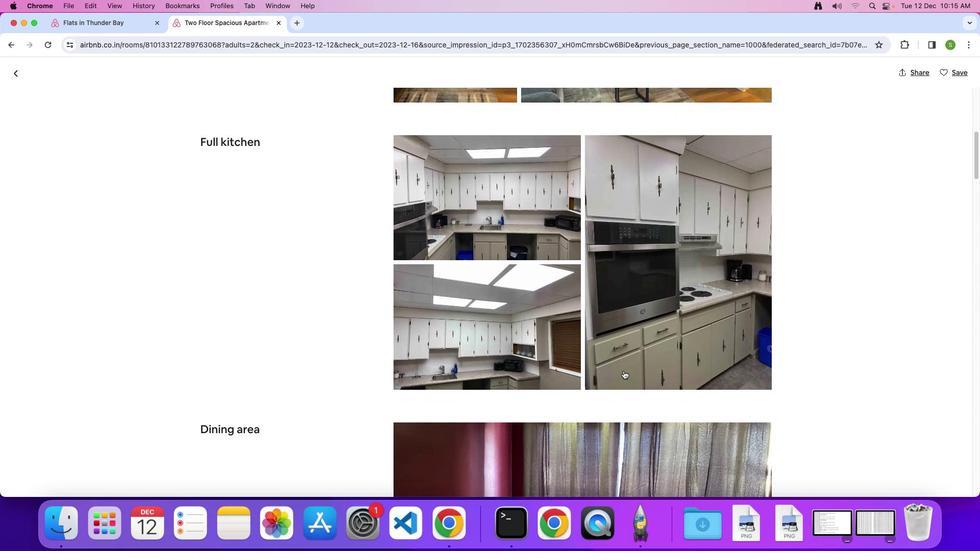 
Action: Mouse scrolled (623, 371) with delta (0, 0)
Screenshot: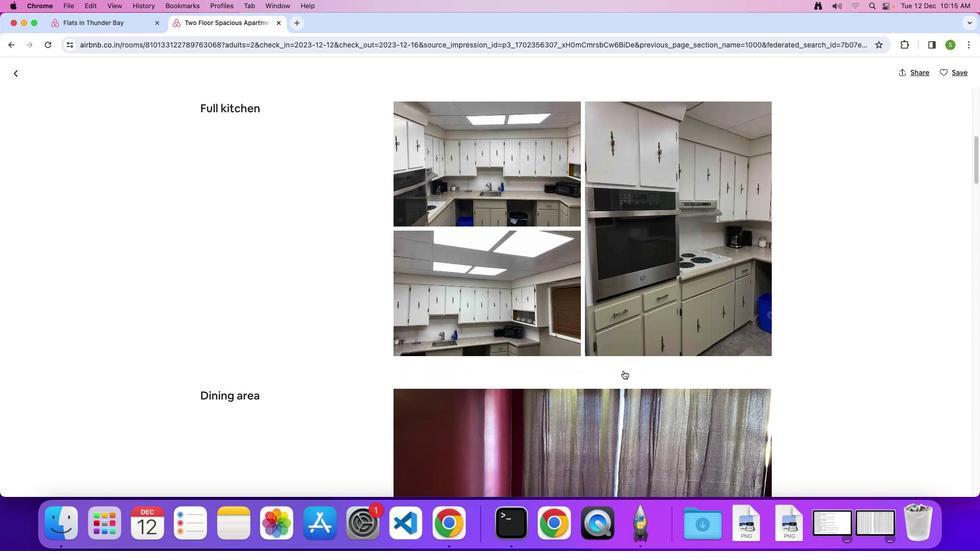 
Action: Mouse scrolled (623, 371) with delta (0, -1)
Screenshot: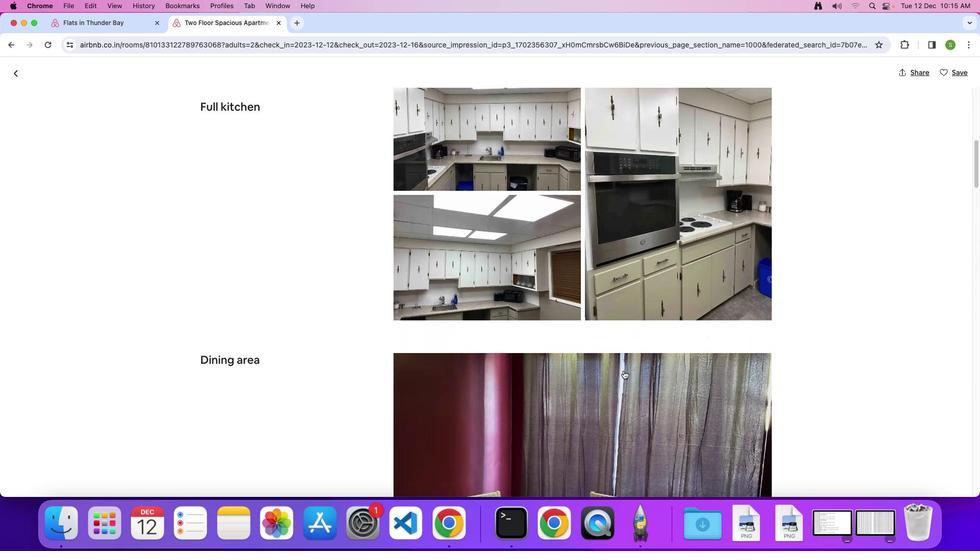 
Action: Mouse scrolled (623, 371) with delta (0, 0)
Screenshot: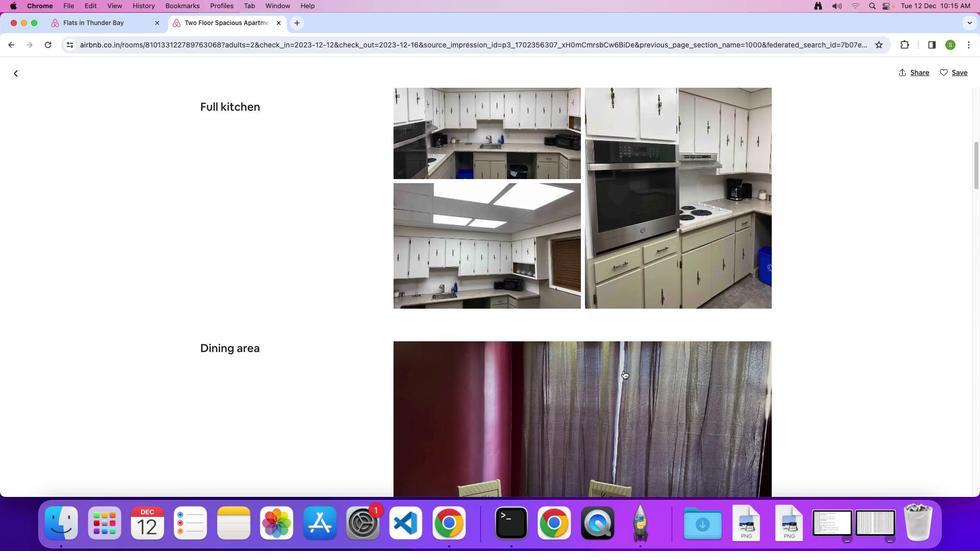 
Action: Mouse scrolled (623, 371) with delta (0, 0)
Screenshot: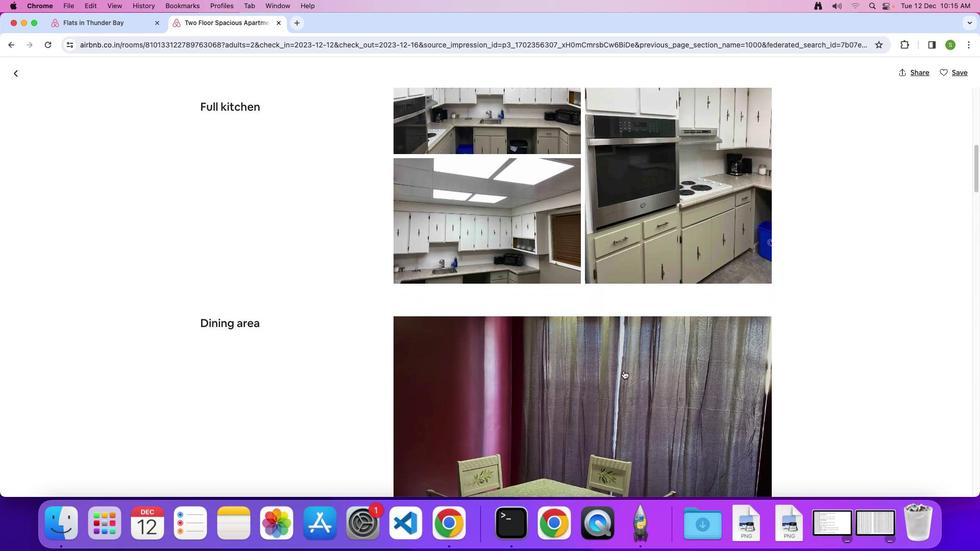 
Action: Mouse scrolled (623, 371) with delta (0, -1)
Screenshot: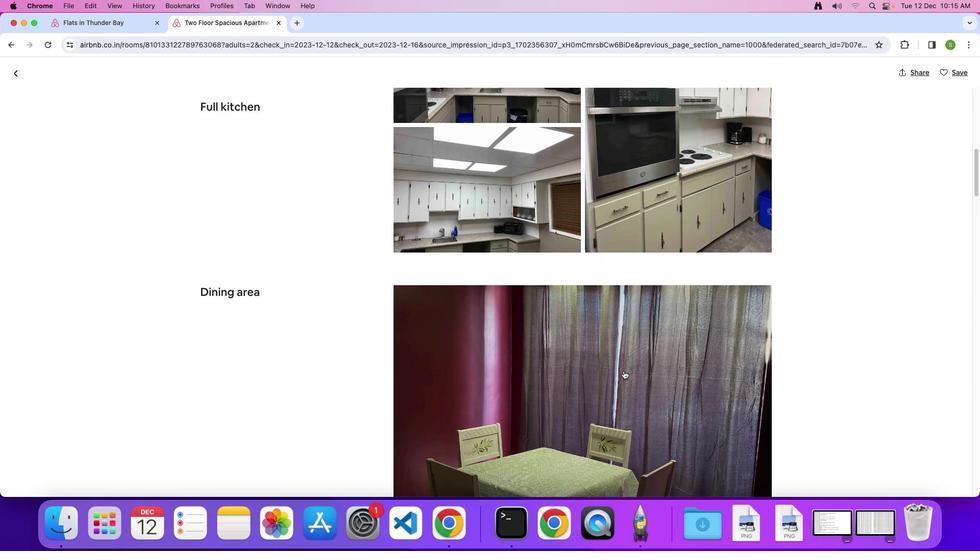 
Action: Mouse scrolled (623, 371) with delta (0, 0)
Screenshot: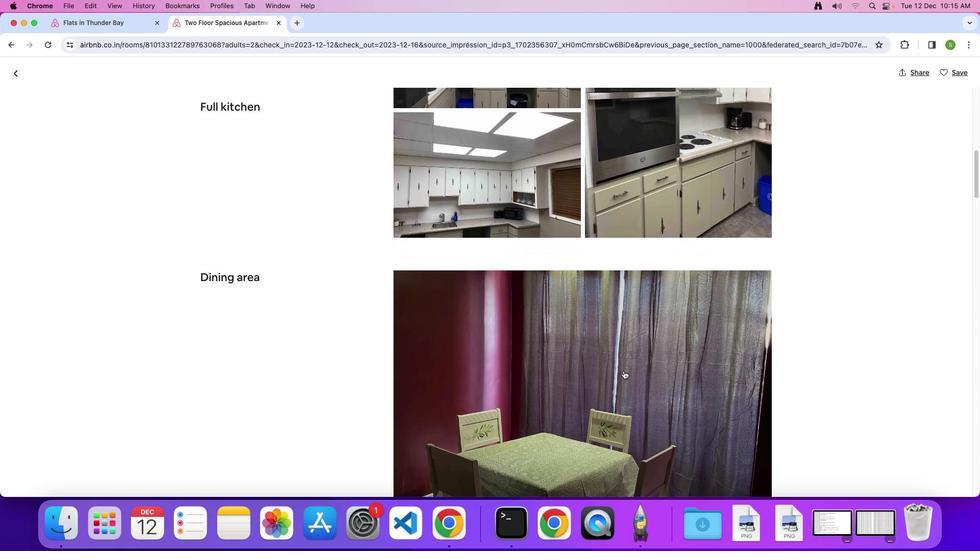 
Action: Mouse scrolled (623, 371) with delta (0, 0)
Screenshot: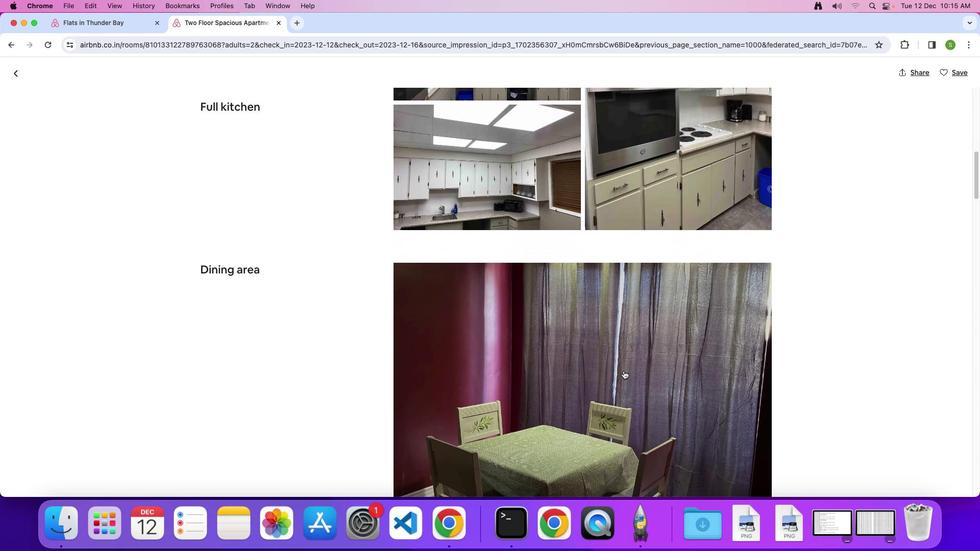 
Action: Mouse scrolled (623, 371) with delta (0, 0)
Screenshot: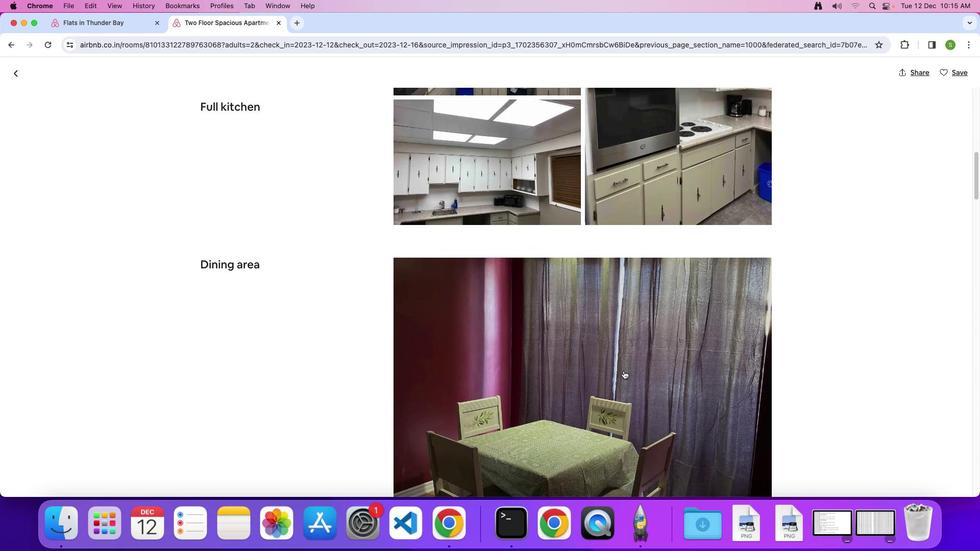 
Action: Mouse scrolled (623, 371) with delta (0, 0)
Screenshot: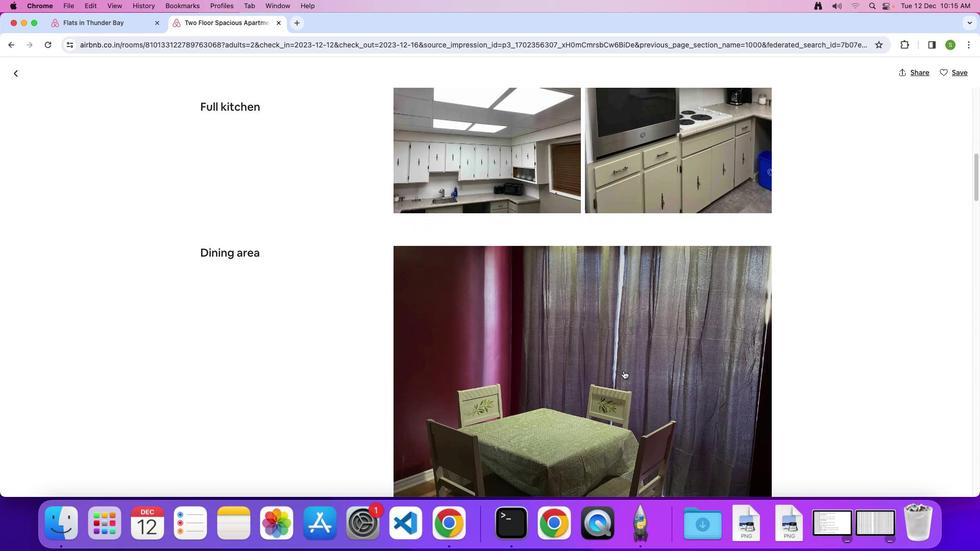 
Action: Mouse scrolled (623, 371) with delta (0, 0)
Screenshot: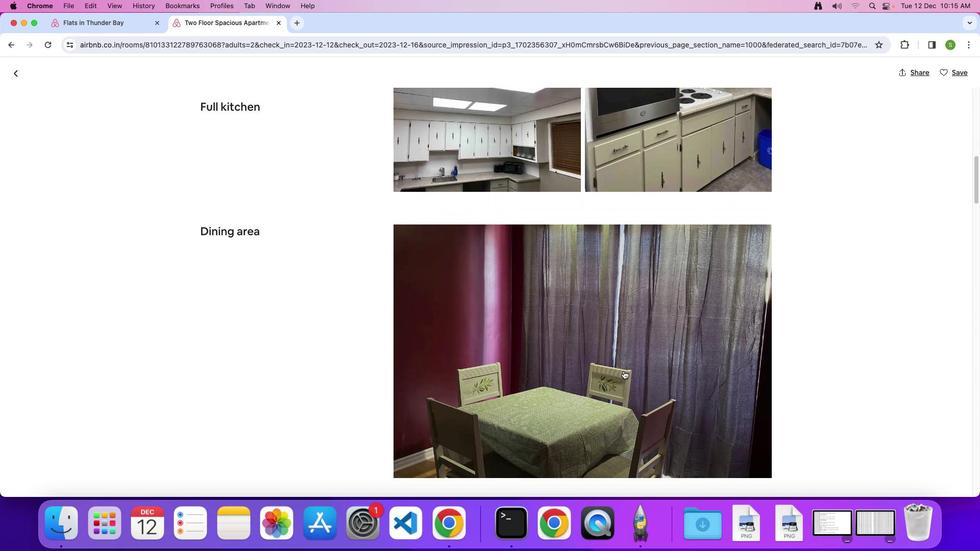 
Action: Mouse scrolled (623, 371) with delta (0, 0)
Screenshot: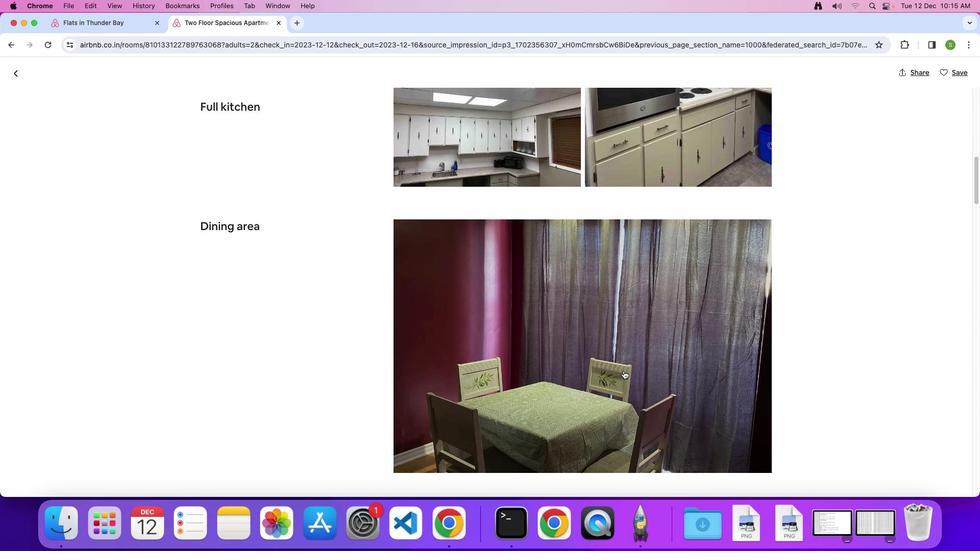 
Action: Mouse scrolled (623, 371) with delta (0, 0)
Screenshot: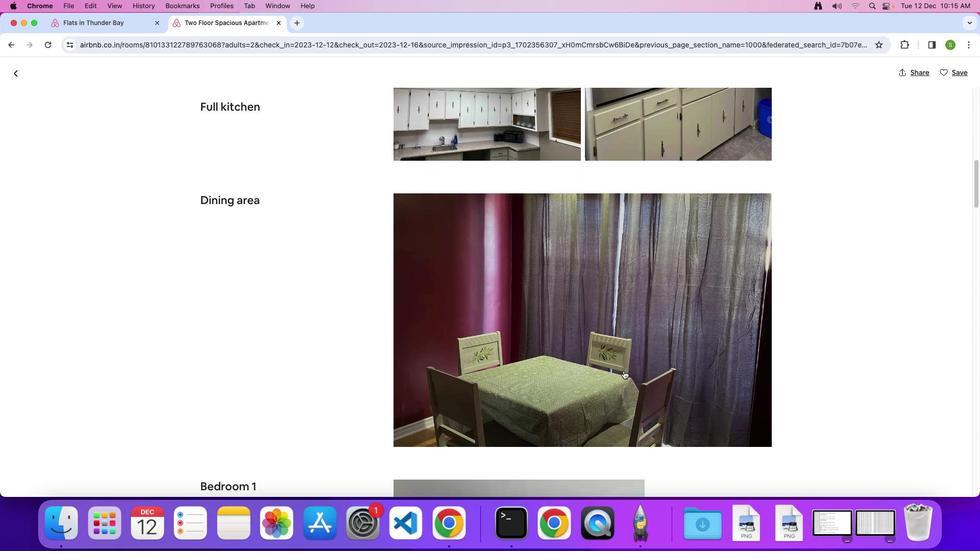 
Action: Mouse scrolled (623, 371) with delta (0, -1)
Screenshot: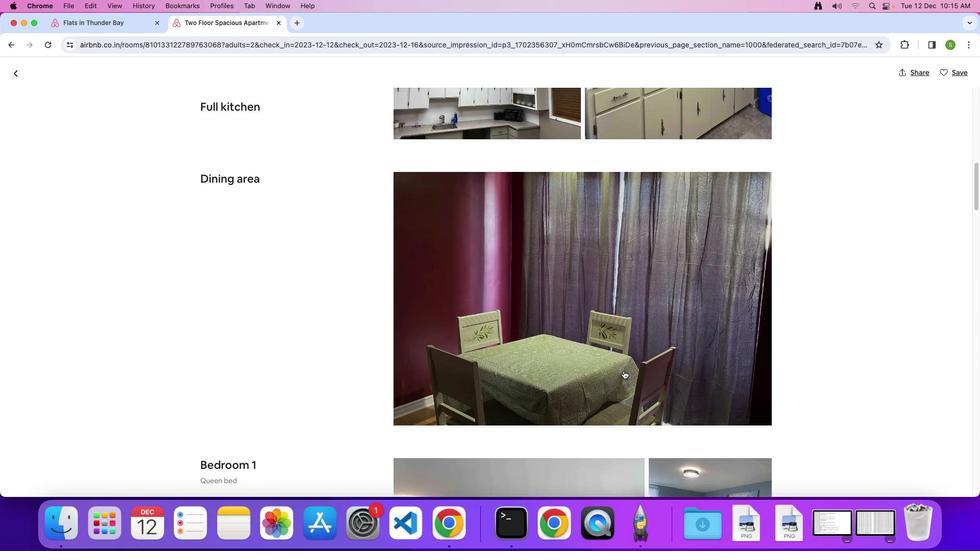 
Action: Mouse scrolled (623, 371) with delta (0, 0)
Screenshot: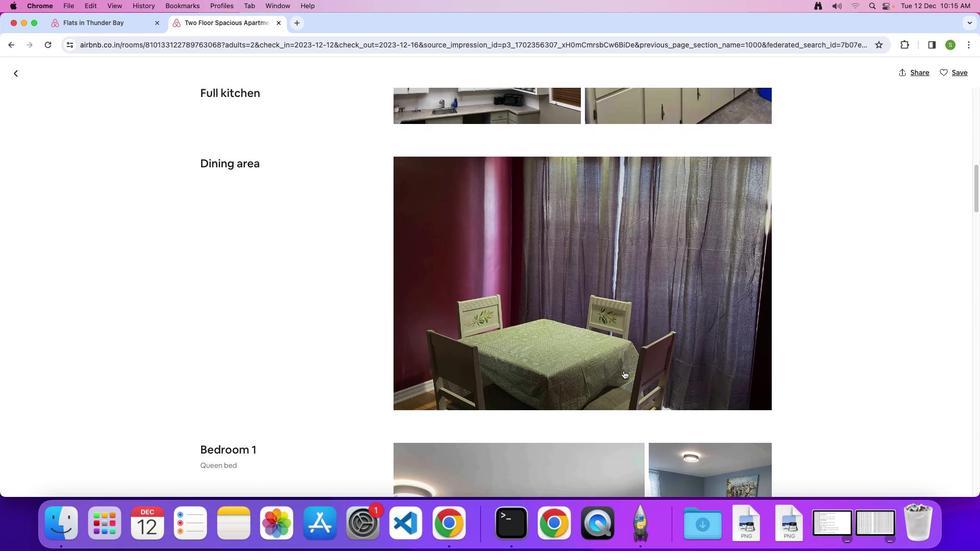
Action: Mouse scrolled (623, 371) with delta (0, 0)
Screenshot: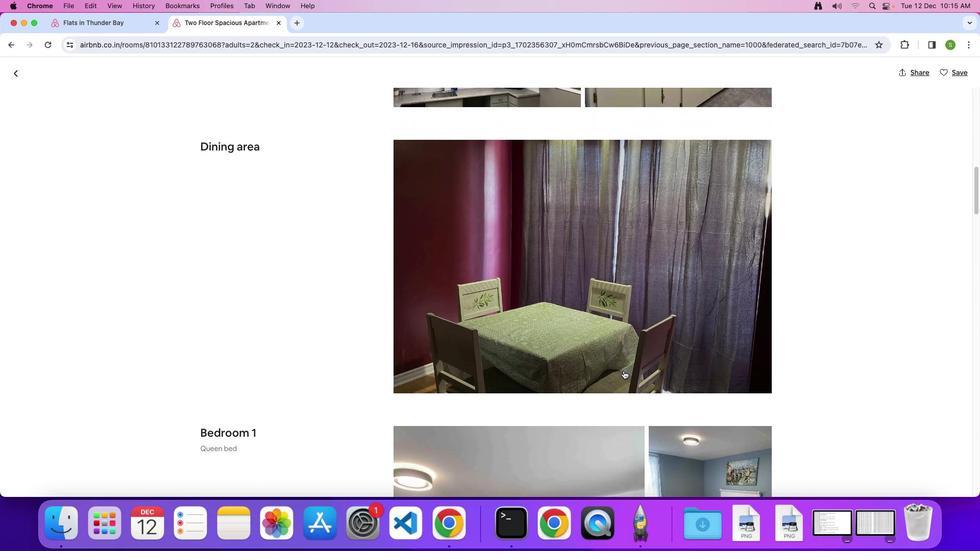 
Action: Mouse moved to (623, 371)
Screenshot: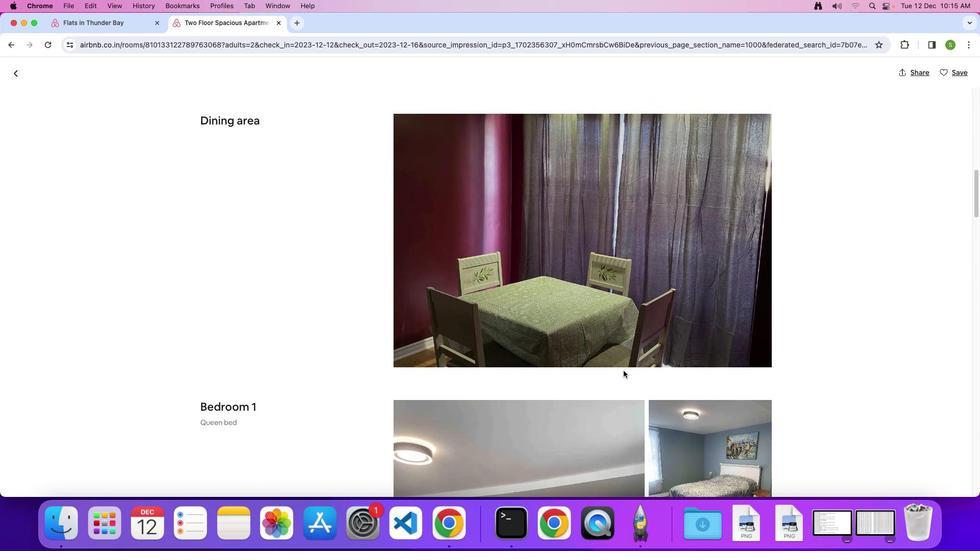 
Action: Mouse scrolled (623, 371) with delta (0, -1)
Screenshot: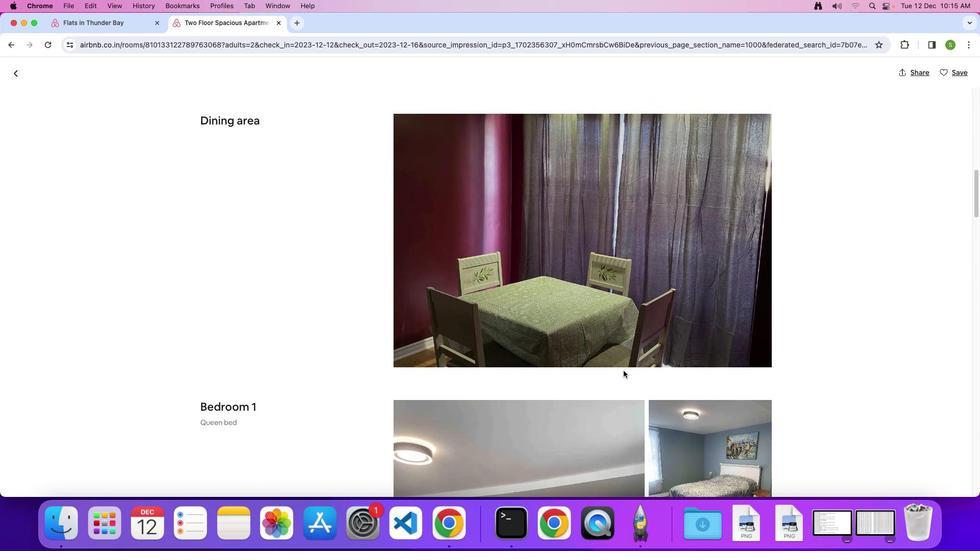 
Action: Mouse scrolled (623, 371) with delta (0, 0)
Screenshot: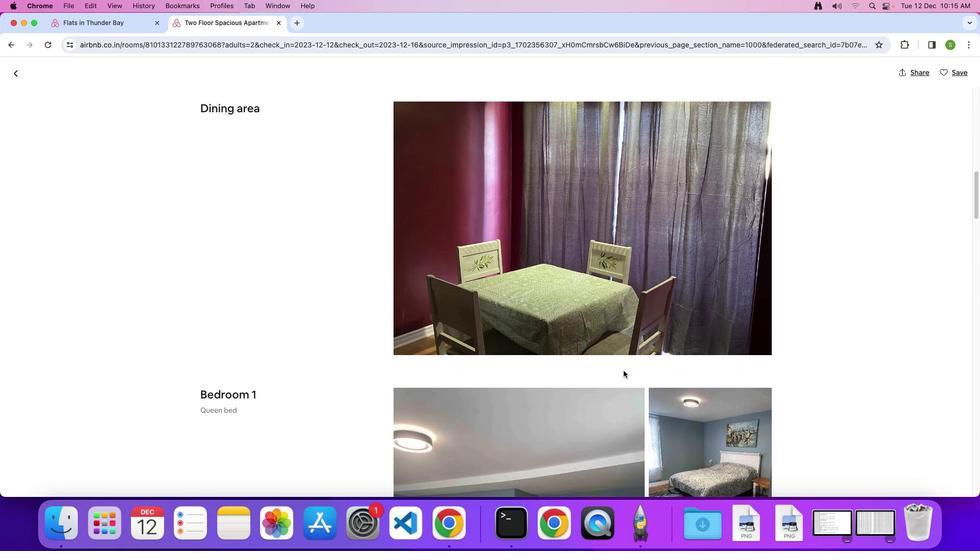 
Action: Mouse scrolled (623, 371) with delta (0, 0)
Screenshot: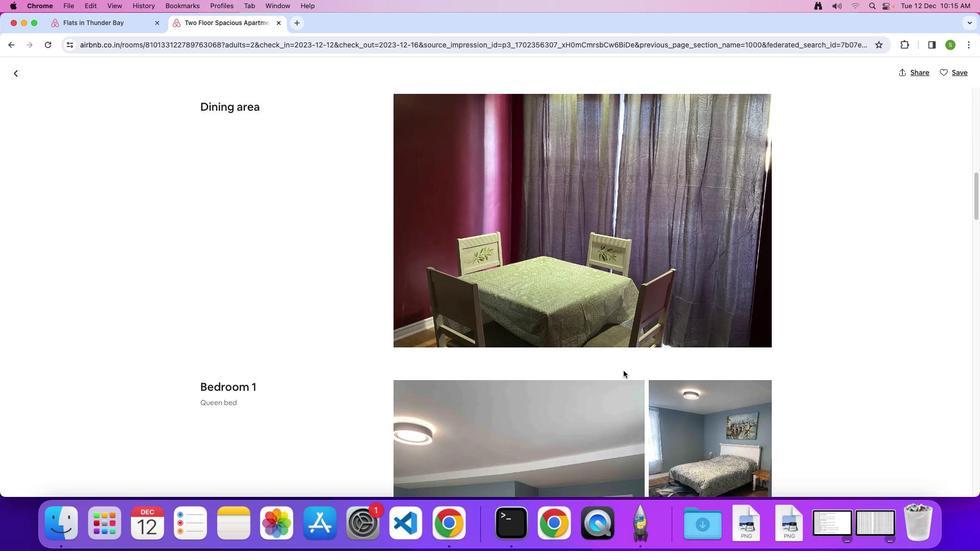 
Action: Mouse scrolled (623, 371) with delta (0, 0)
Screenshot: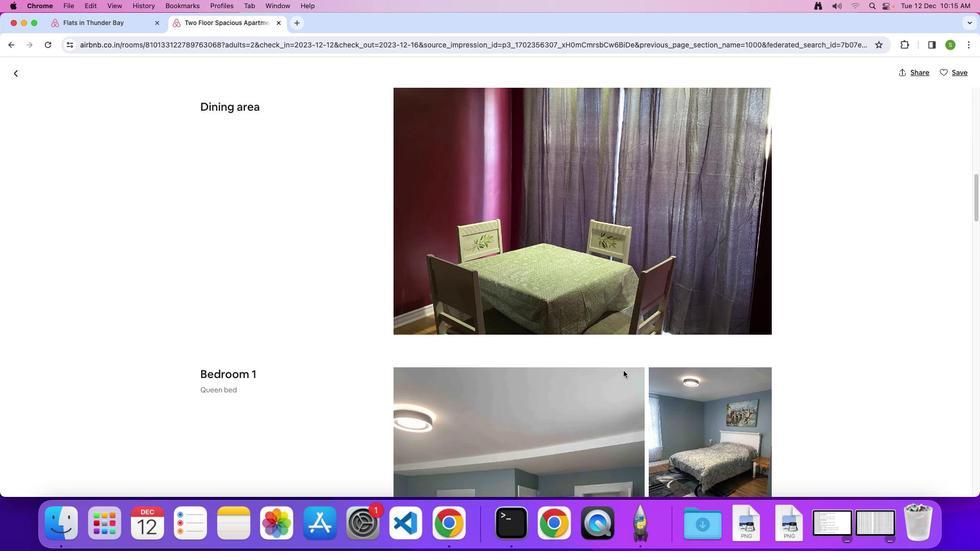 
Action: Mouse scrolled (623, 371) with delta (0, 0)
Screenshot: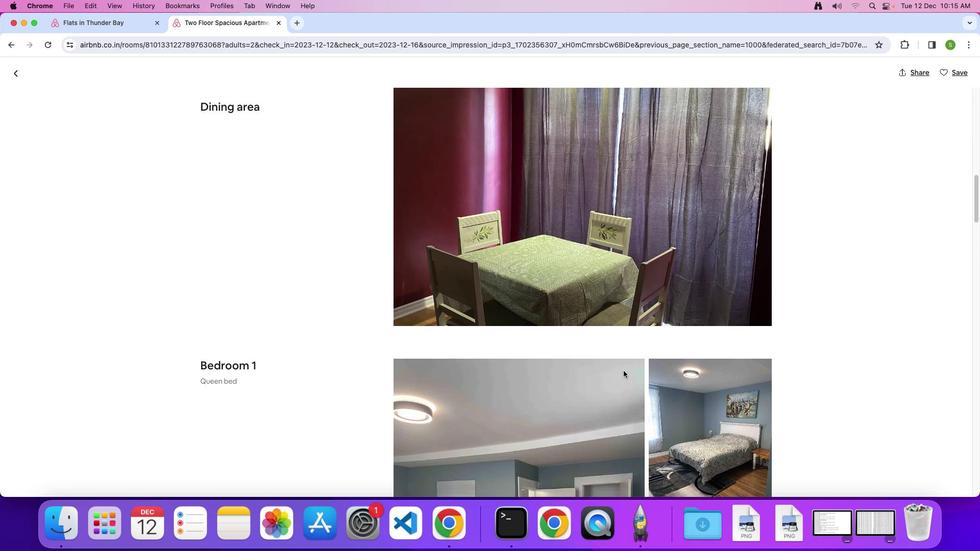 
Action: Mouse scrolled (623, 371) with delta (0, 0)
Screenshot: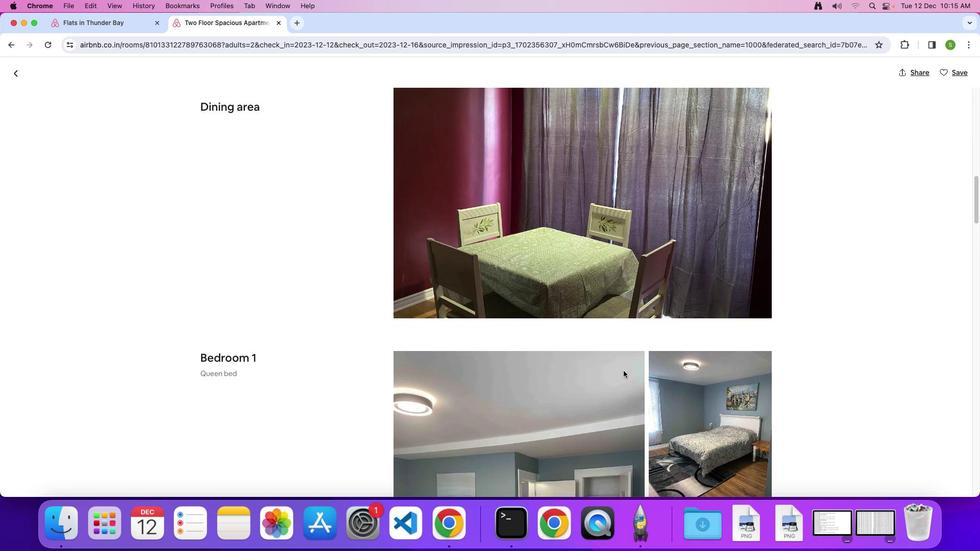 
Action: Mouse scrolled (623, 371) with delta (0, 0)
Screenshot: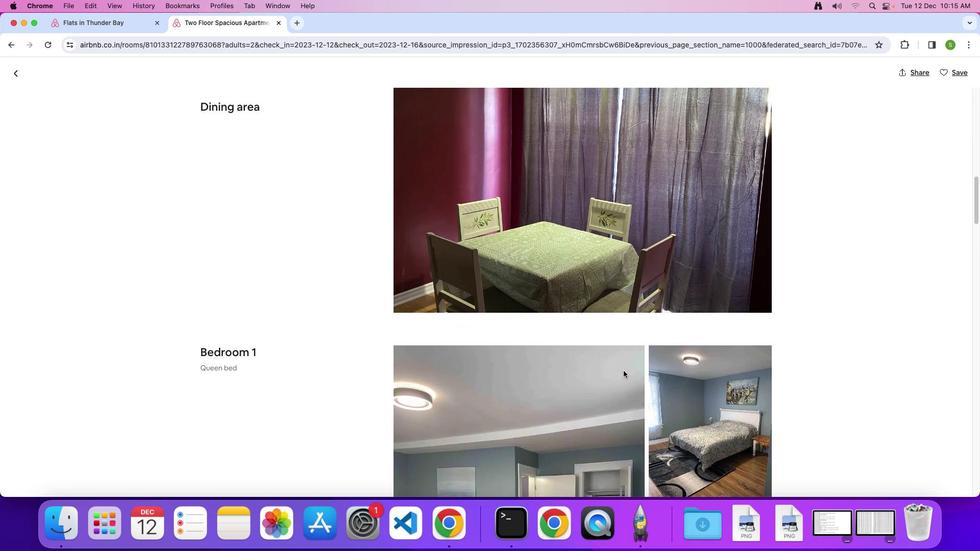 
Action: Mouse scrolled (623, 371) with delta (0, 0)
Screenshot: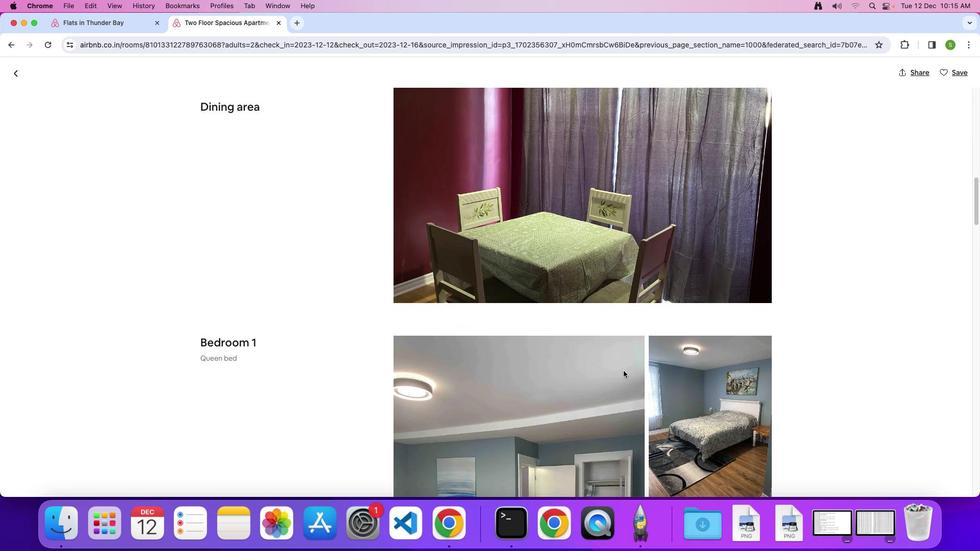 
Action: Mouse scrolled (623, 371) with delta (0, 0)
Screenshot: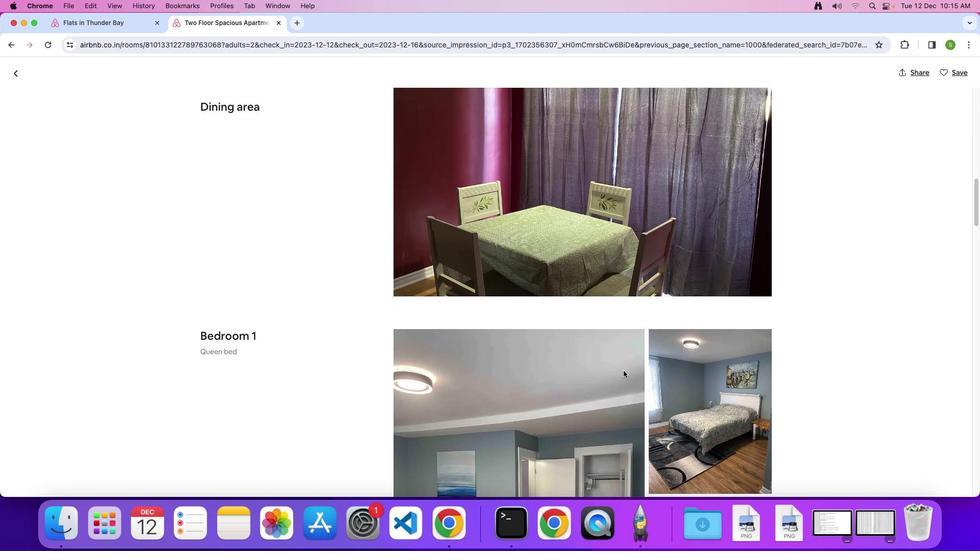 
Action: Mouse scrolled (623, 371) with delta (0, 0)
Screenshot: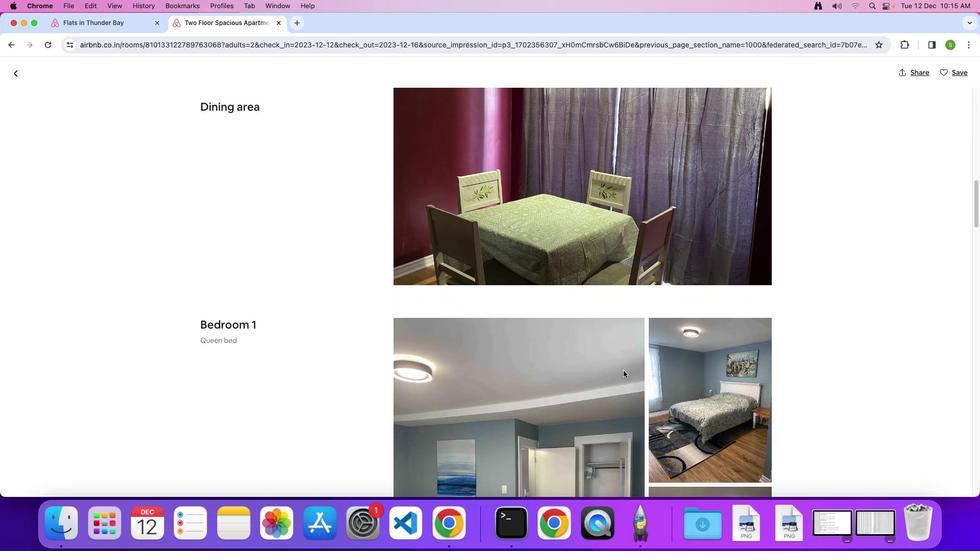
Action: Mouse scrolled (623, 371) with delta (0, 0)
Screenshot: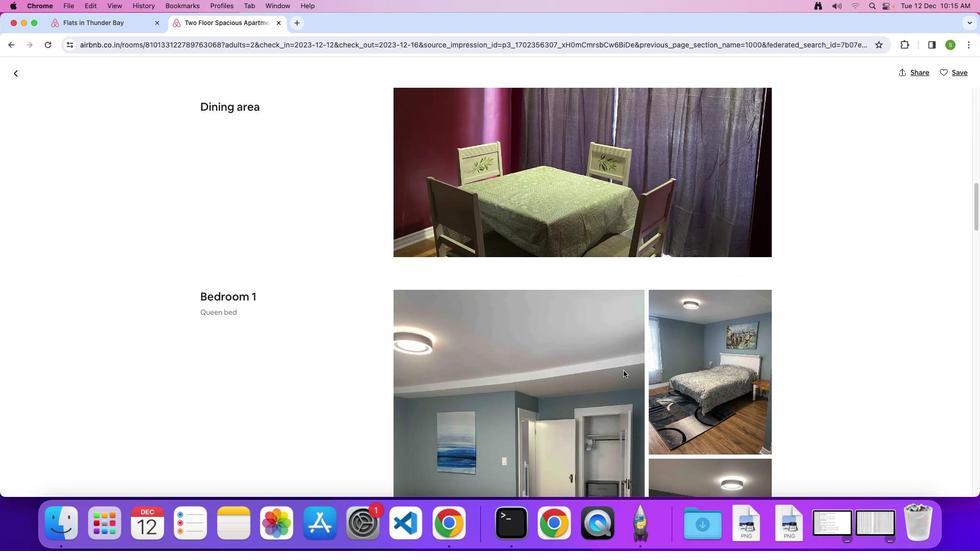 
Action: Mouse scrolled (623, 371) with delta (0, 0)
Screenshot: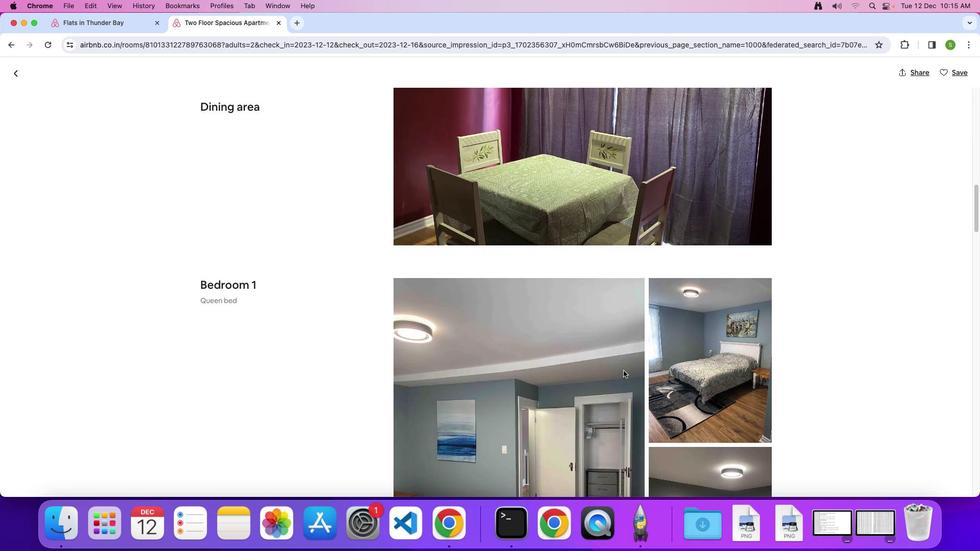 
Action: Mouse scrolled (623, 371) with delta (0, 0)
Screenshot: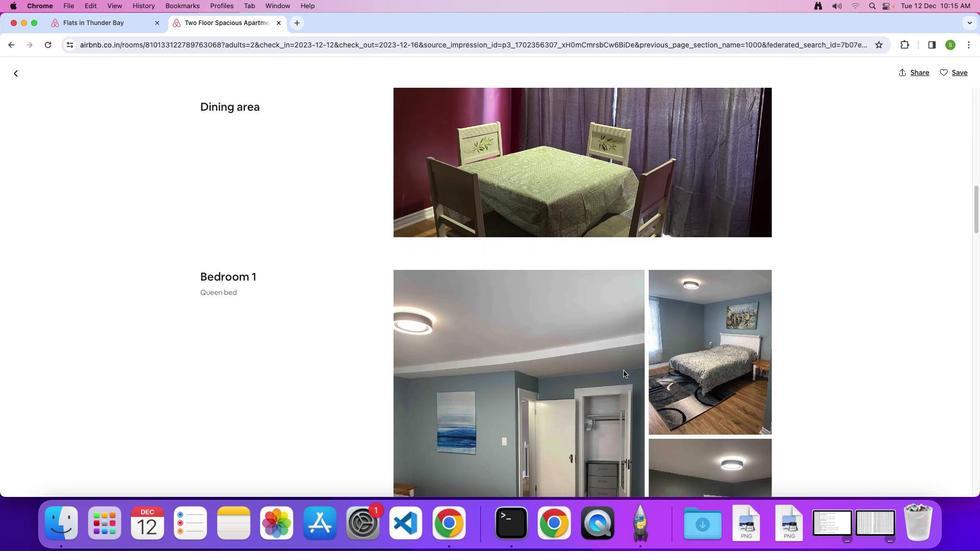 
Action: Mouse scrolled (623, 371) with delta (0, 0)
Screenshot: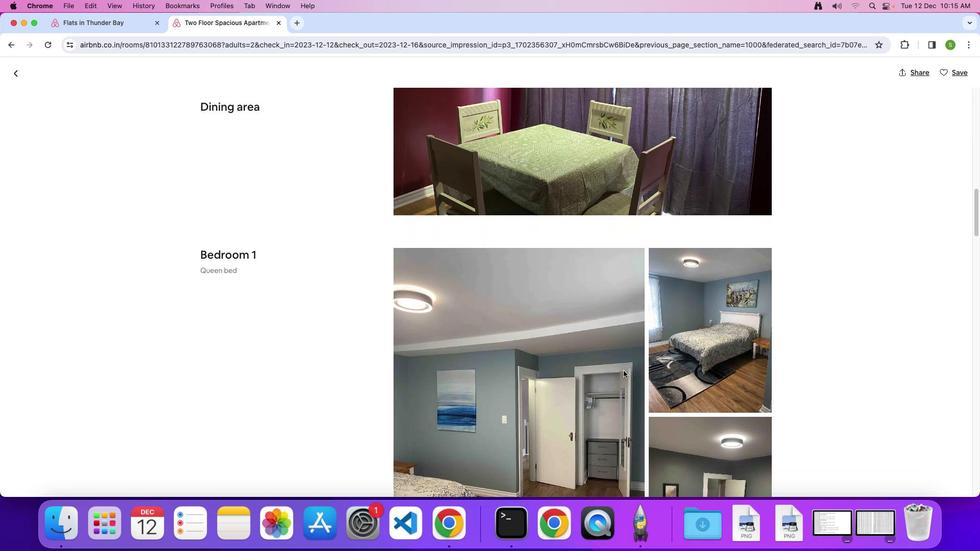 
Action: Mouse scrolled (623, 371) with delta (0, 0)
Screenshot: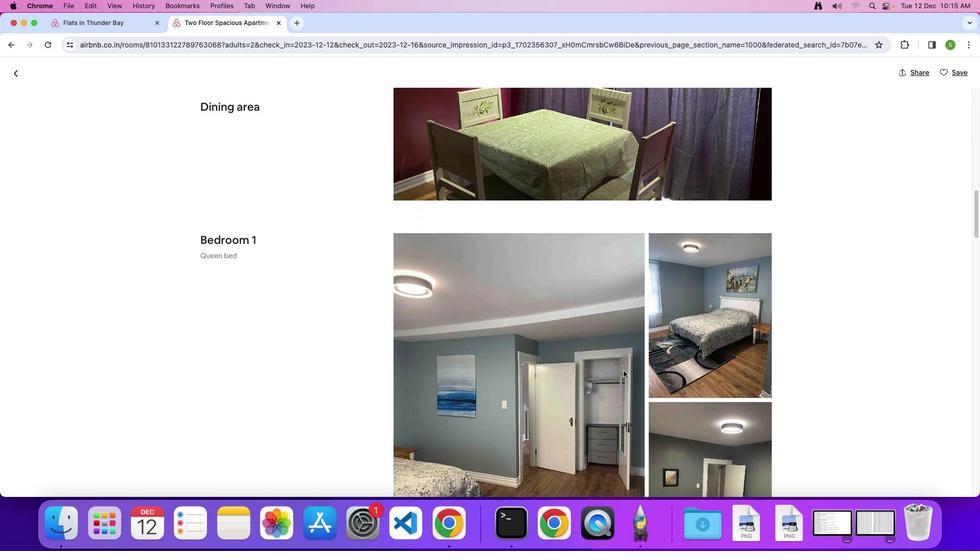 
Action: Mouse scrolled (623, 371) with delta (0, 0)
Screenshot: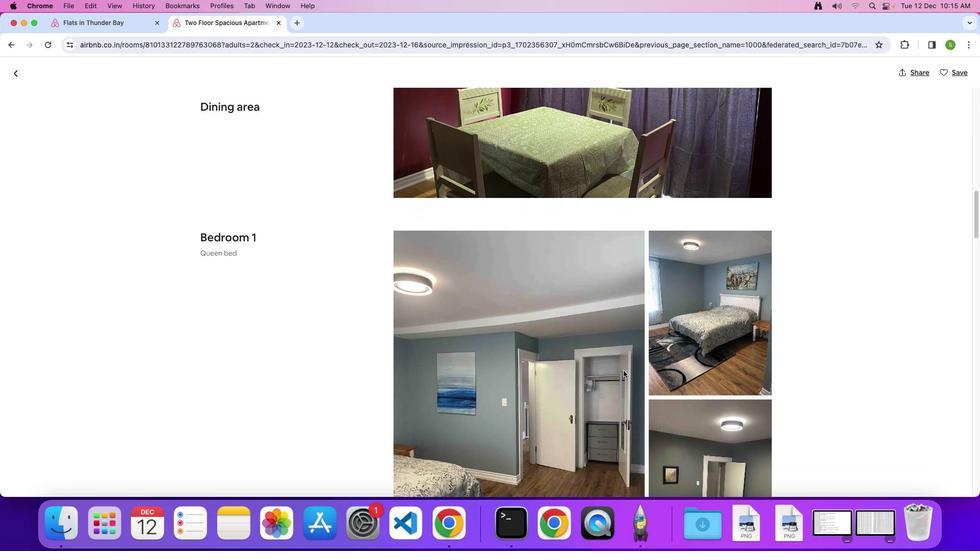 
Action: Mouse scrolled (623, 371) with delta (0, 0)
Screenshot: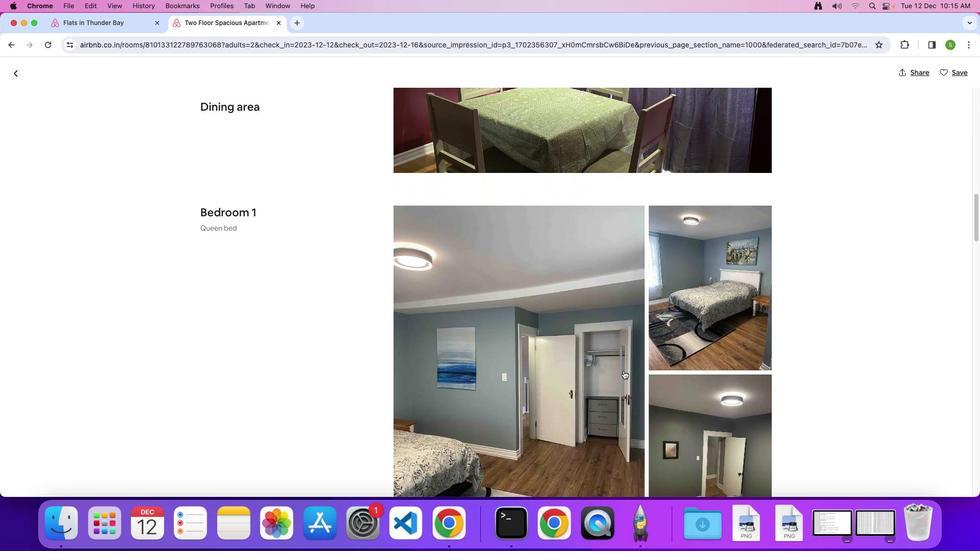
Action: Mouse scrolled (623, 371) with delta (0, 0)
Screenshot: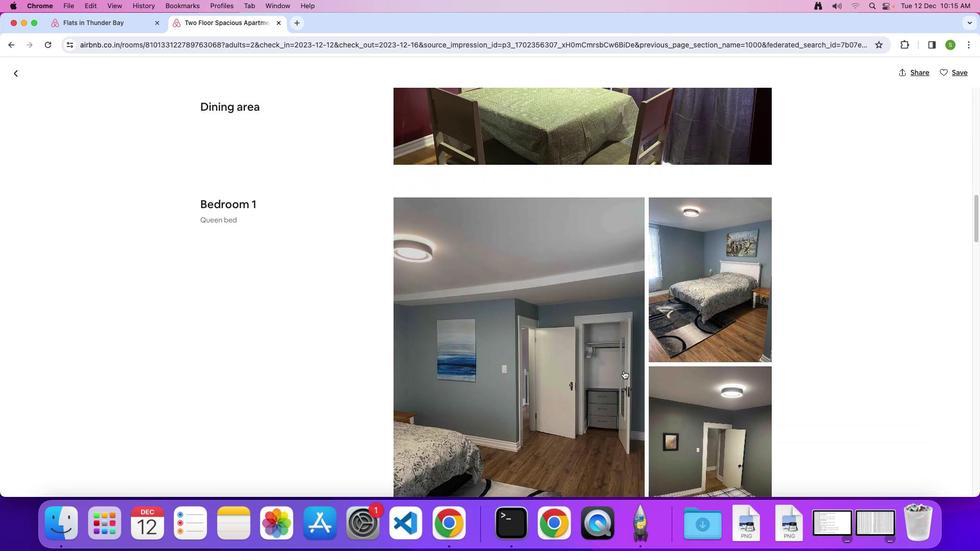 
Action: Mouse scrolled (623, 371) with delta (0, 0)
Screenshot: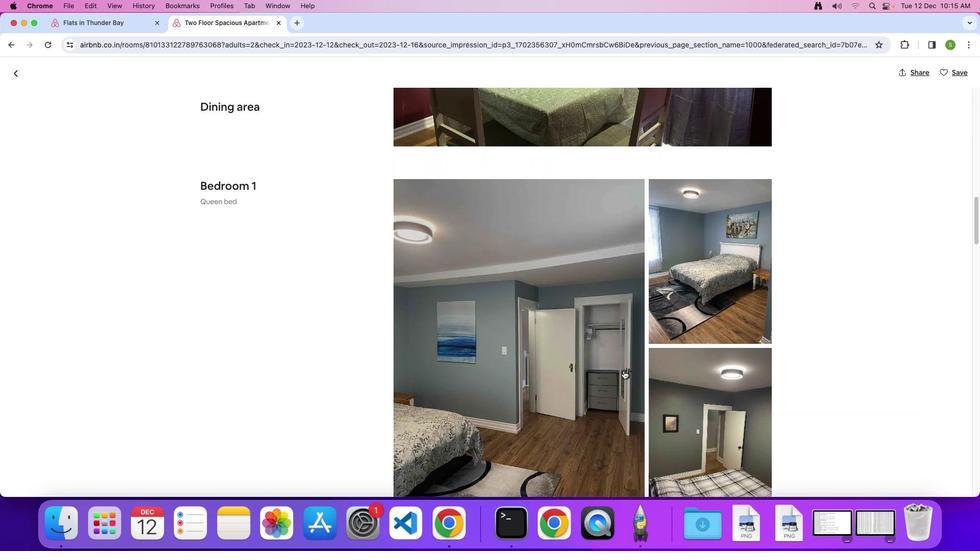 
Action: Mouse scrolled (623, 371) with delta (0, 0)
Screenshot: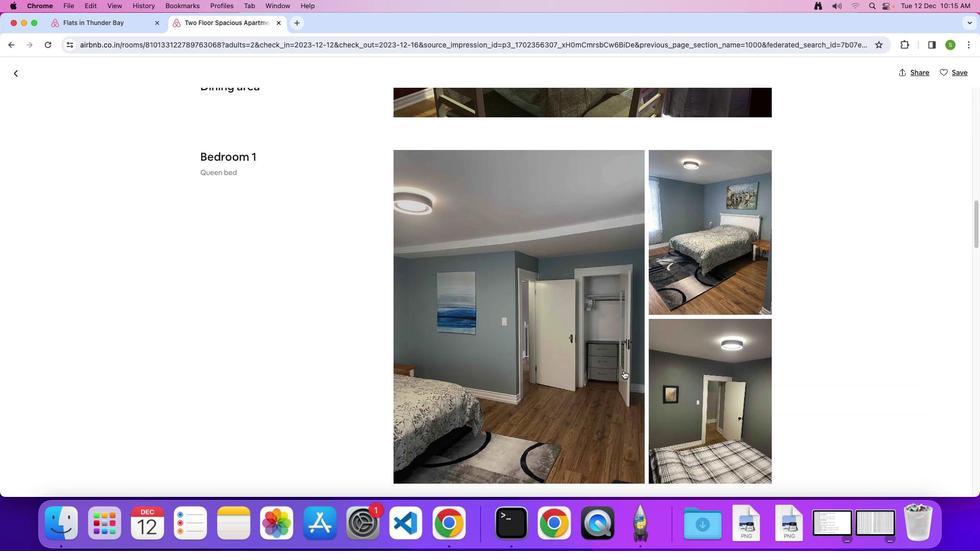 
Action: Mouse scrolled (623, 371) with delta (0, 0)
Screenshot: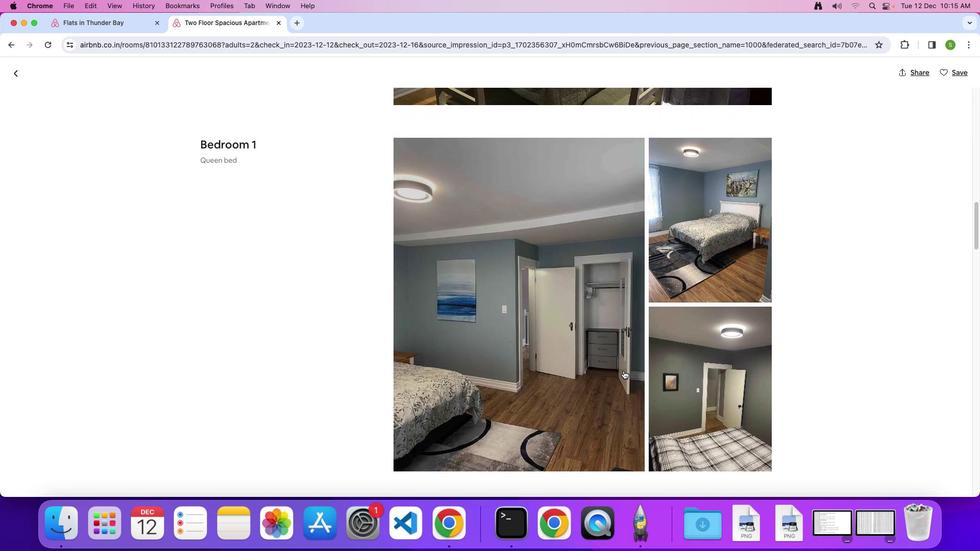 
Action: Mouse scrolled (623, 371) with delta (0, 0)
Screenshot: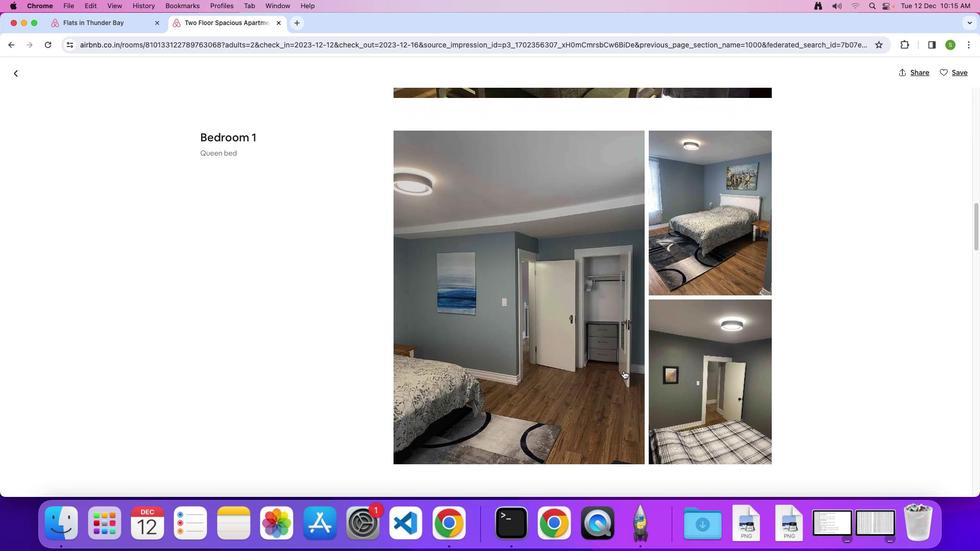 
Action: Mouse scrolled (623, 371) with delta (0, 0)
Screenshot: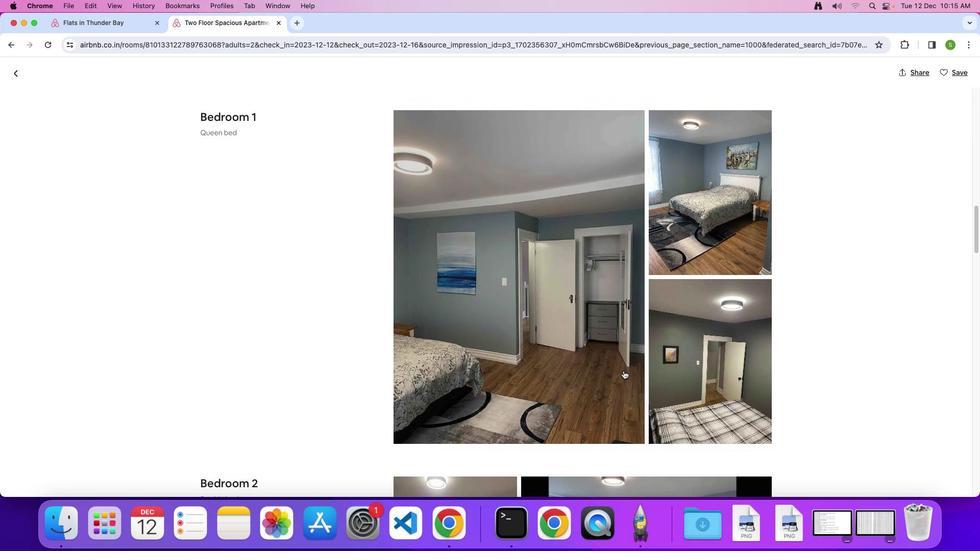 
Action: Mouse scrolled (623, 371) with delta (0, 0)
Screenshot: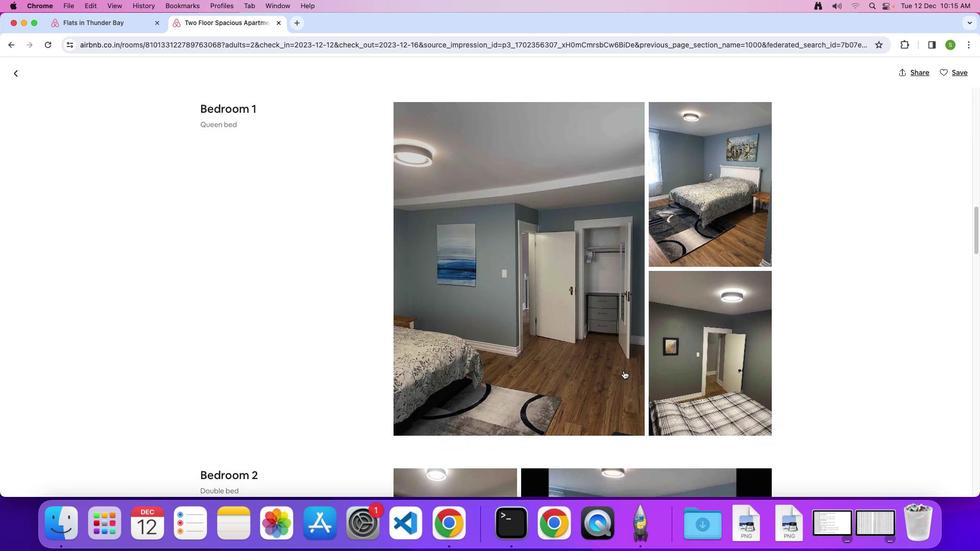 
Action: Mouse scrolled (623, 371) with delta (0, 0)
Screenshot: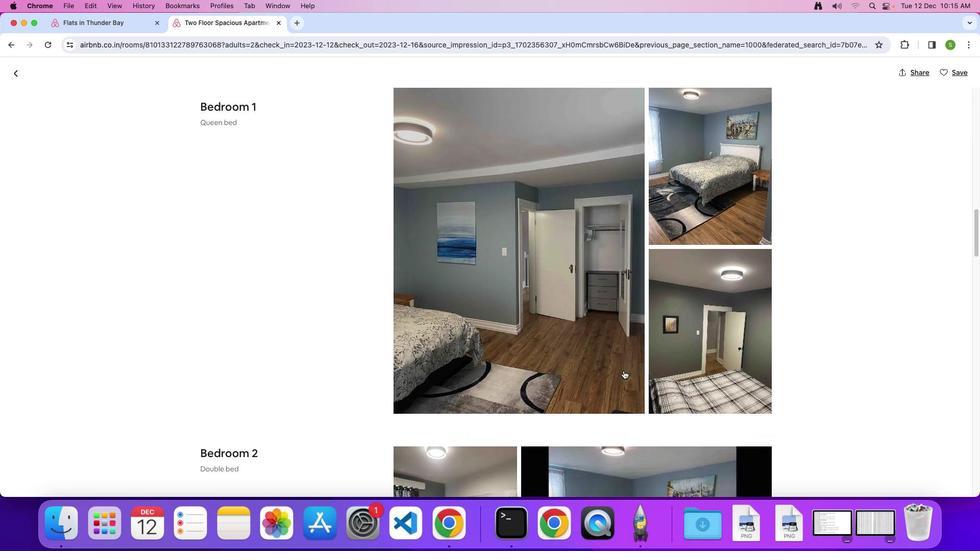
Action: Mouse scrolled (623, 371) with delta (0, -1)
Screenshot: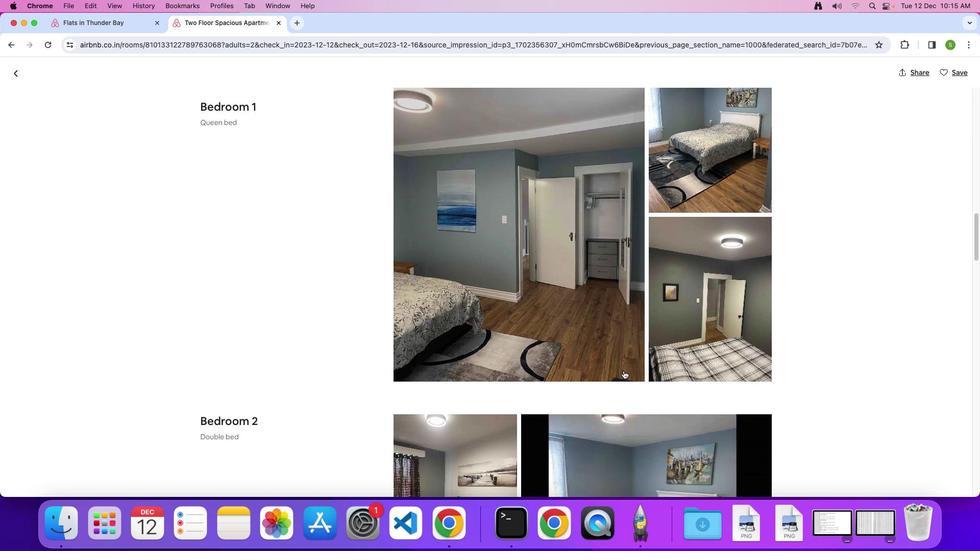 
Action: Mouse scrolled (623, 371) with delta (0, 0)
Screenshot: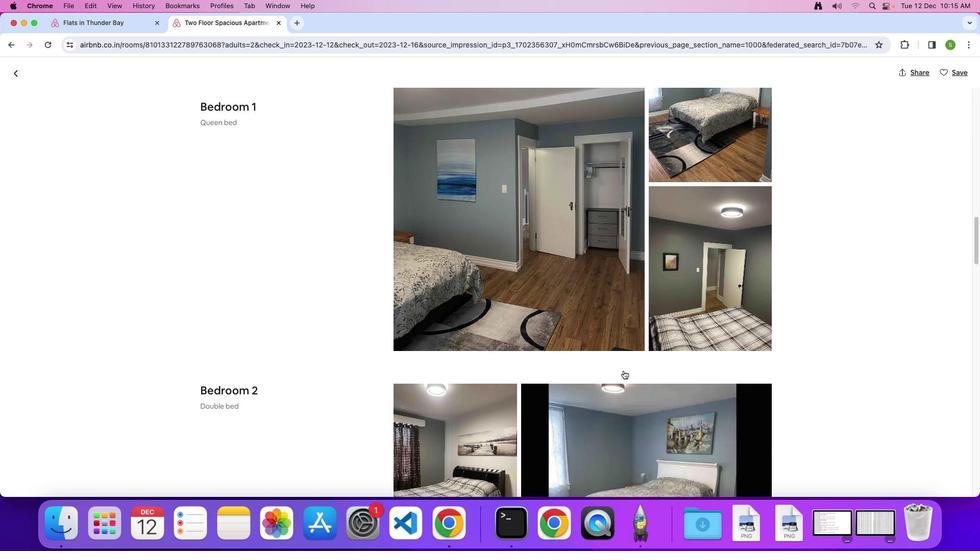 
Action: Mouse scrolled (623, 371) with delta (0, 0)
Screenshot: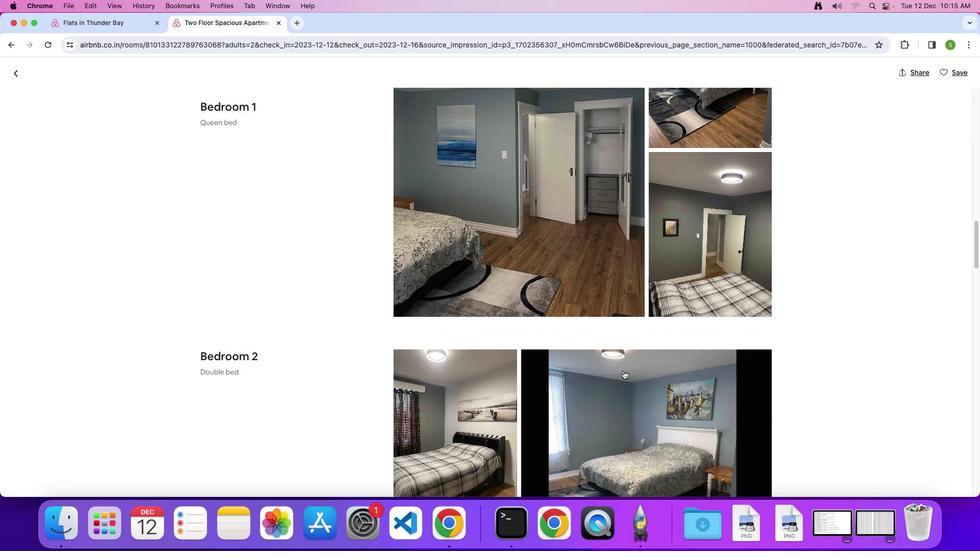
Action: Mouse scrolled (623, 371) with delta (0, -1)
Screenshot: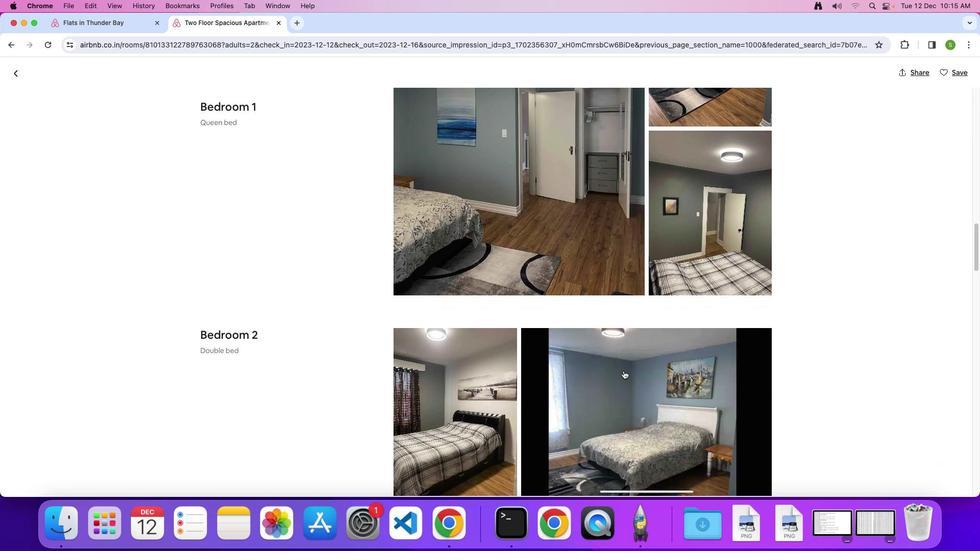 
Action: Mouse scrolled (623, 371) with delta (0, 0)
Screenshot: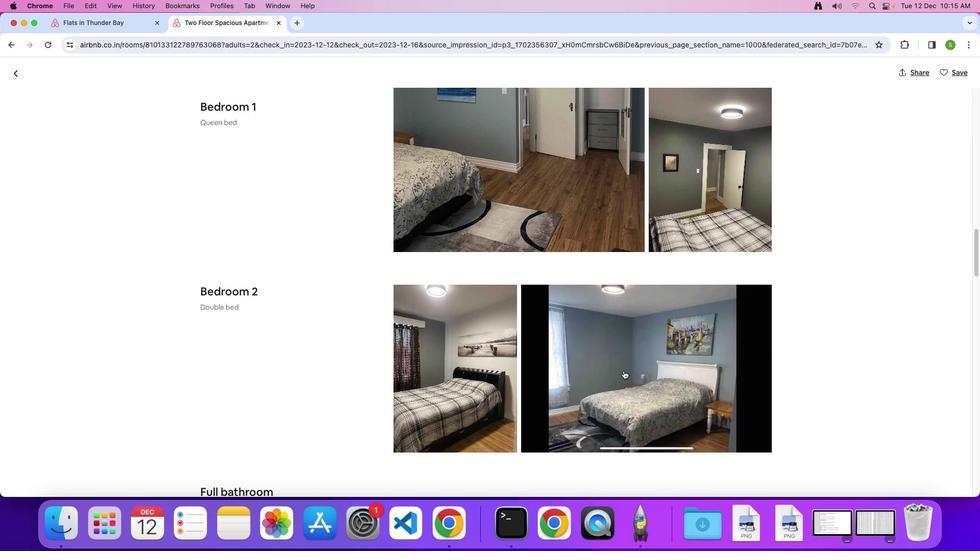 
Action: Mouse scrolled (623, 371) with delta (0, 0)
Screenshot: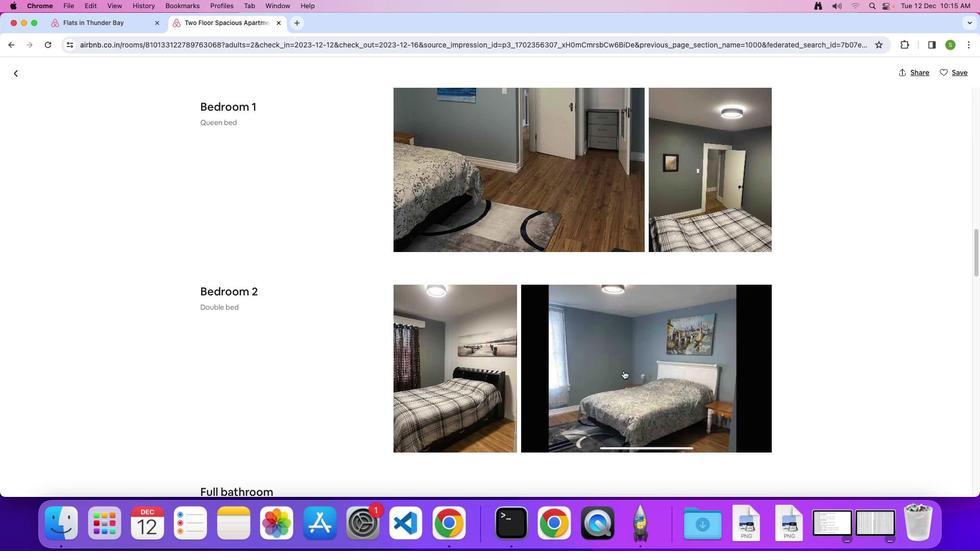 
Action: Mouse scrolled (623, 371) with delta (0, -1)
Screenshot: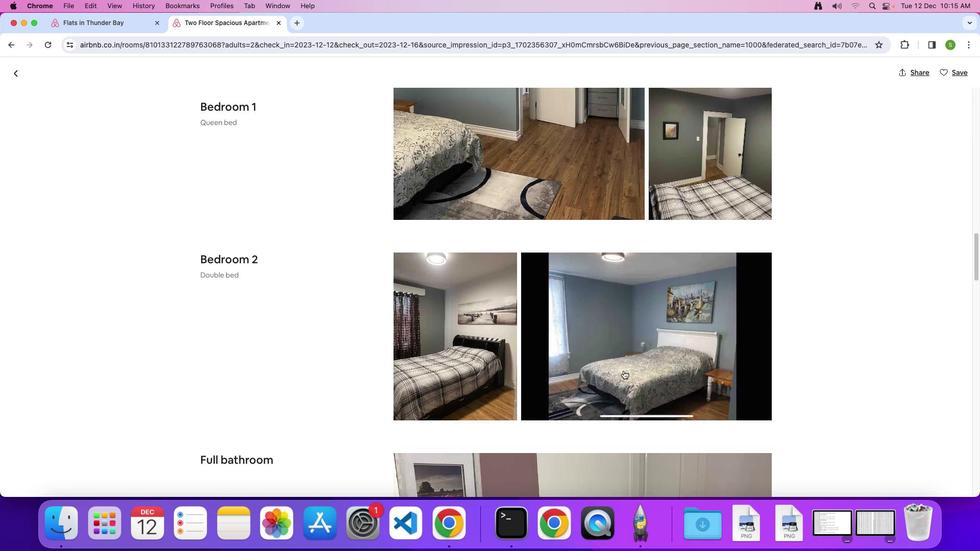 
Action: Mouse scrolled (623, 371) with delta (0, 0)
Screenshot: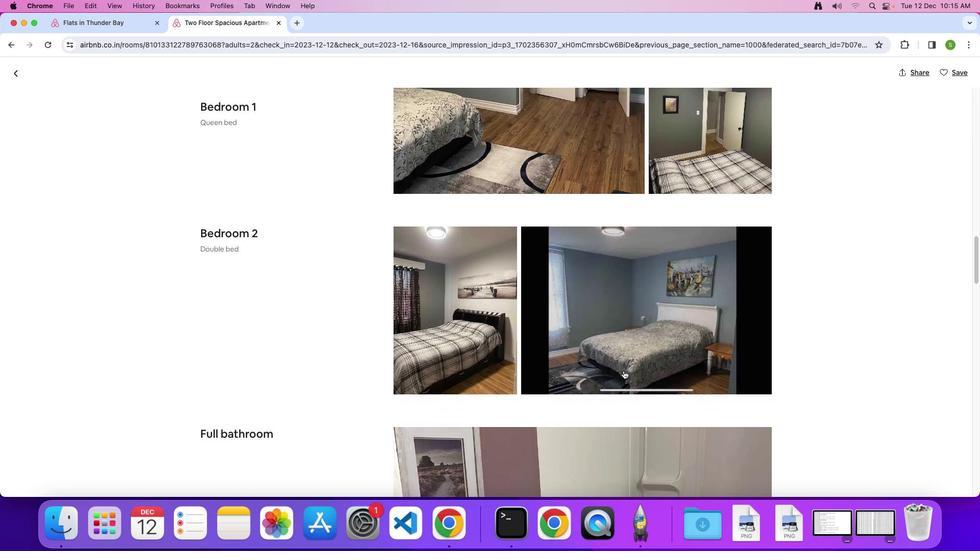 
Action: Mouse scrolled (623, 371) with delta (0, 0)
Screenshot: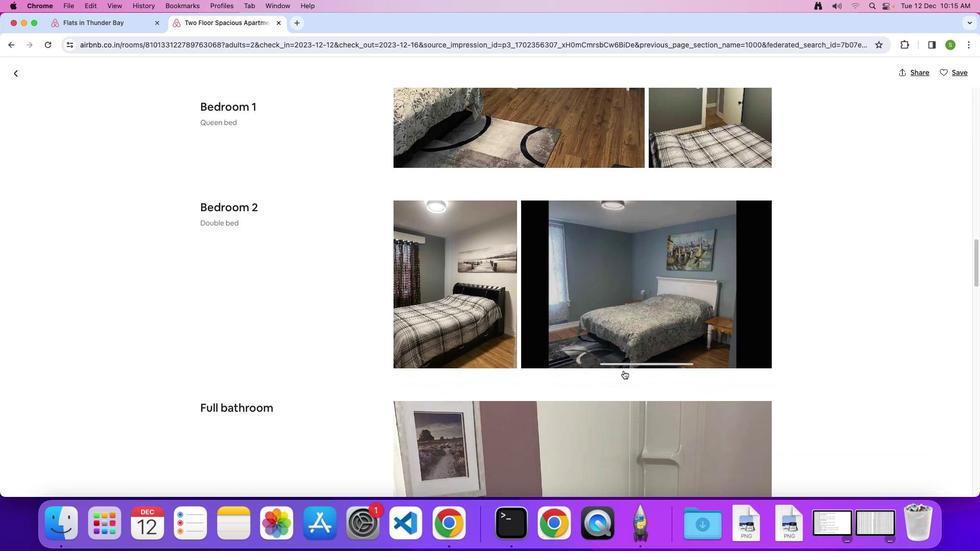 
Action: Mouse scrolled (623, 371) with delta (0, -1)
Screenshot: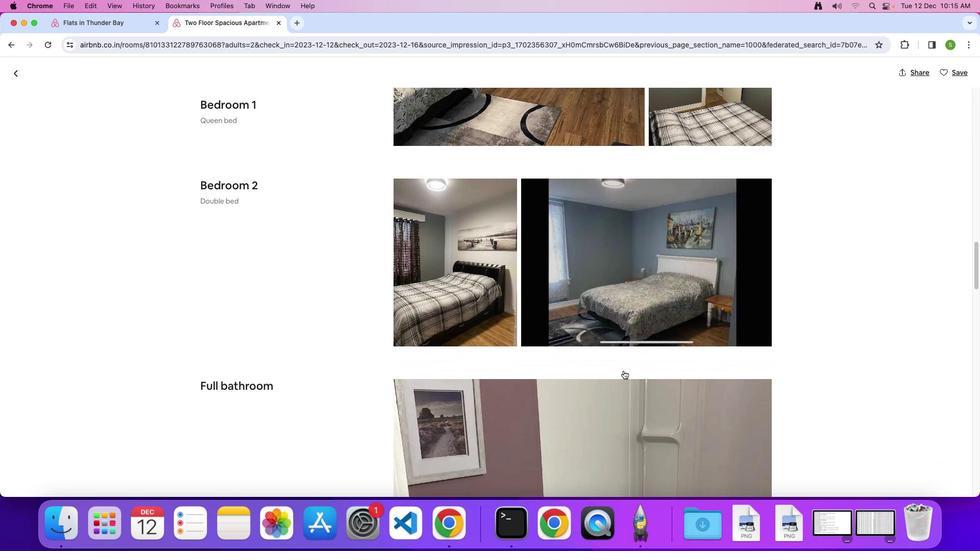 
Action: Mouse scrolled (623, 371) with delta (0, 0)
Screenshot: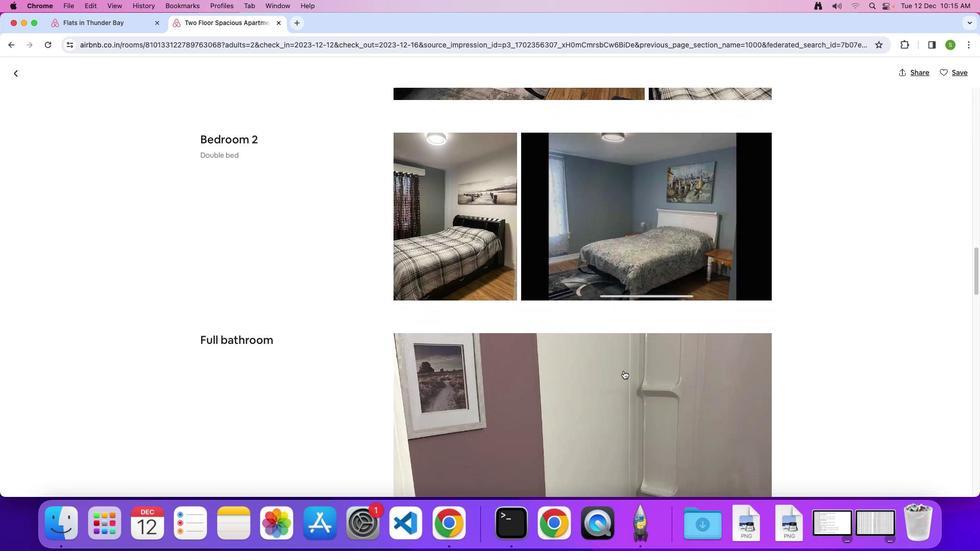 
Action: Mouse scrolled (623, 371) with delta (0, 0)
Screenshot: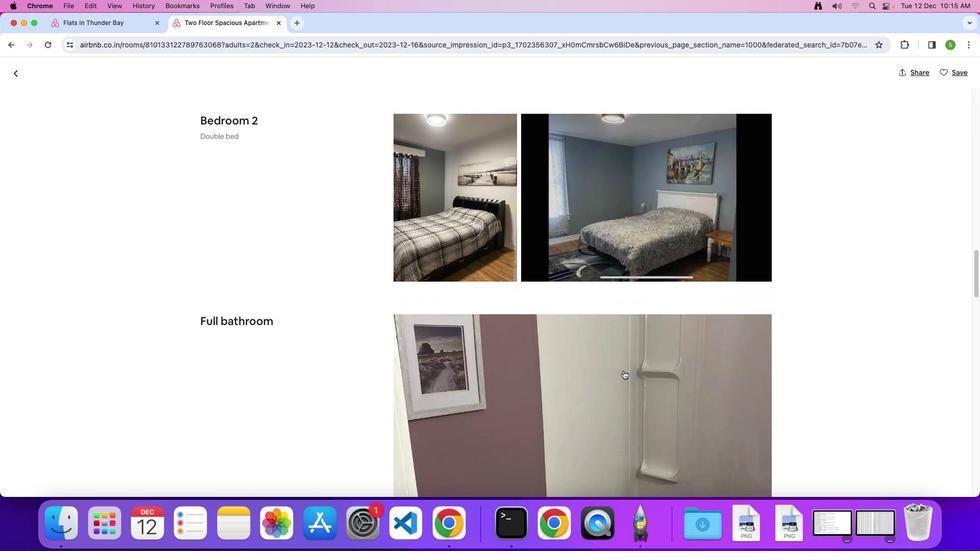 
Action: Mouse scrolled (623, 371) with delta (0, -1)
Screenshot: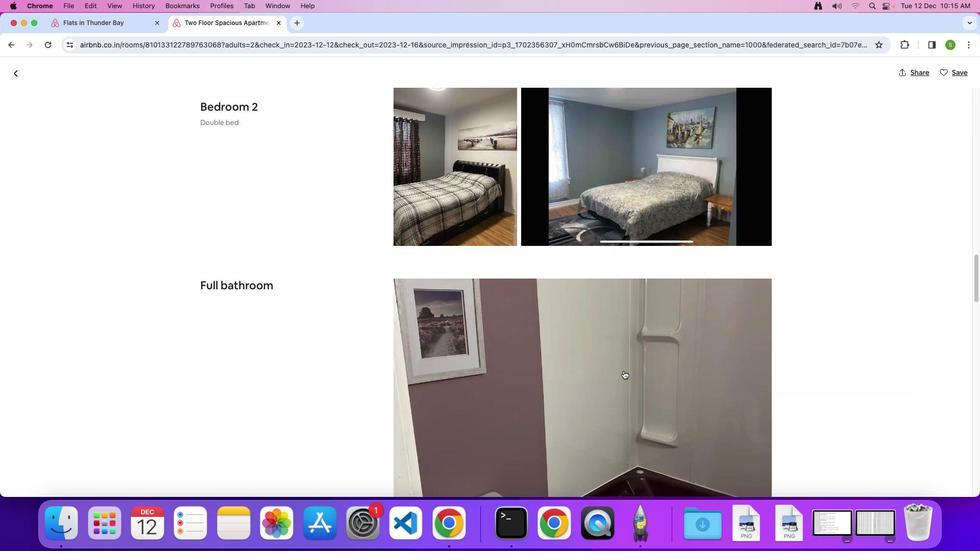 
Action: Mouse scrolled (623, 371) with delta (0, 0)
Screenshot: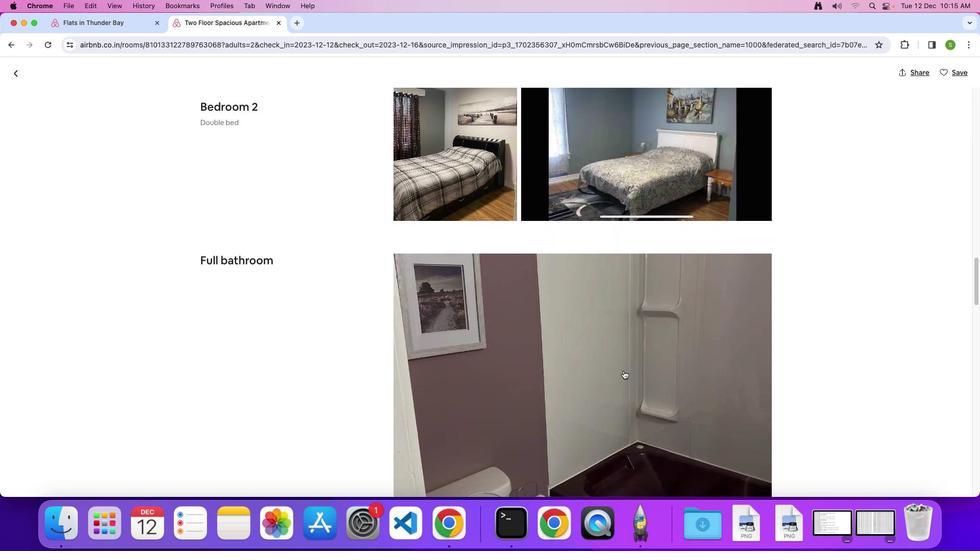 
Action: Mouse scrolled (623, 371) with delta (0, 0)
Screenshot: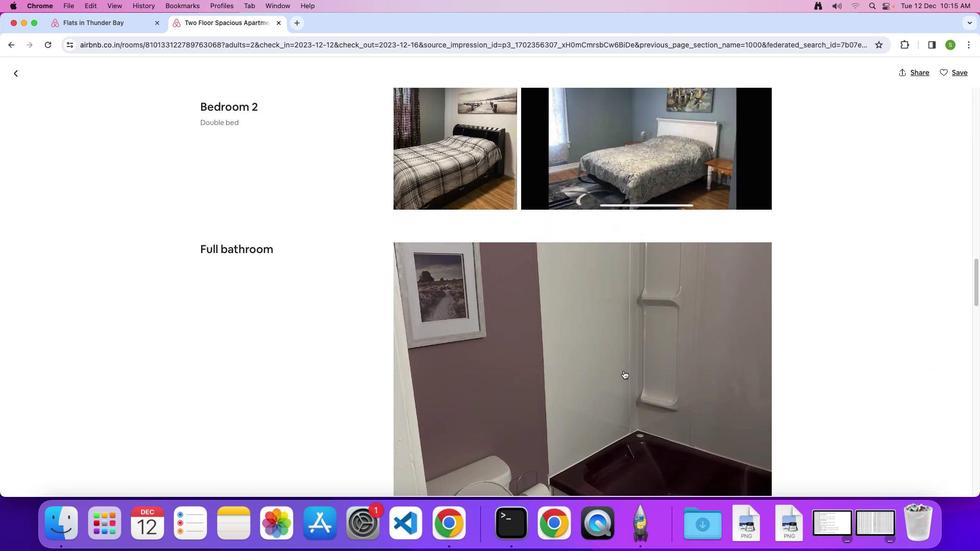
Action: Mouse scrolled (623, 371) with delta (0, 0)
Screenshot: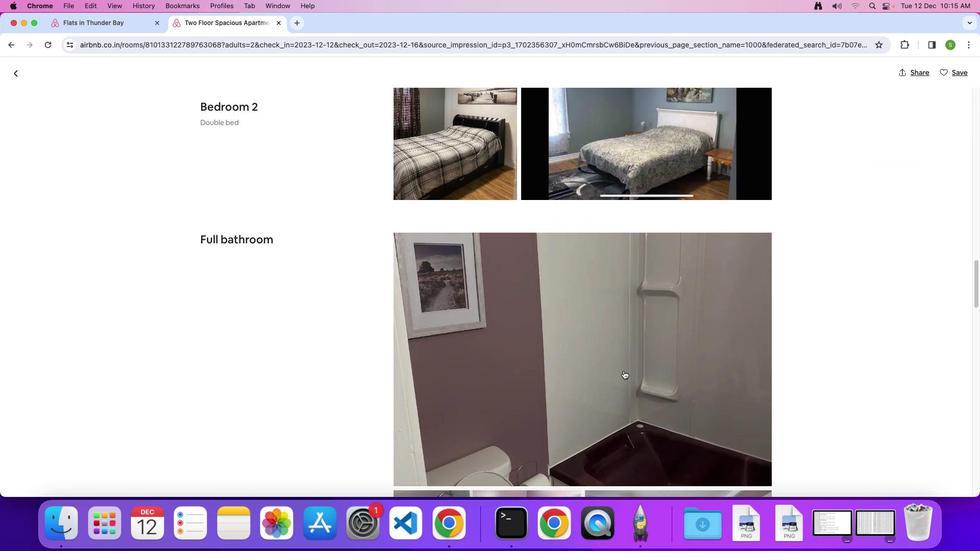 
Action: Mouse scrolled (623, 371) with delta (0, 0)
Screenshot: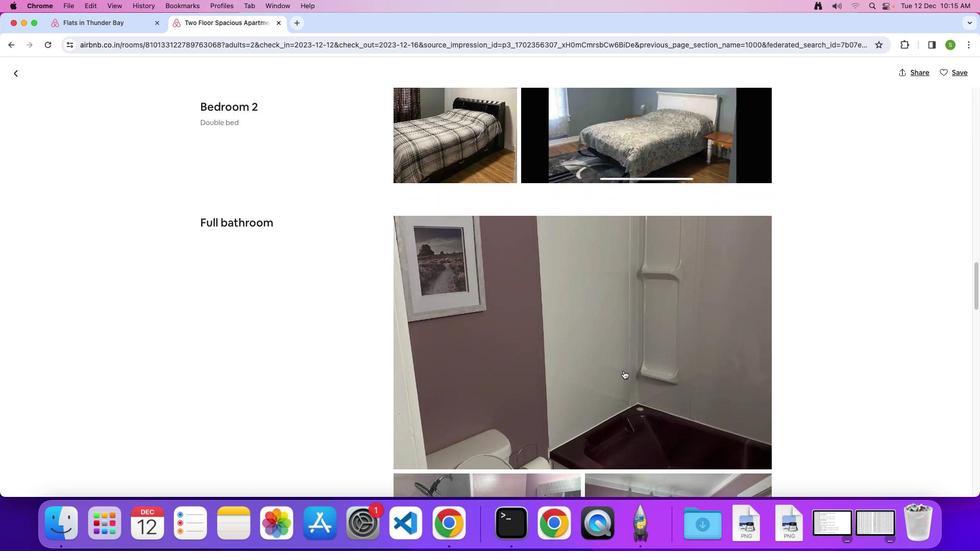 
Action: Mouse scrolled (623, 371) with delta (0, -1)
Screenshot: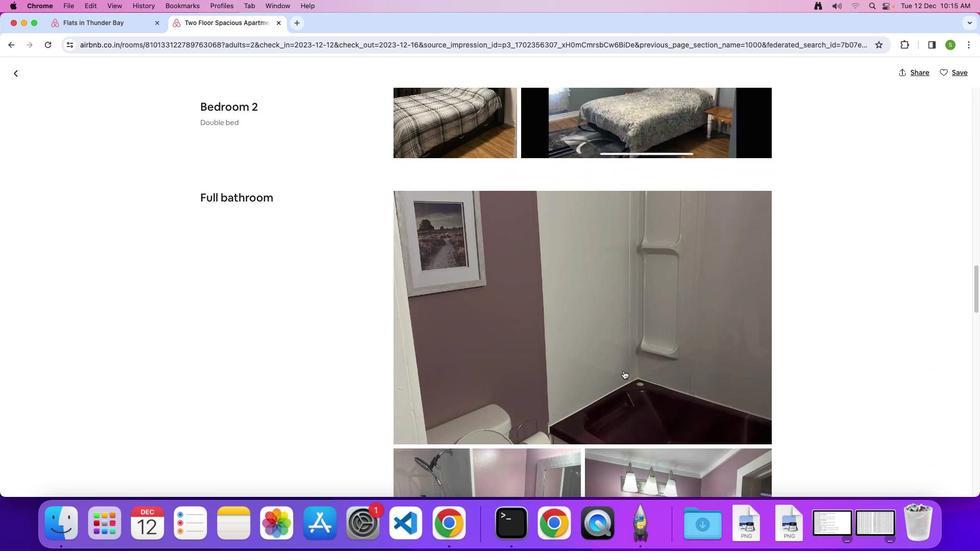 
Action: Mouse scrolled (623, 371) with delta (0, 0)
Screenshot: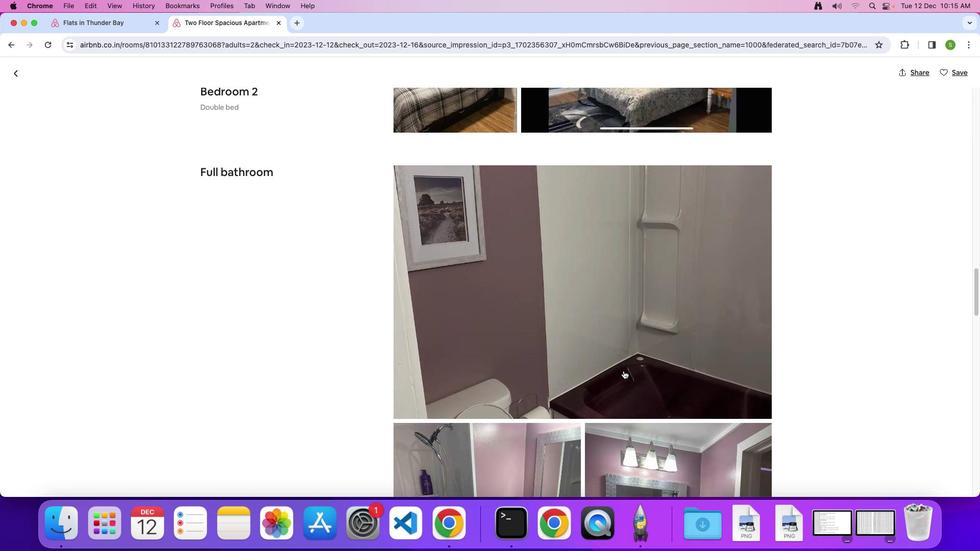 
Action: Mouse scrolled (623, 371) with delta (0, 0)
Screenshot: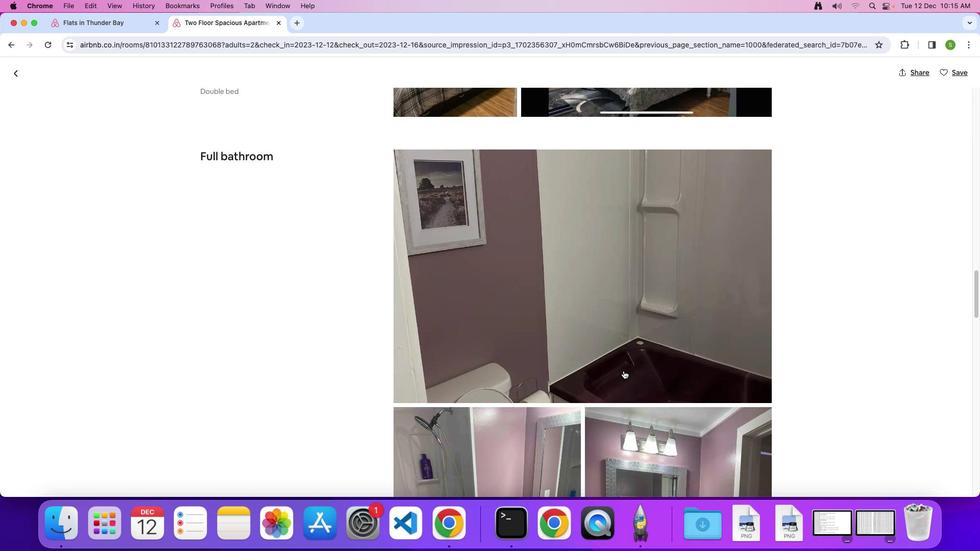 
Action: Mouse scrolled (623, 371) with delta (0, 0)
Screenshot: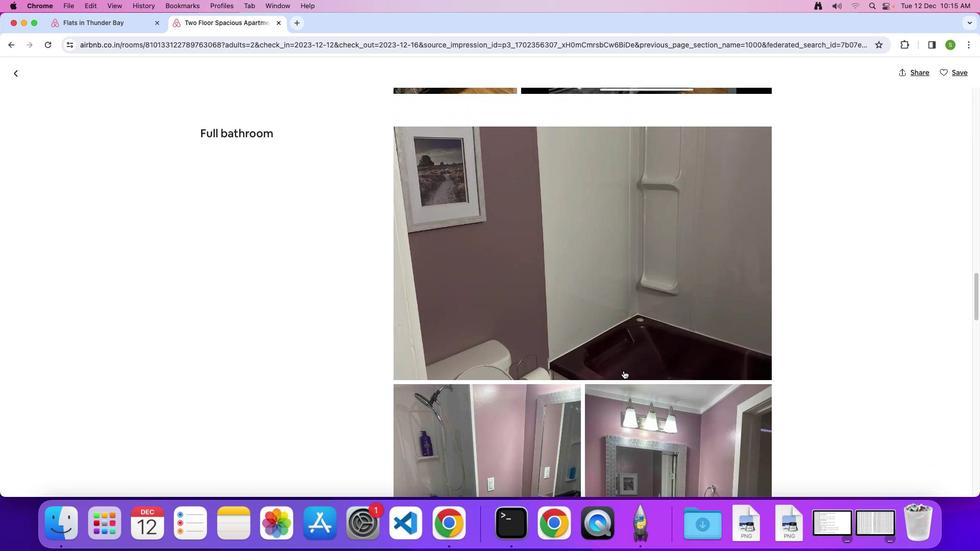 
Action: Mouse scrolled (623, 371) with delta (0, 0)
Screenshot: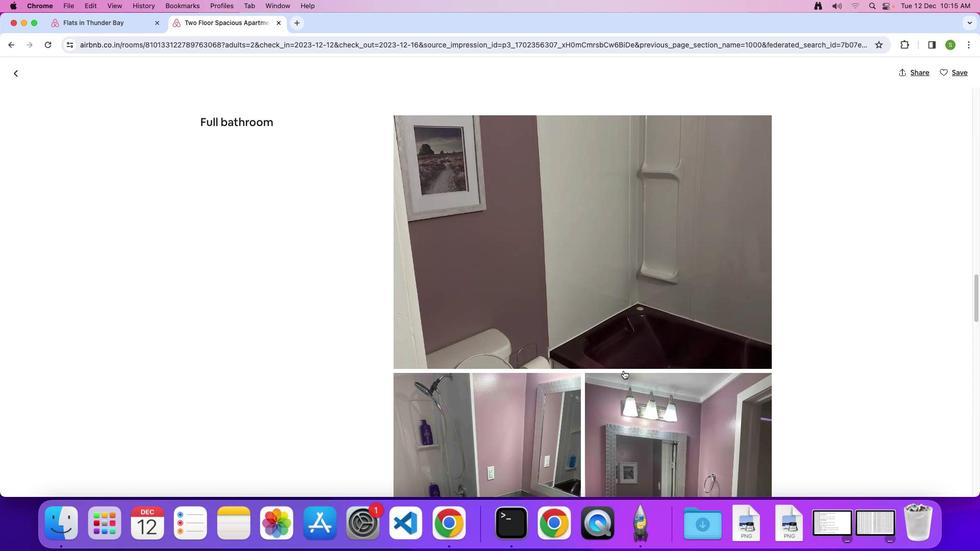 
Action: Mouse scrolled (623, 371) with delta (0, 0)
Screenshot: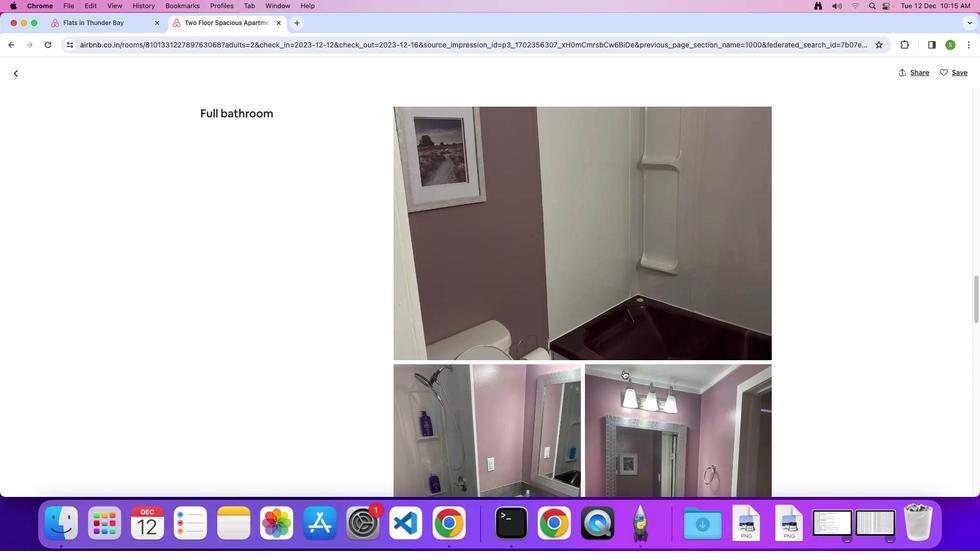 
Action: Mouse scrolled (623, 371) with delta (0, 0)
Screenshot: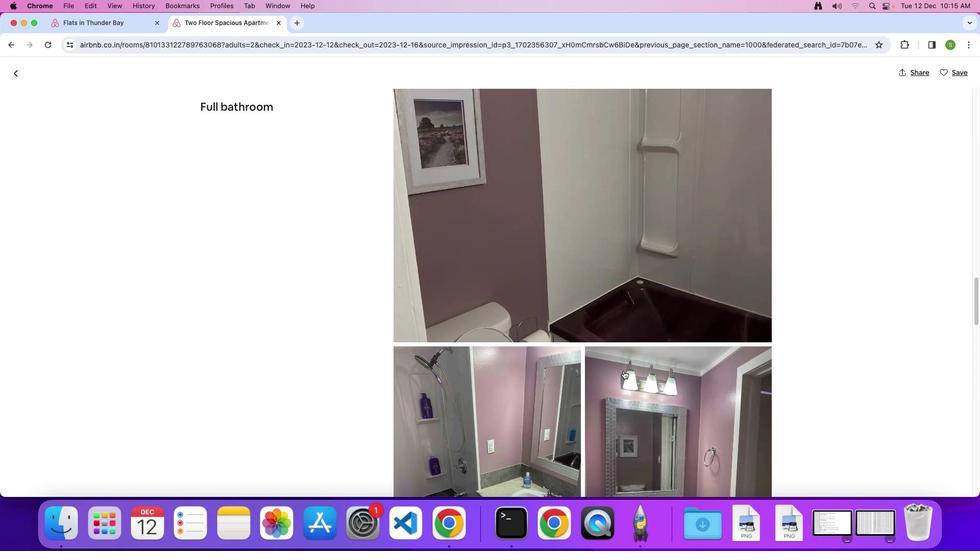 
Action: Mouse scrolled (623, 371) with delta (0, 0)
Screenshot: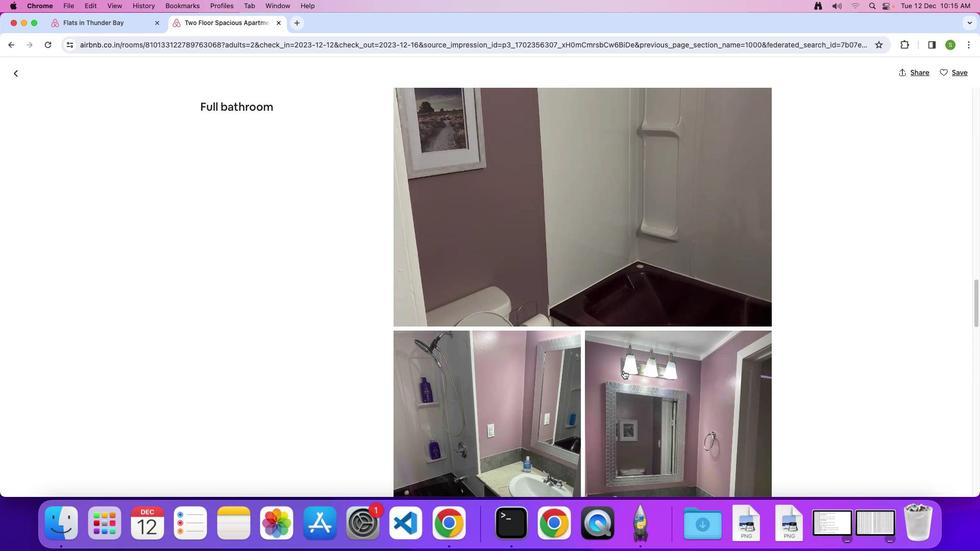 
Action: Mouse scrolled (623, 371) with delta (0, 0)
Screenshot: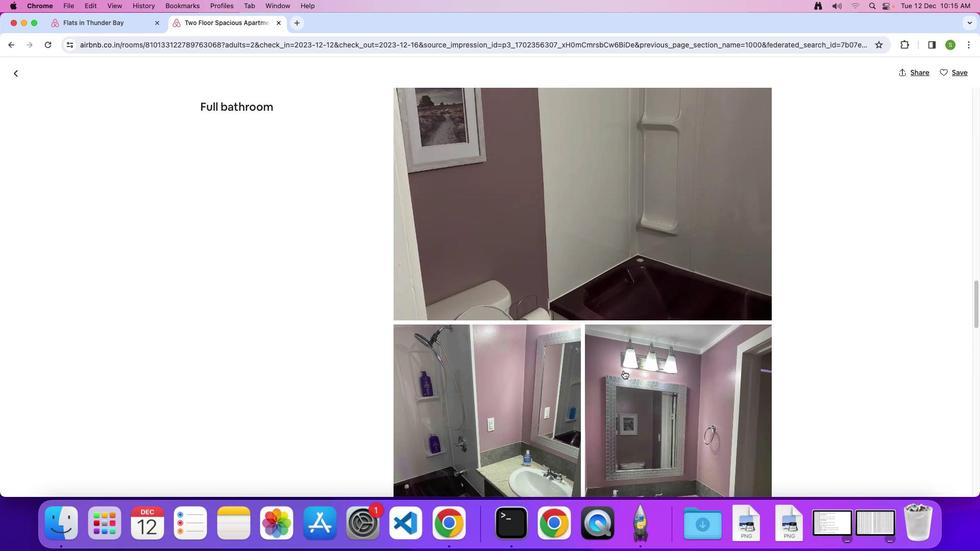 
Action: Mouse scrolled (623, 371) with delta (0, 0)
Screenshot: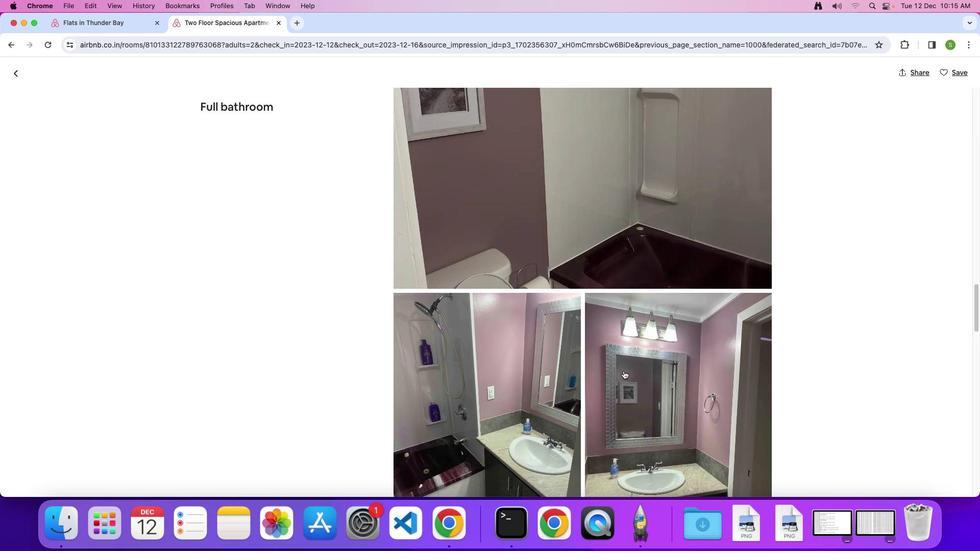 
Action: Mouse scrolled (623, 371) with delta (0, 0)
Screenshot: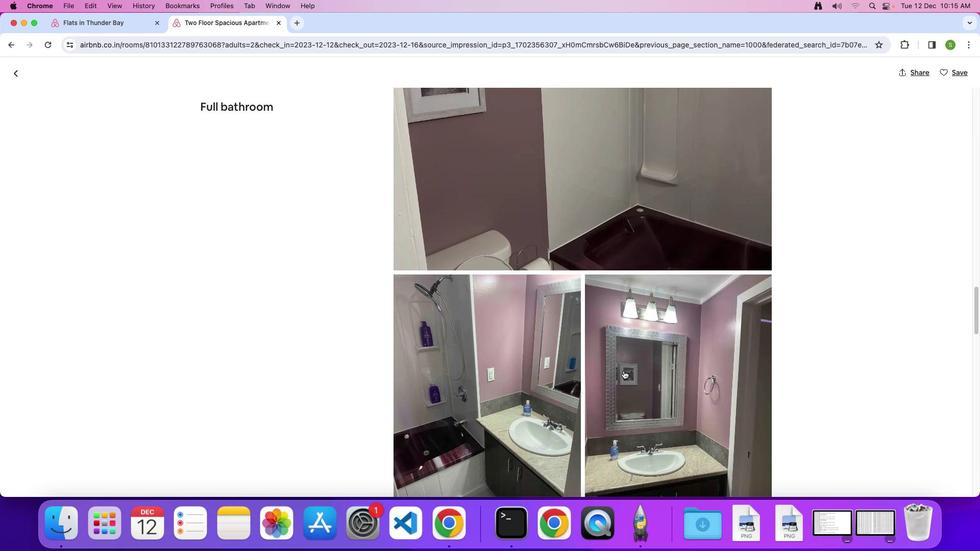 
Action: Mouse scrolled (623, 371) with delta (0, 0)
Screenshot: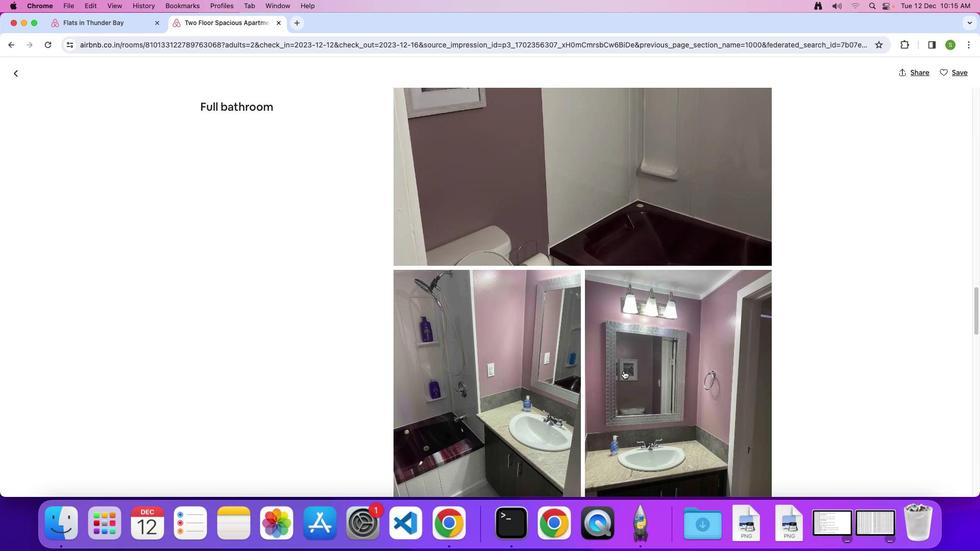 
Action: Mouse scrolled (623, 371) with delta (0, 0)
Screenshot: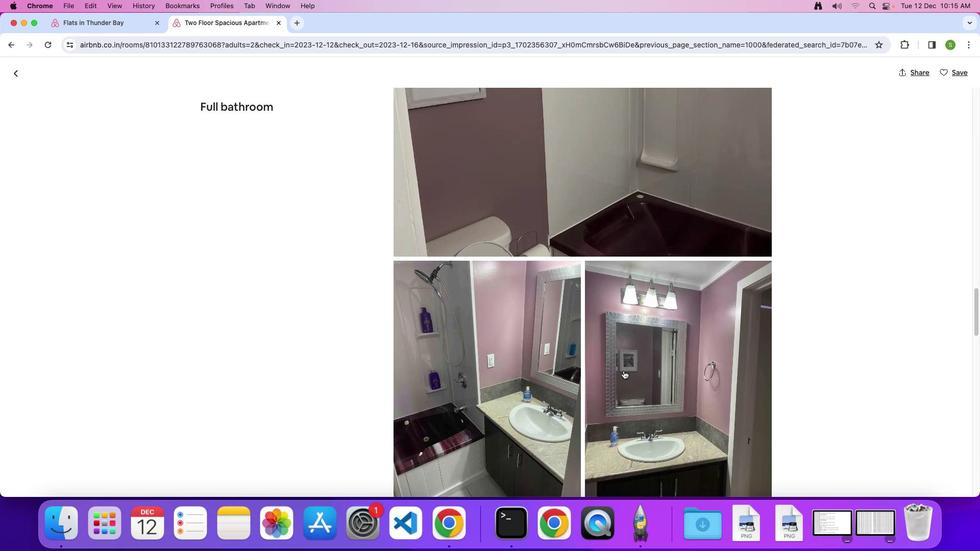 
Action: Mouse scrolled (623, 371) with delta (0, 0)
Screenshot: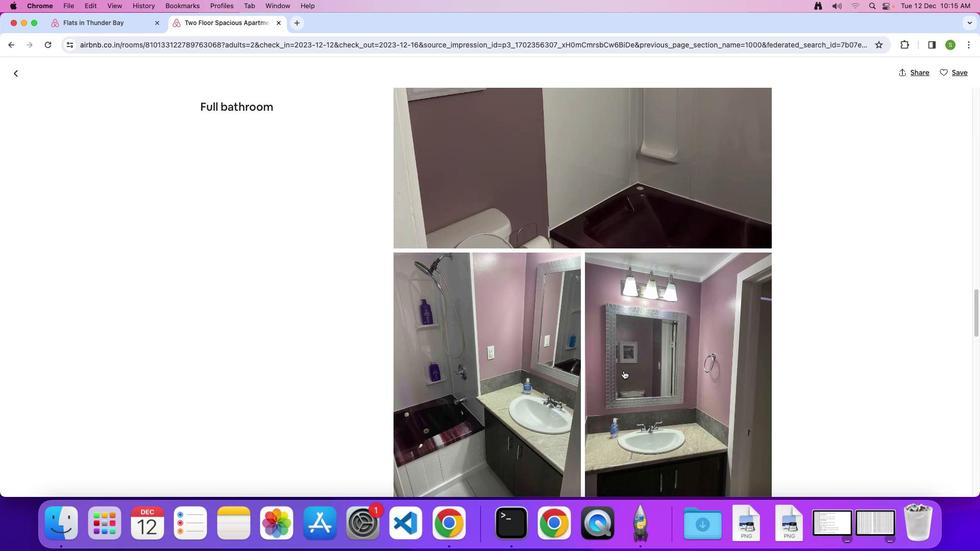 
Action: Mouse scrolled (623, 371) with delta (0, 0)
Screenshot: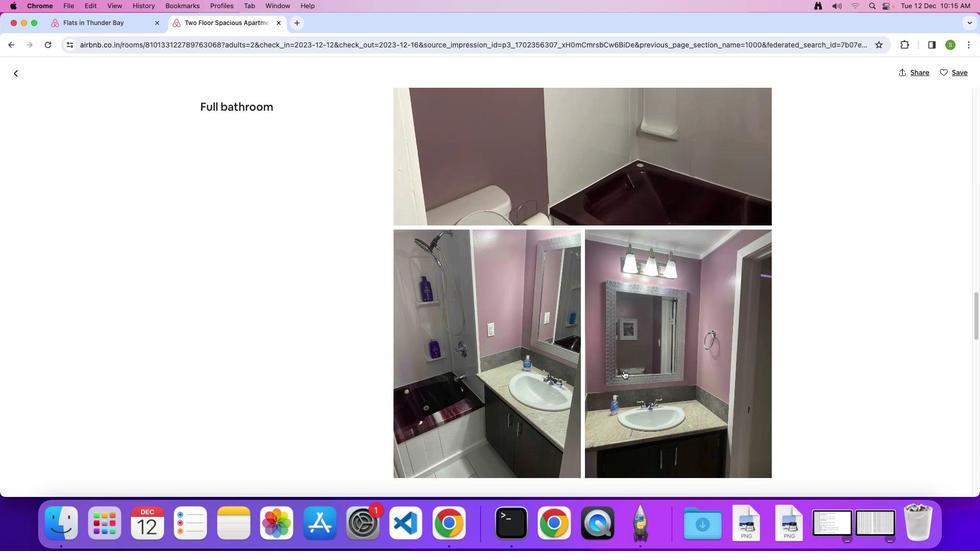 
Action: Mouse scrolled (623, 371) with delta (0, 0)
Screenshot: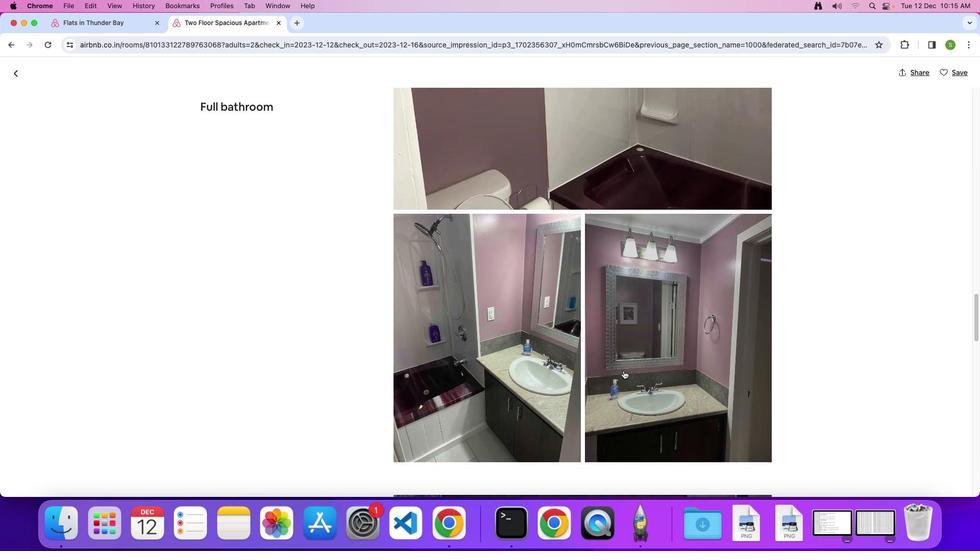 
Action: Mouse scrolled (623, 371) with delta (0, 0)
Screenshot: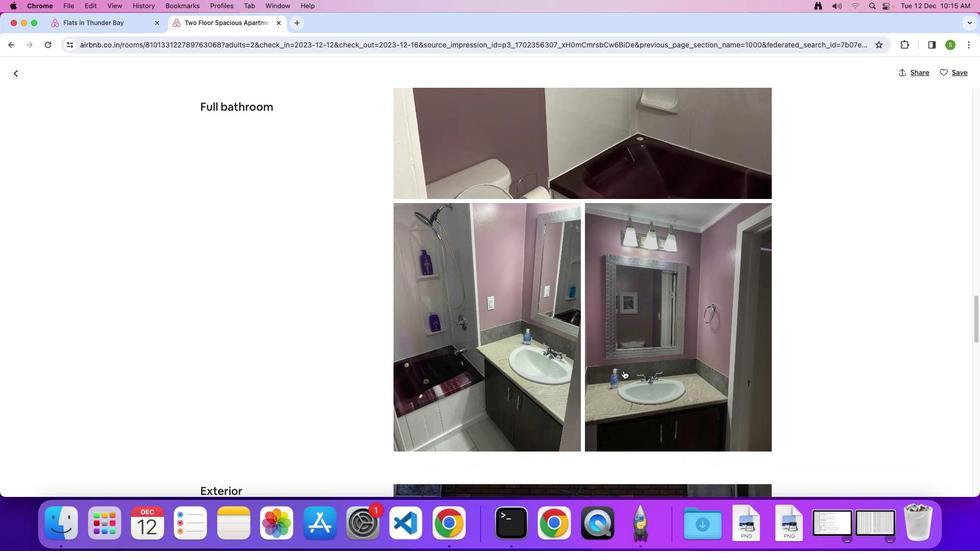 
Action: Mouse scrolled (623, 371) with delta (0, 0)
Screenshot: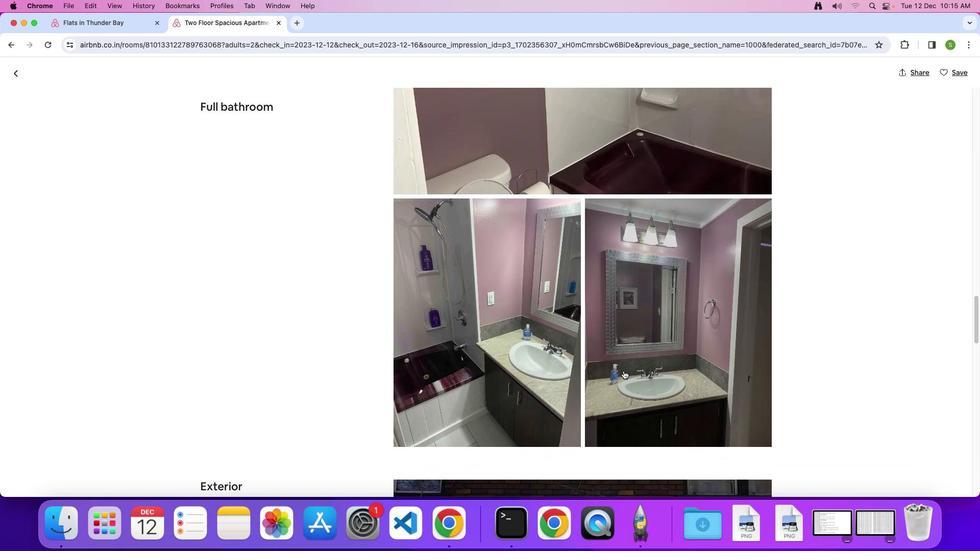 
Action: Mouse scrolled (623, 371) with delta (0, 0)
Screenshot: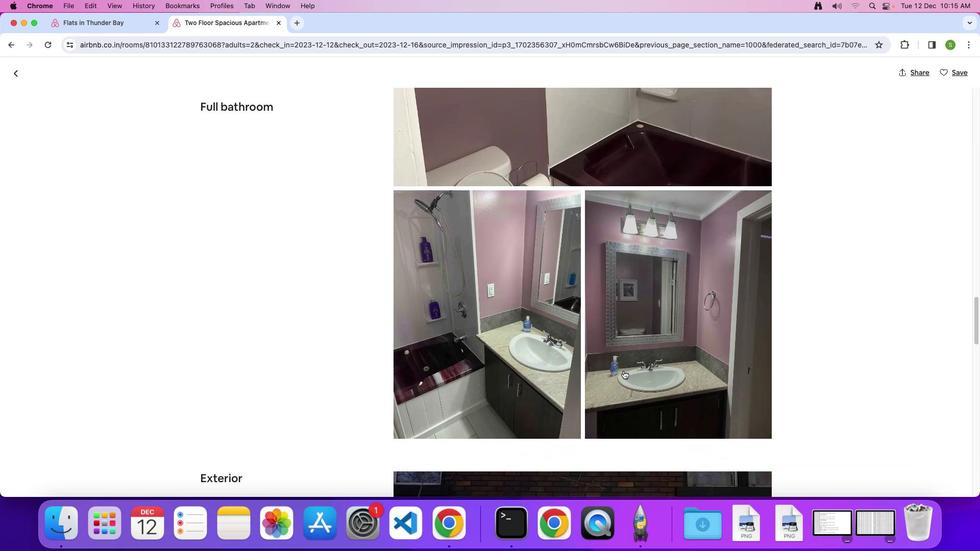 
Action: Mouse scrolled (623, 371) with delta (0, 0)
Screenshot: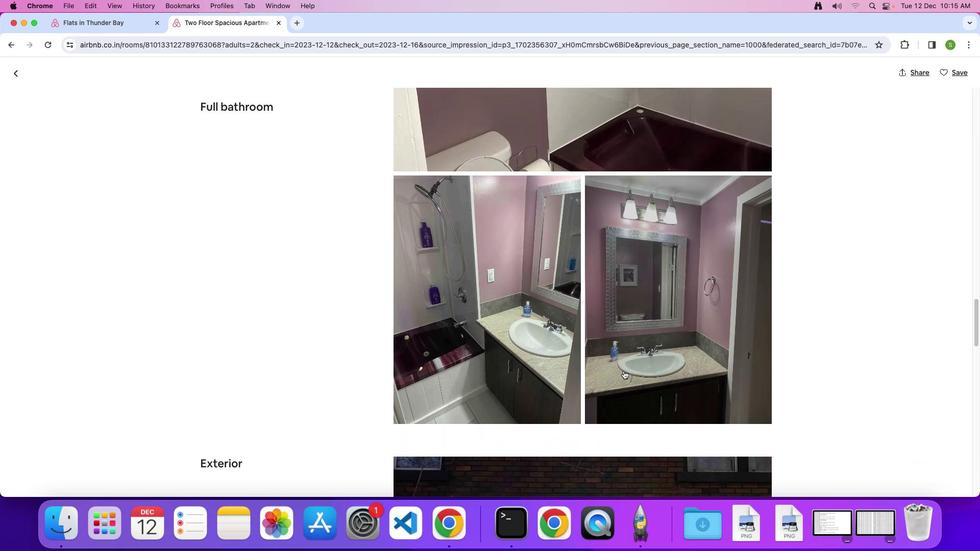
Action: Mouse scrolled (623, 371) with delta (0, 0)
Screenshot: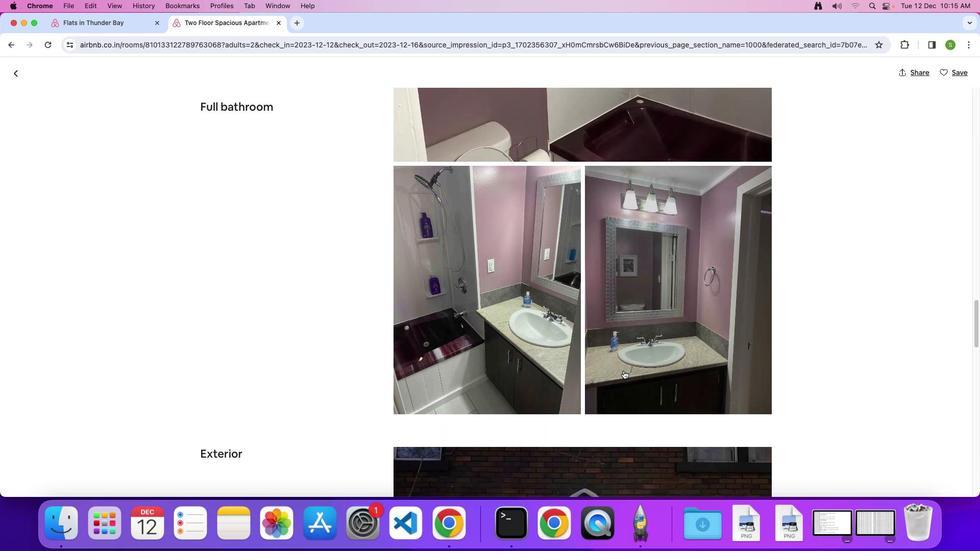 
Action: Mouse scrolled (623, 371) with delta (0, 0)
Screenshot: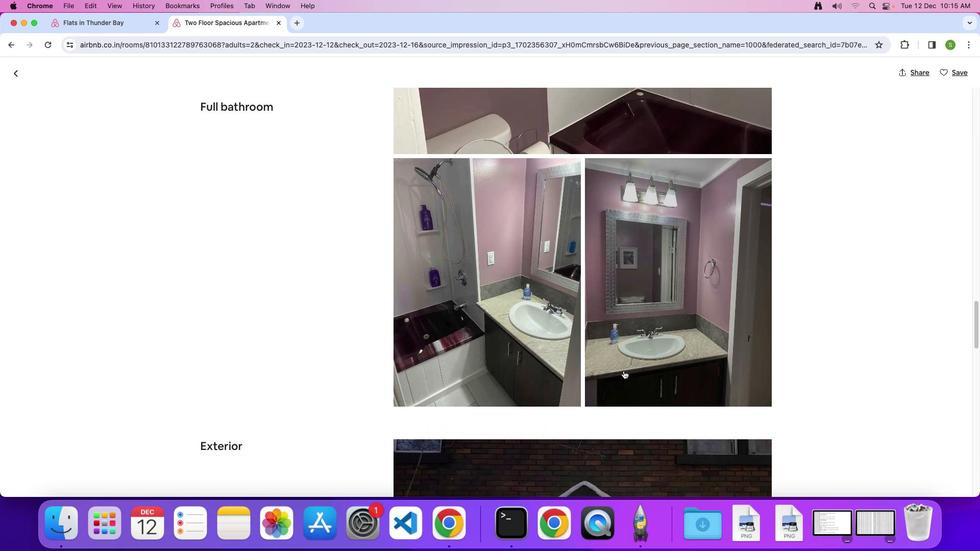 
Action: Mouse scrolled (623, 371) with delta (0, 0)
Screenshot: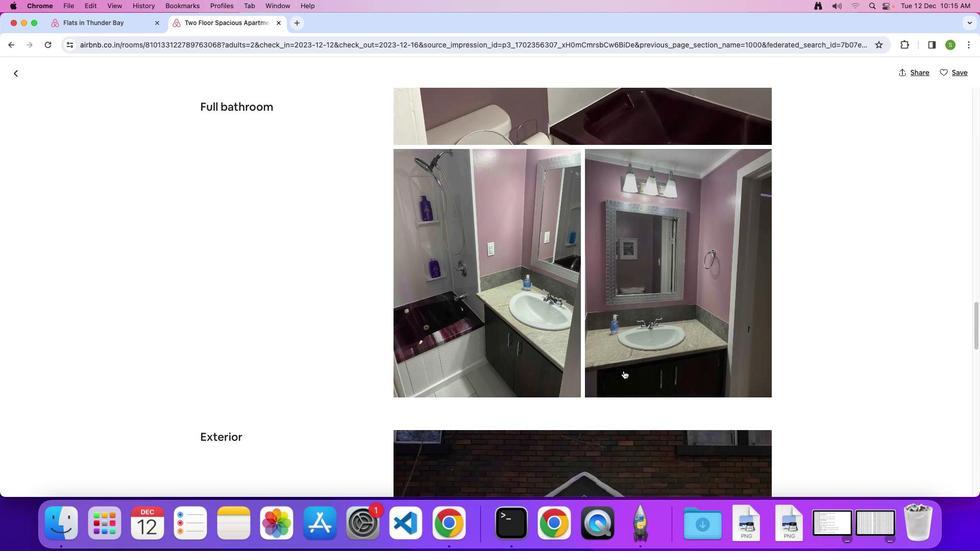 
Action: Mouse scrolled (623, 371) with delta (0, 0)
Screenshot: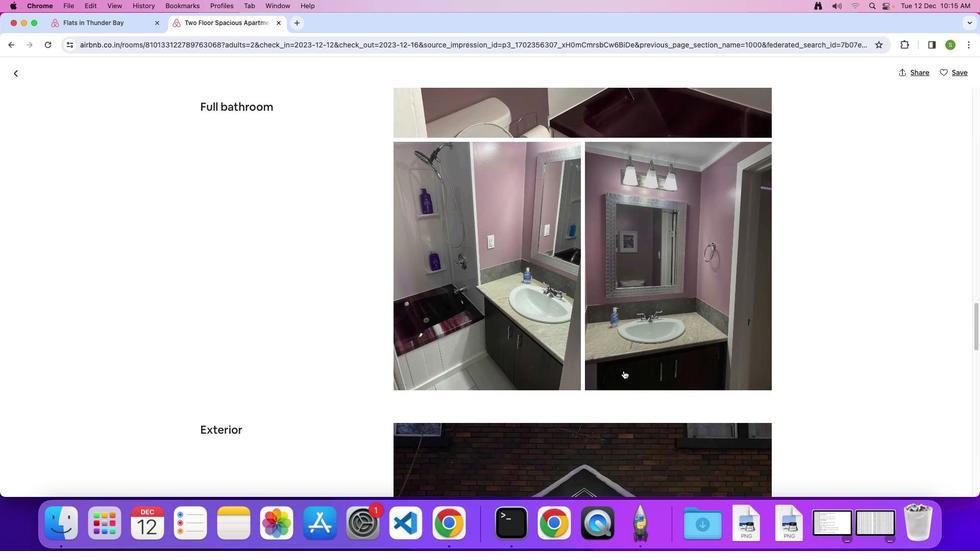 
Action: Mouse scrolled (623, 371) with delta (0, 0)
Screenshot: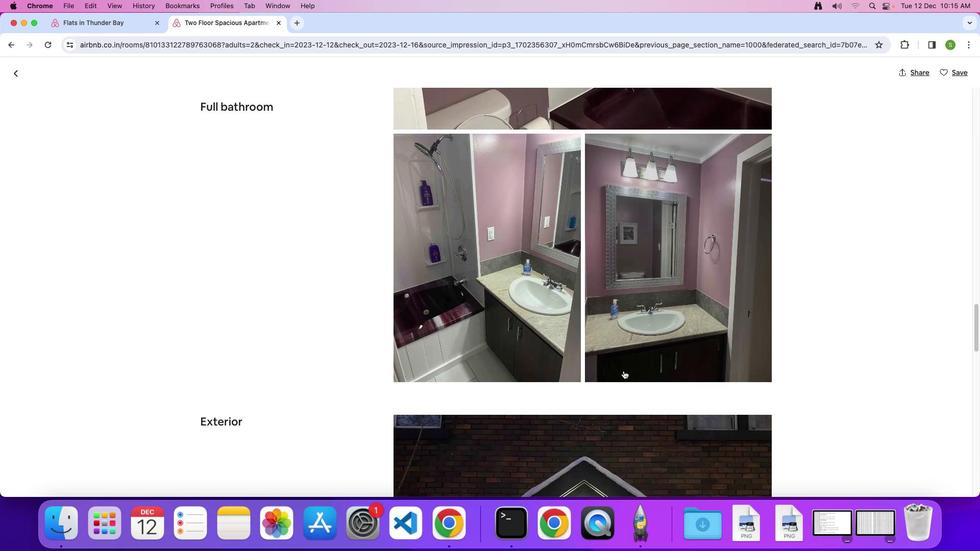 
Action: Mouse scrolled (623, 371) with delta (0, 0)
Screenshot: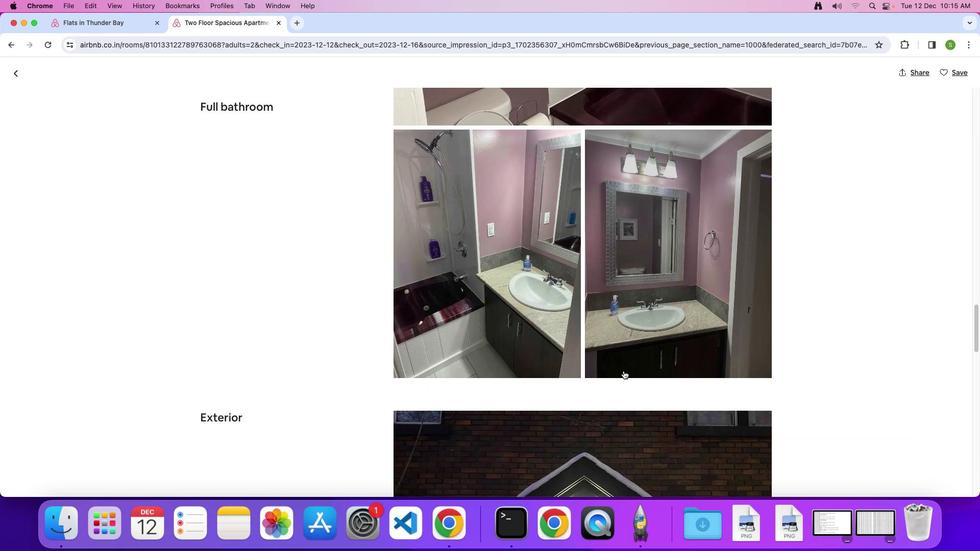 
Action: Mouse scrolled (623, 371) with delta (0, 0)
Screenshot: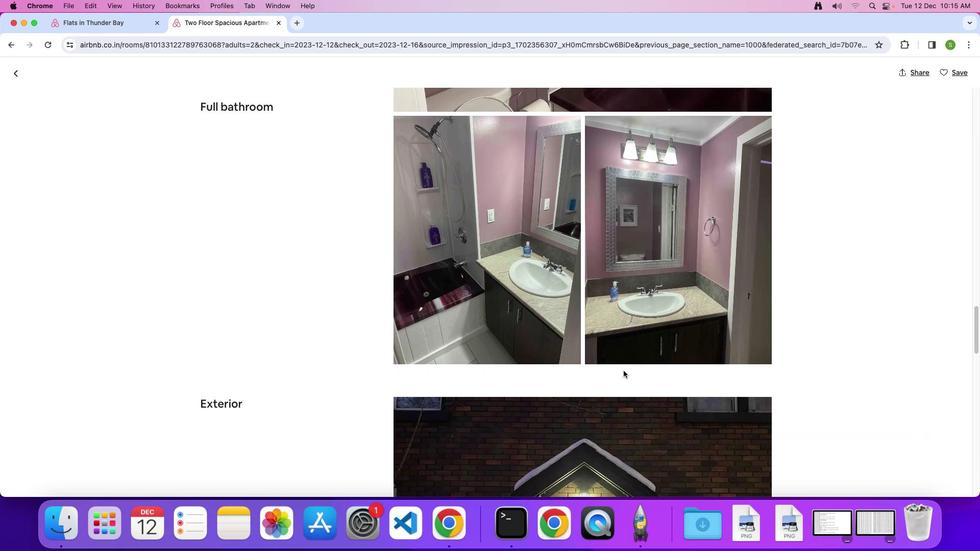 
Action: Mouse scrolled (623, 371) with delta (0, 0)
Screenshot: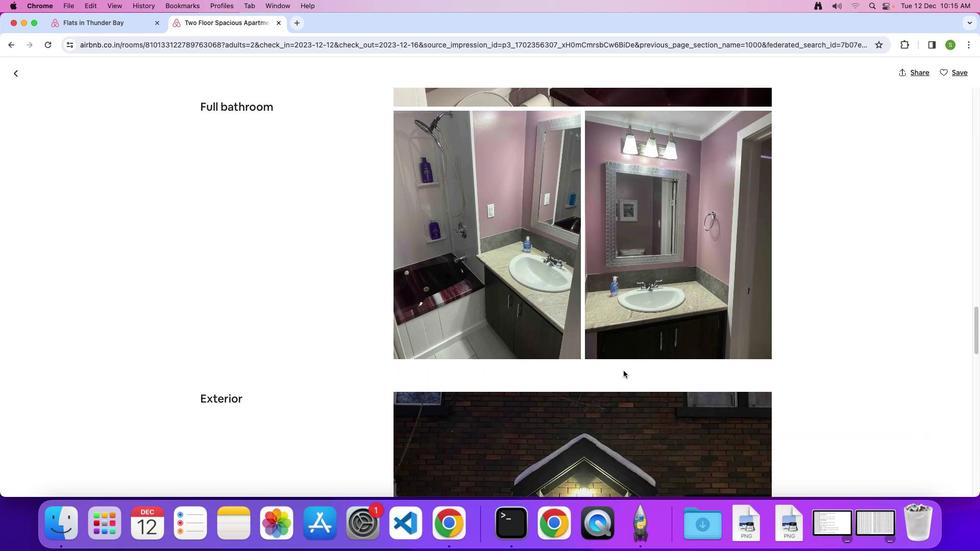 
Action: Mouse scrolled (623, 371) with delta (0, 0)
Screenshot: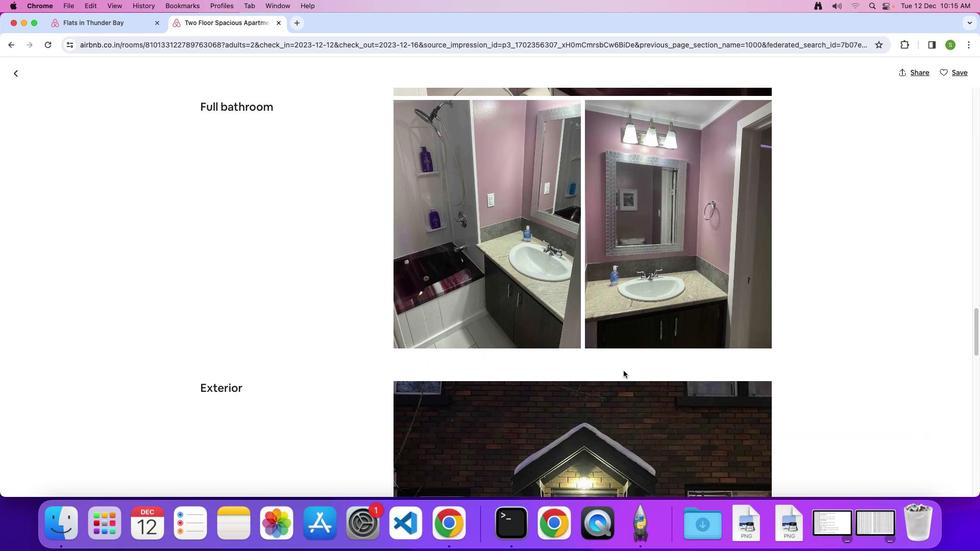 
Action: Mouse scrolled (623, 371) with delta (0, 0)
Screenshot: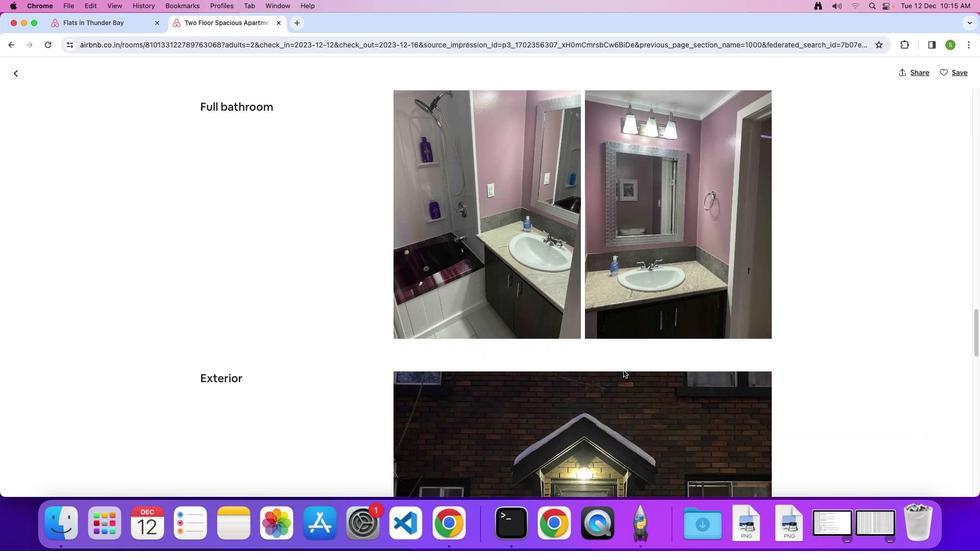 
Action: Mouse scrolled (623, 371) with delta (0, 0)
Screenshot: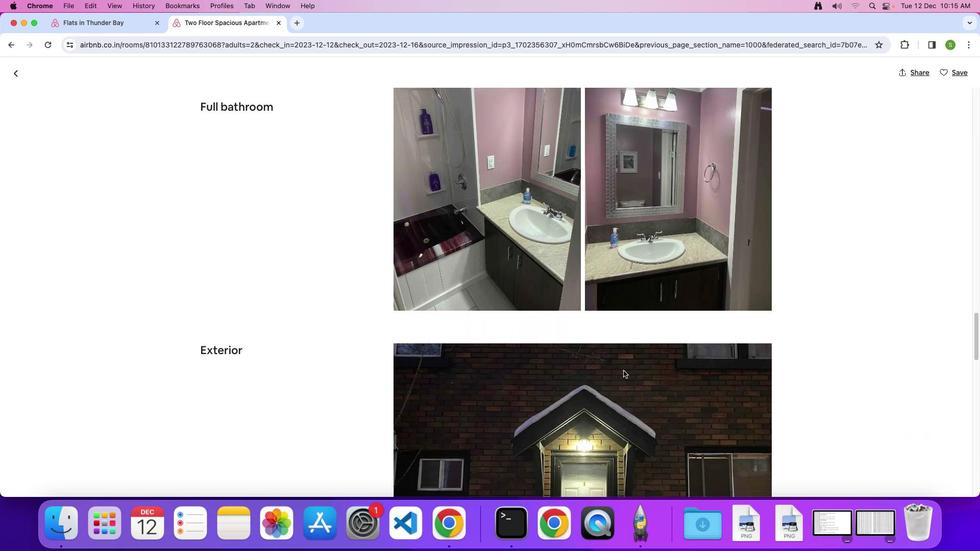 
Action: Mouse scrolled (623, 371) with delta (0, 0)
Screenshot: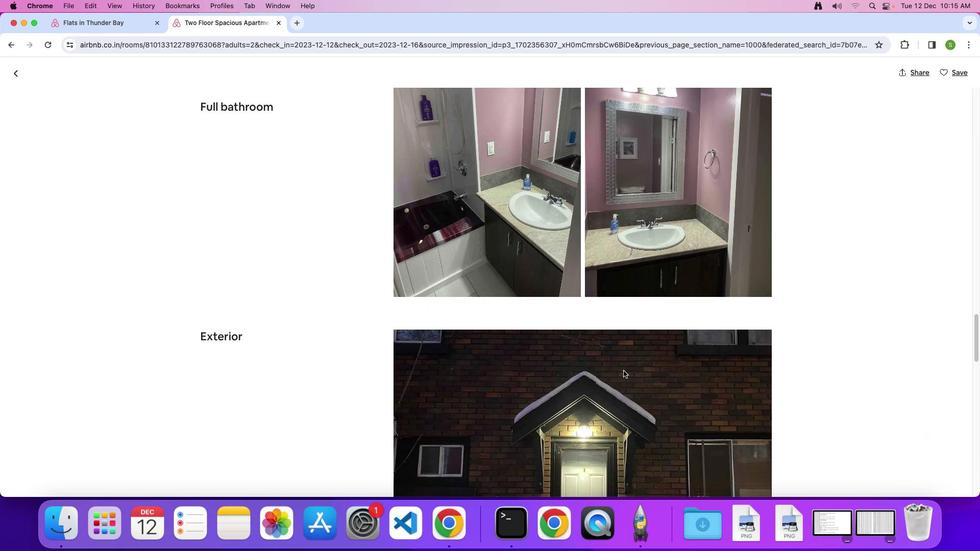
Action: Mouse scrolled (623, 371) with delta (0, 0)
Screenshot: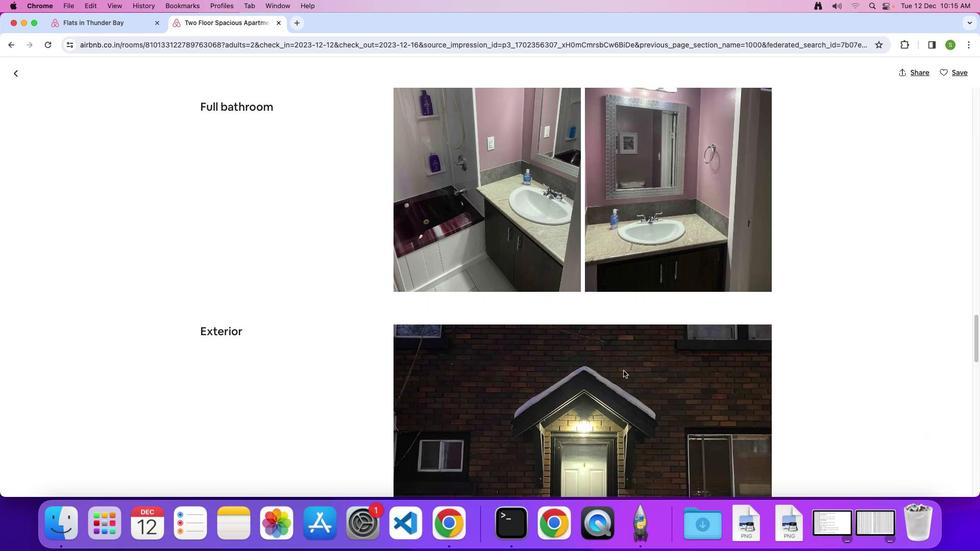 
Action: Mouse scrolled (623, 371) with delta (0, 0)
Screenshot: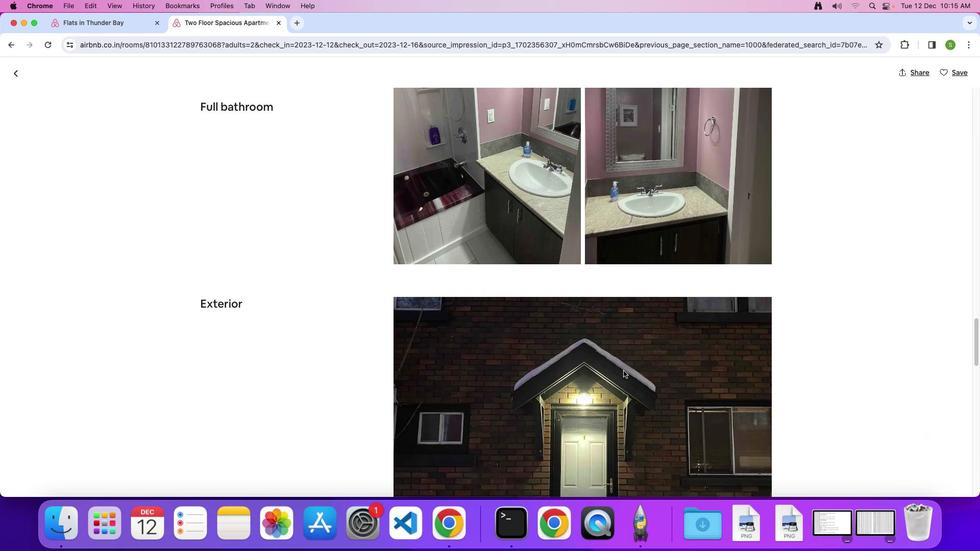 
Action: Mouse scrolled (623, 371) with delta (0, 0)
Screenshot: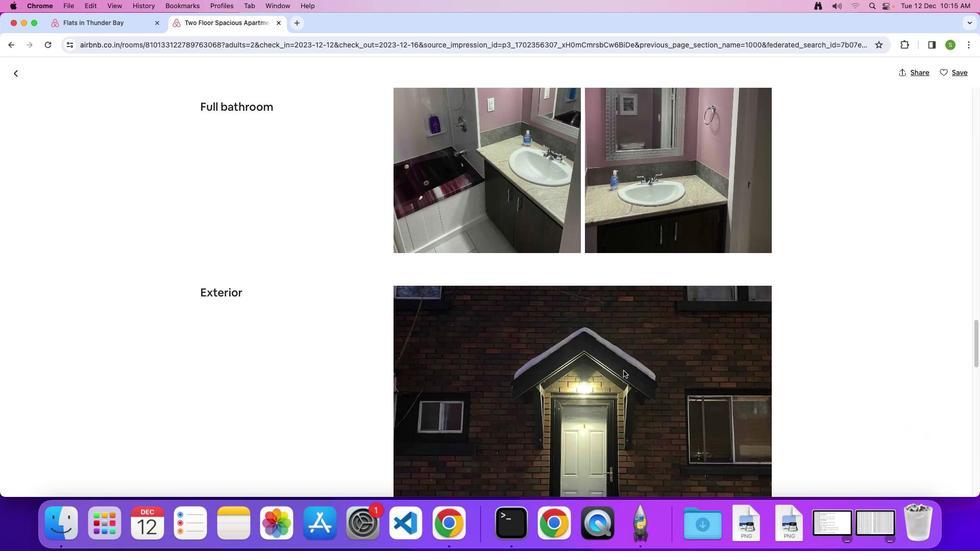 
Action: Mouse scrolled (623, 371) with delta (0, 0)
Screenshot: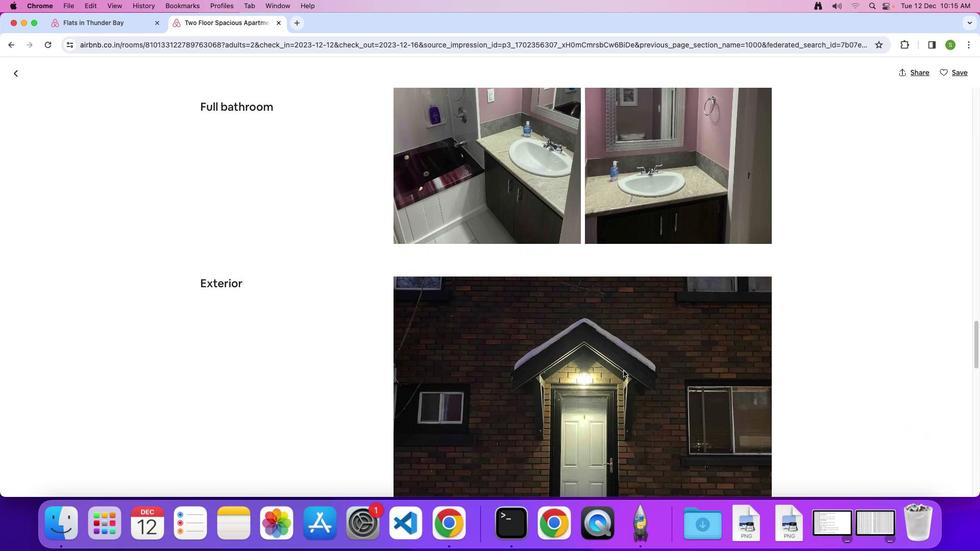
Action: Mouse scrolled (623, 371) with delta (0, 0)
Screenshot: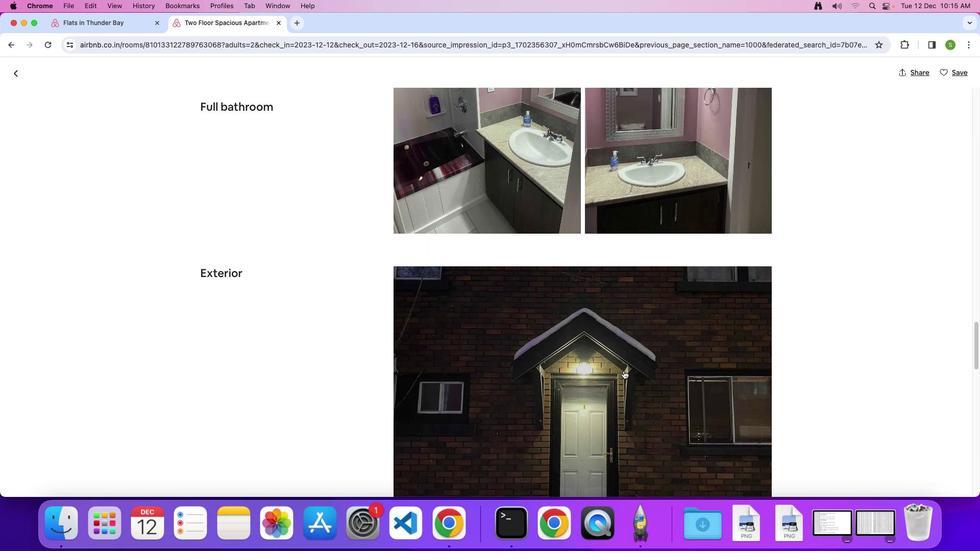 
Action: Mouse scrolled (623, 371) with delta (0, 0)
Screenshot: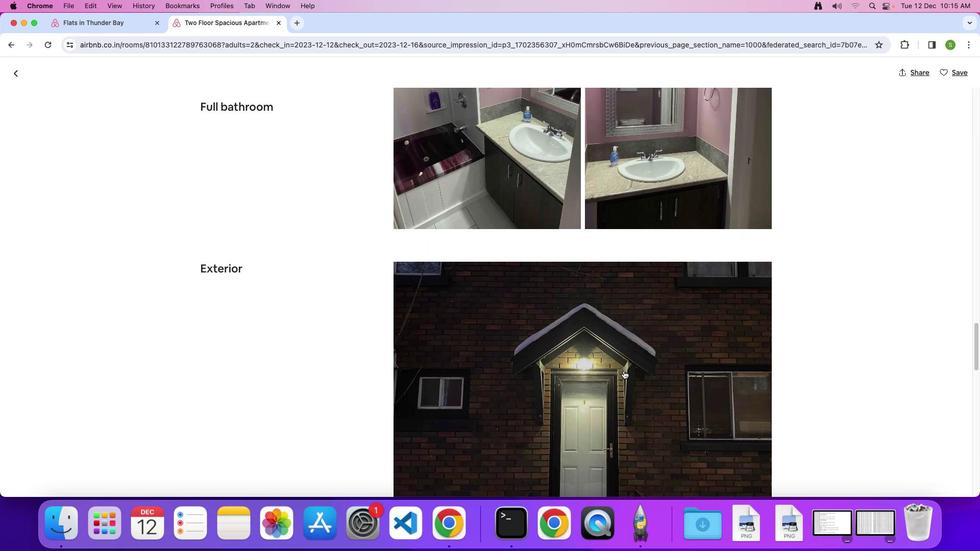 
Action: Mouse scrolled (623, 371) with delta (0, 0)
Screenshot: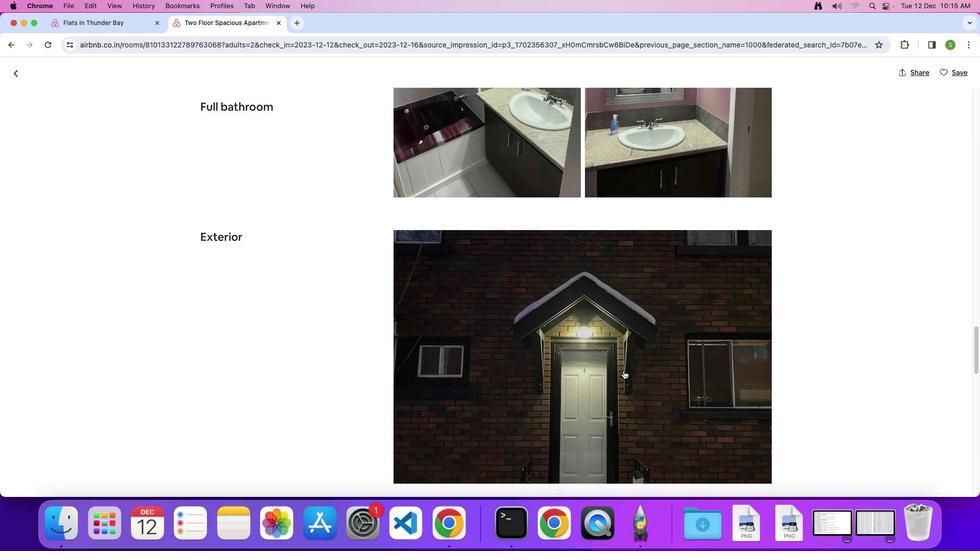
Action: Mouse scrolled (623, 371) with delta (0, 0)
Screenshot: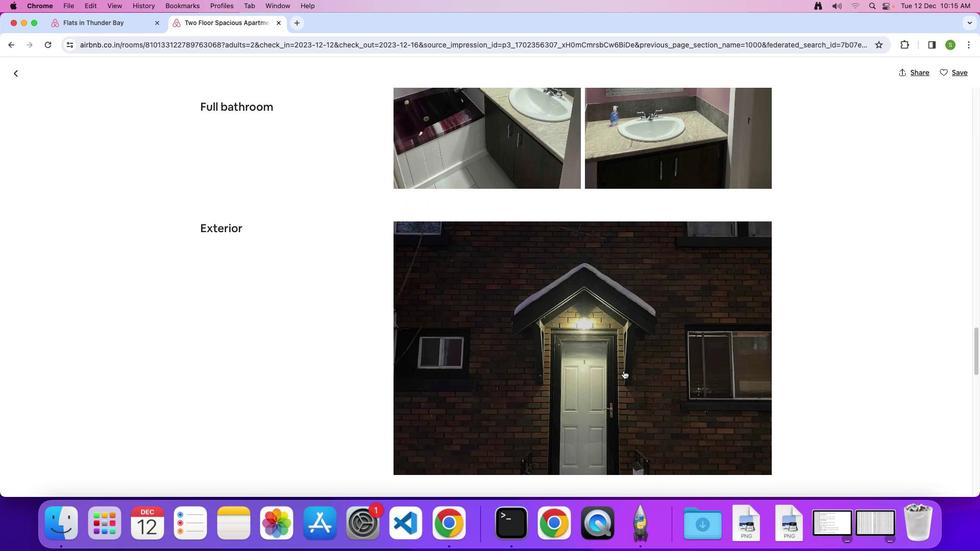 
Action: Mouse scrolled (623, 371) with delta (0, 0)
Screenshot: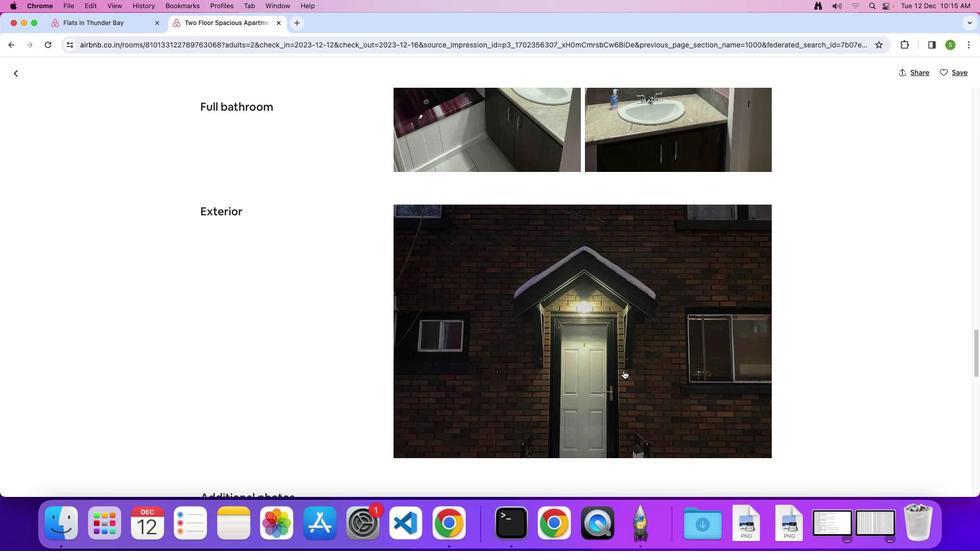 
Action: Mouse scrolled (623, 371) with delta (0, -1)
Screenshot: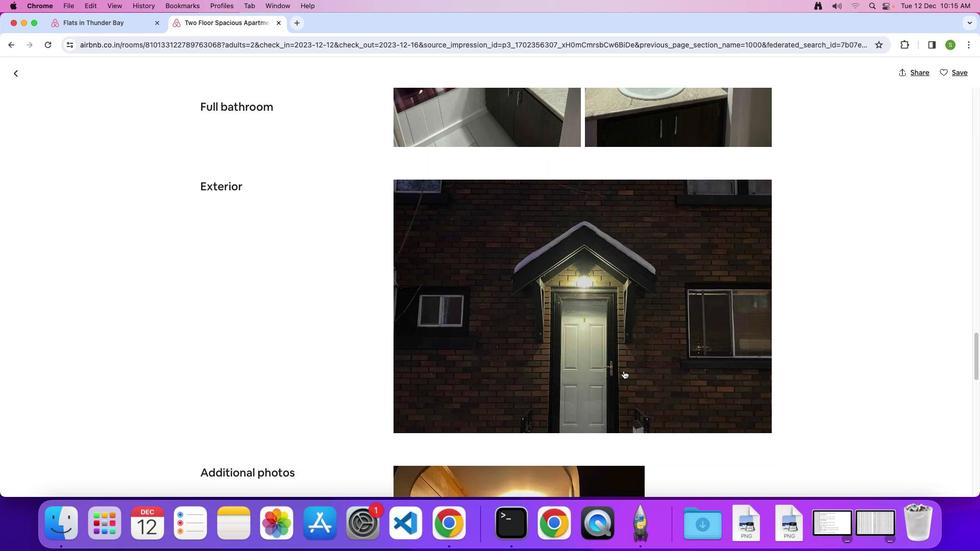 
Action: Mouse scrolled (623, 371) with delta (0, 0)
Screenshot: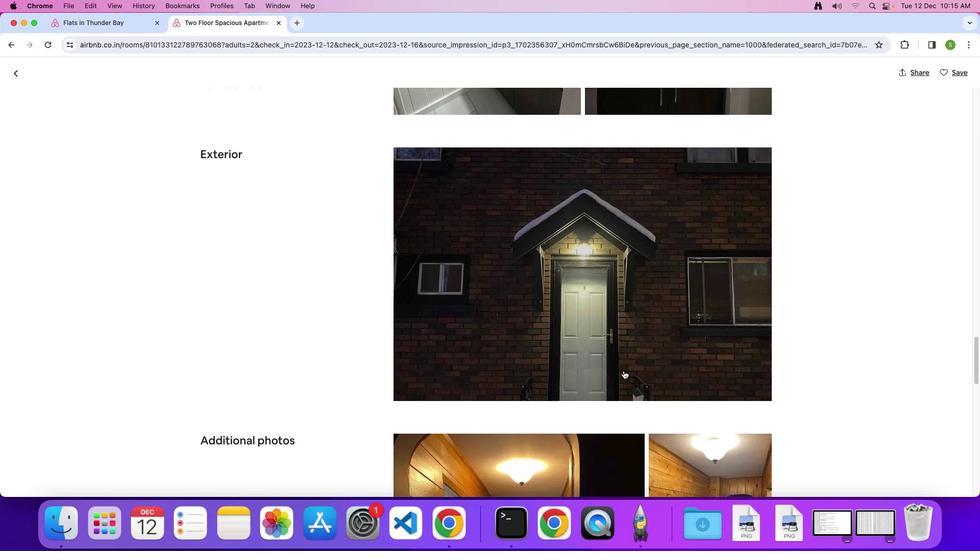 
Action: Mouse scrolled (623, 371) with delta (0, 0)
Screenshot: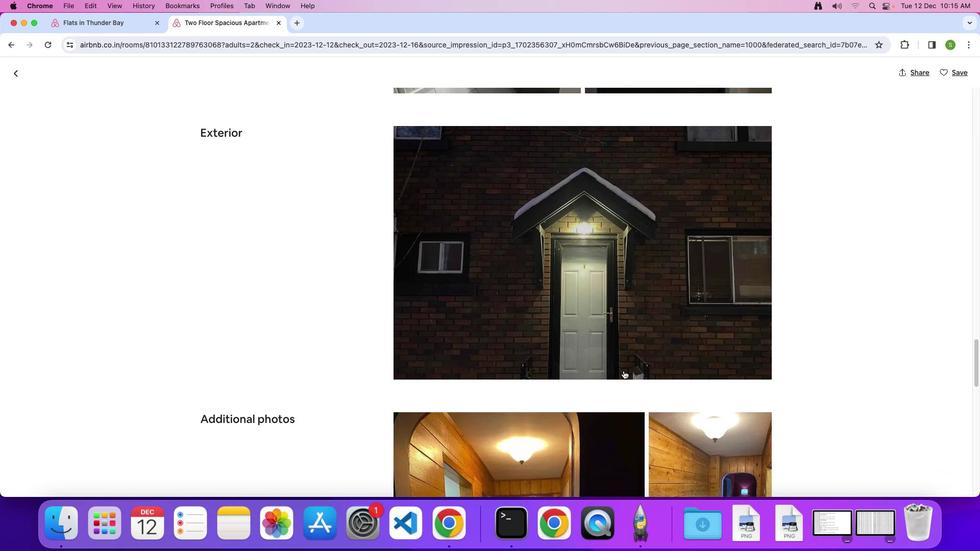 
Action: Mouse scrolled (623, 371) with delta (0, -1)
Screenshot: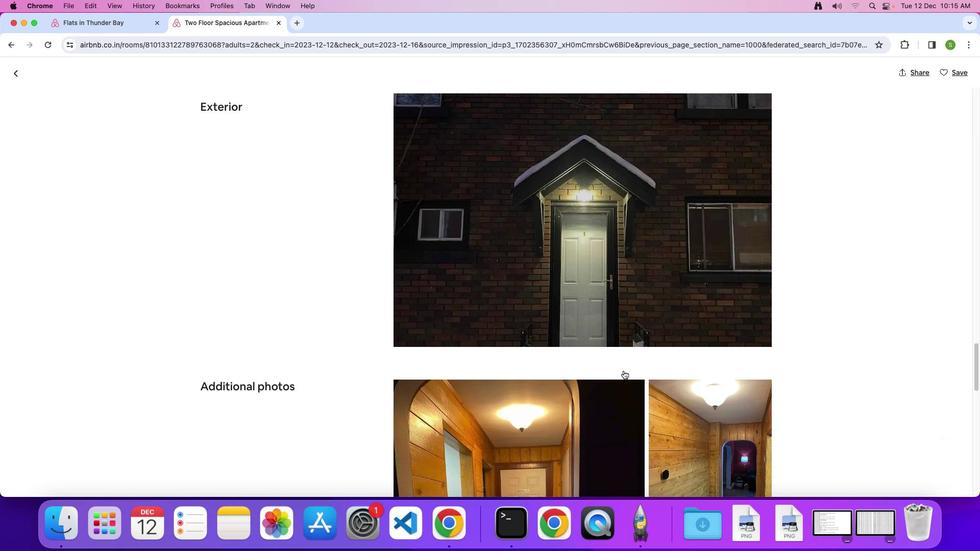 
Action: Mouse scrolled (623, 371) with delta (0, 0)
Screenshot: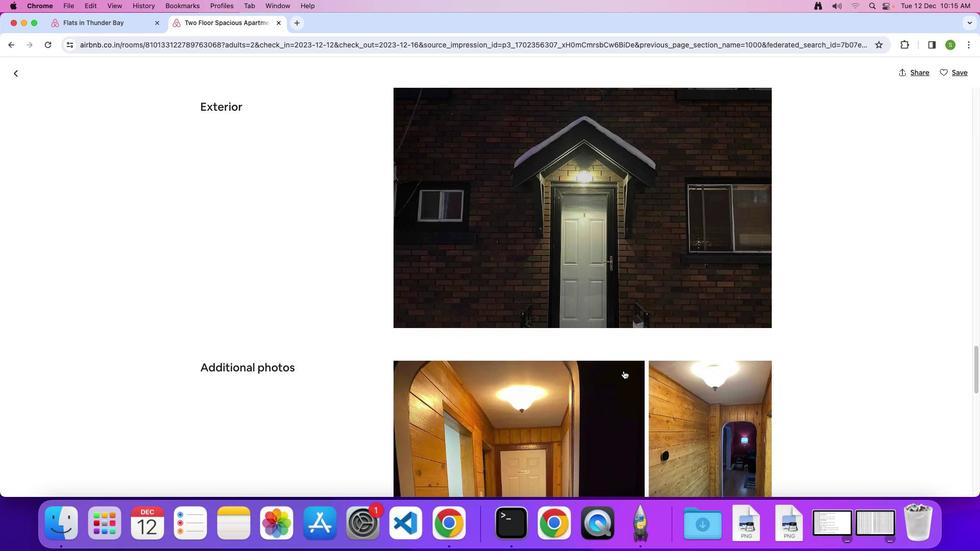 
Action: Mouse scrolled (623, 371) with delta (0, 0)
Screenshot: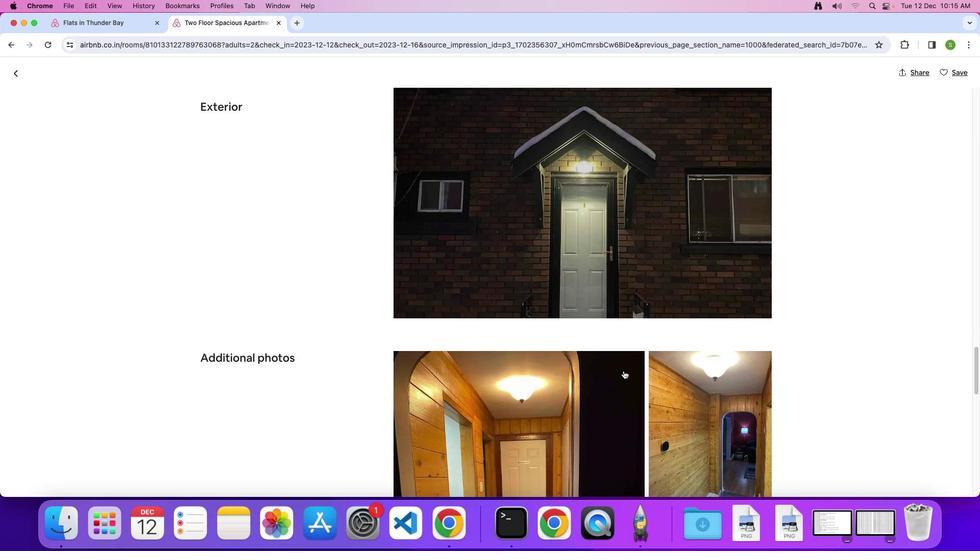 
Action: Mouse scrolled (623, 371) with delta (0, -1)
Screenshot: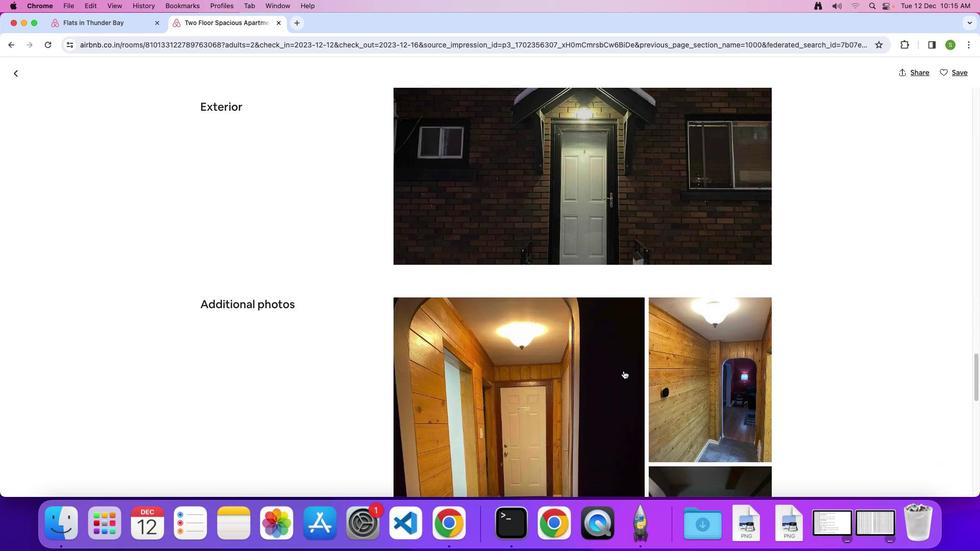 
Action: Mouse moved to (623, 371)
Screenshot: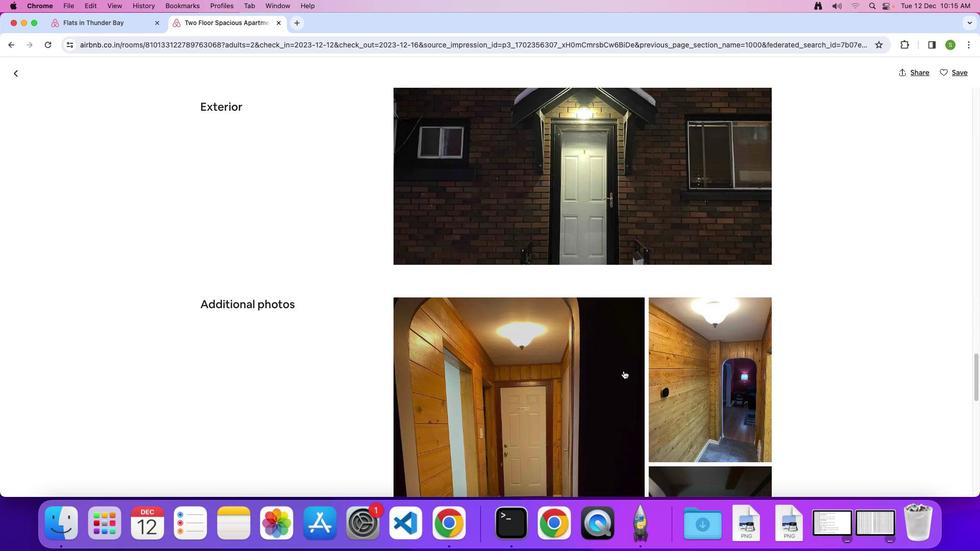
Action: Mouse scrolled (623, 371) with delta (0, 0)
Screenshot: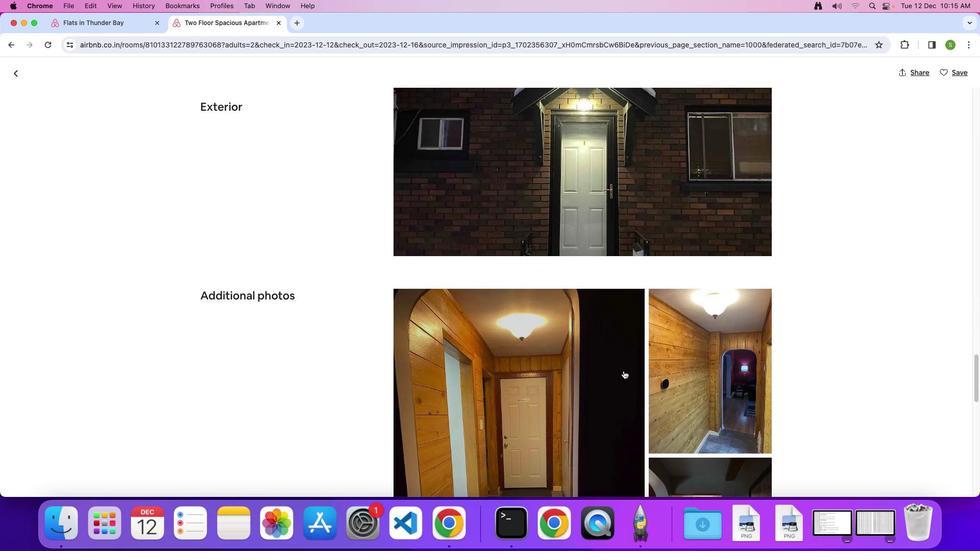 
Action: Mouse scrolled (623, 371) with delta (0, 0)
Screenshot: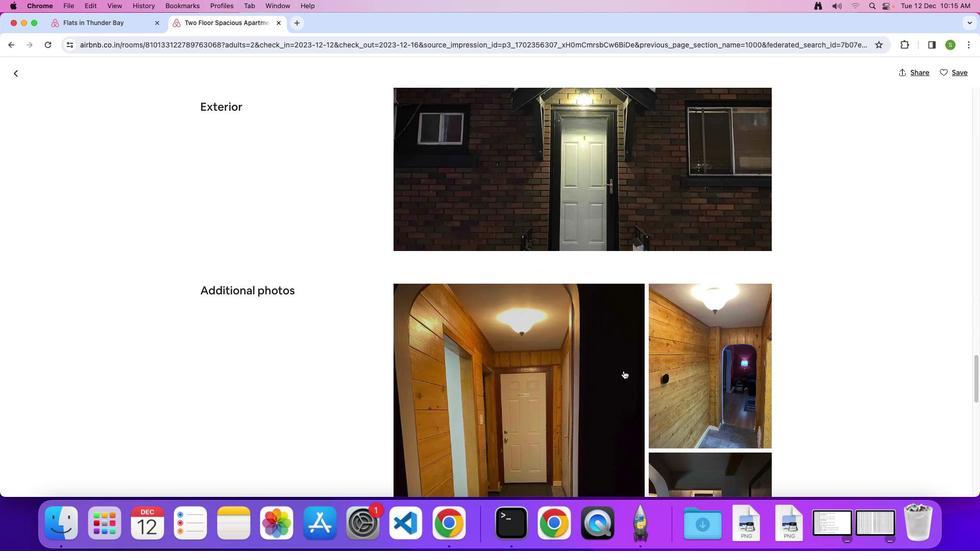 
Action: Mouse scrolled (623, 371) with delta (0, -1)
Screenshot: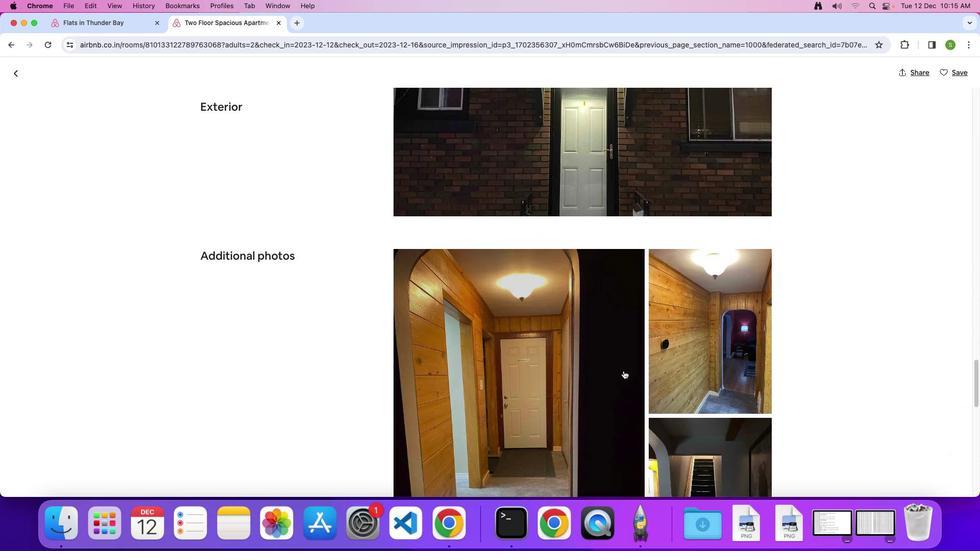 
Action: Mouse scrolled (623, 371) with delta (0, 0)
Screenshot: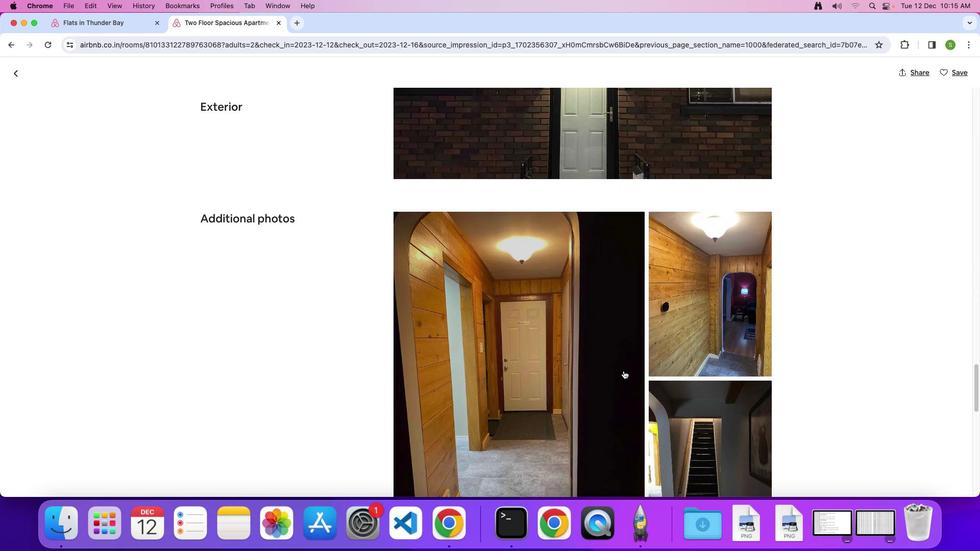
Action: Mouse scrolled (623, 371) with delta (0, 0)
Screenshot: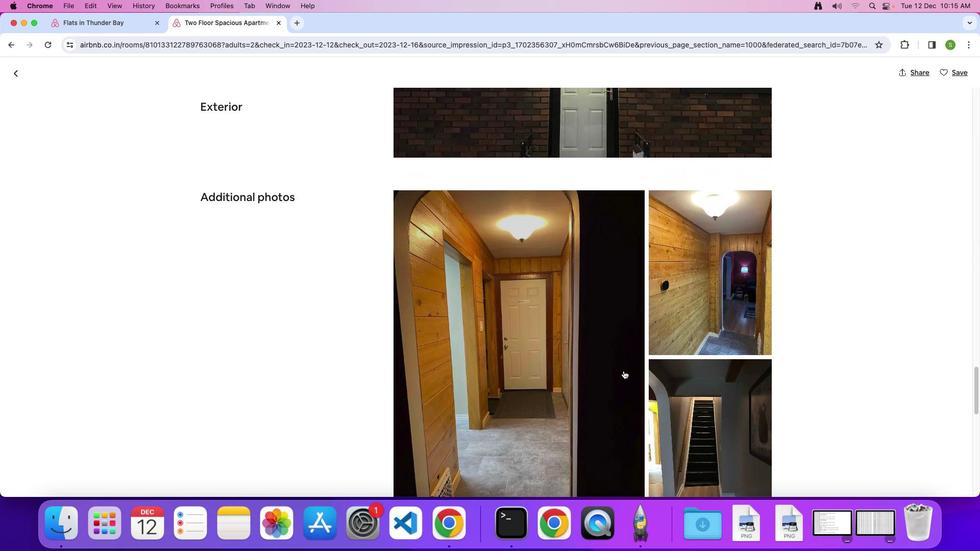 
Action: Mouse scrolled (623, 371) with delta (0, -1)
Screenshot: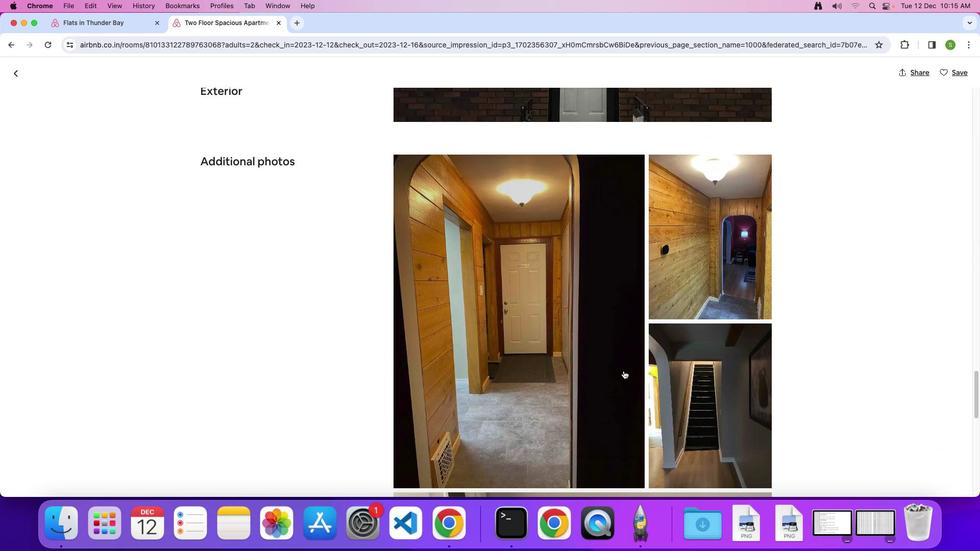 
Action: Mouse scrolled (623, 371) with delta (0, 0)
Screenshot: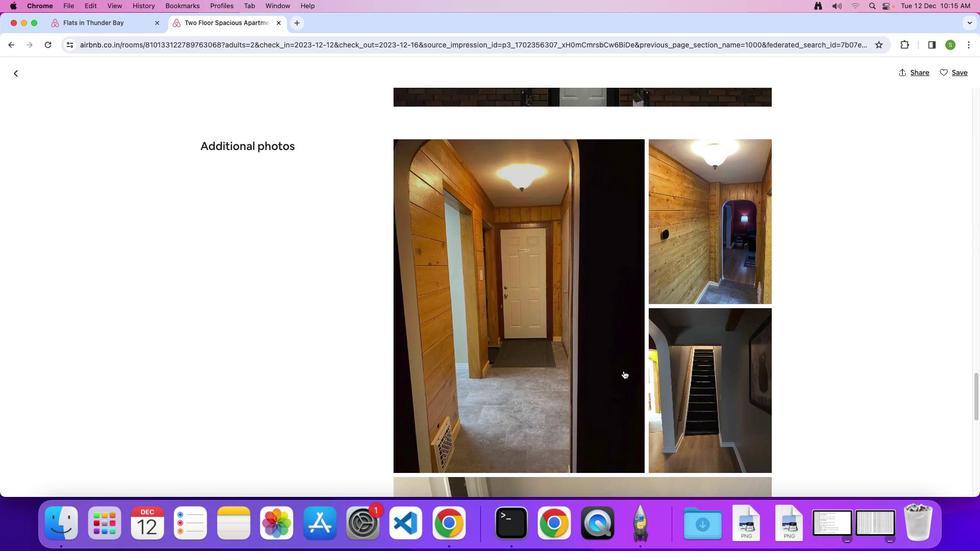 
Action: Mouse scrolled (623, 371) with delta (0, 0)
Screenshot: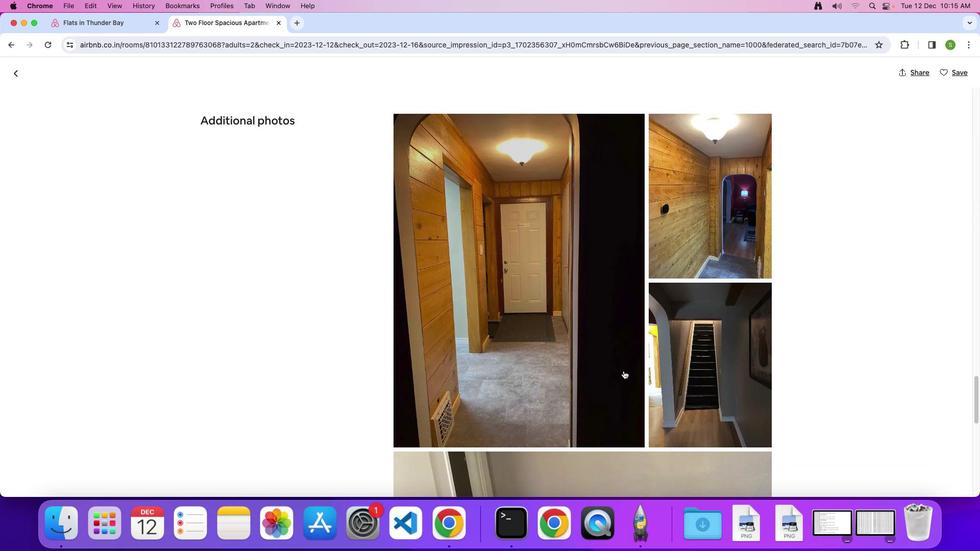 
Action: Mouse scrolled (623, 371) with delta (0, -1)
Screenshot: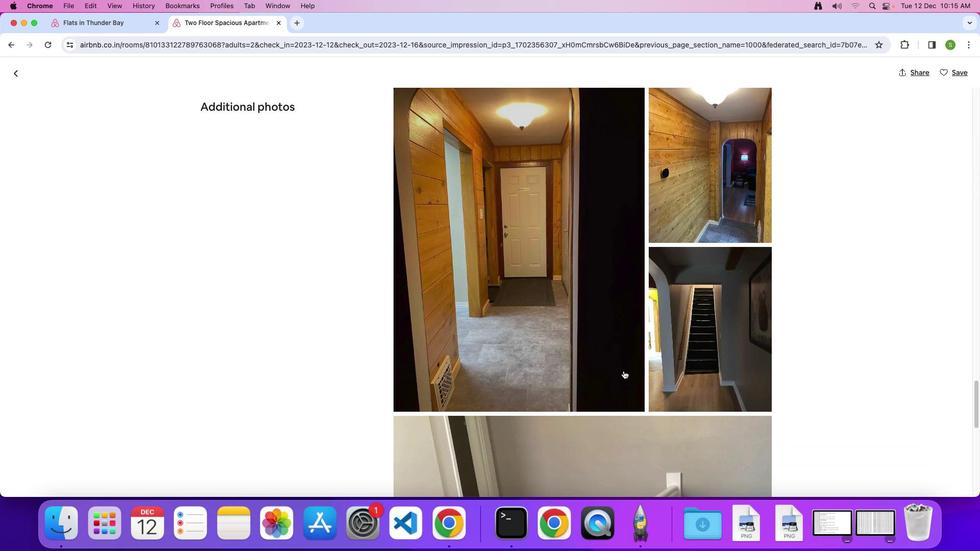
Action: Mouse scrolled (623, 371) with delta (0, 0)
Screenshot: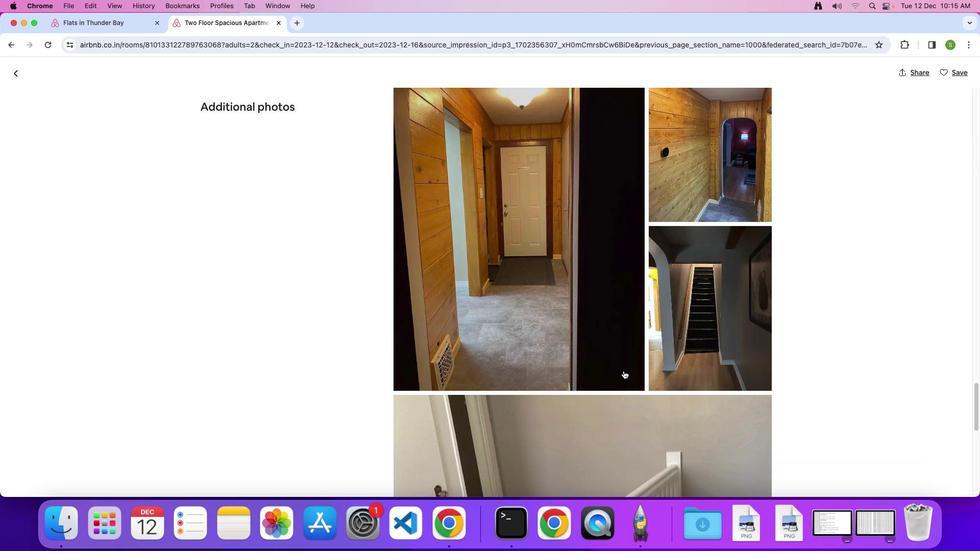 
Action: Mouse scrolled (623, 371) with delta (0, 0)
Screenshot: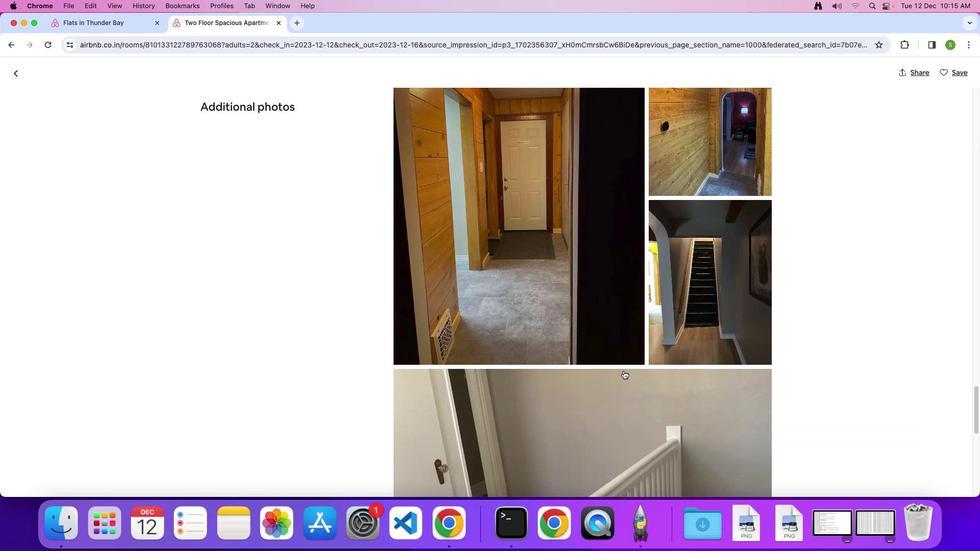 
Action: Mouse scrolled (623, 371) with delta (0, -1)
Screenshot: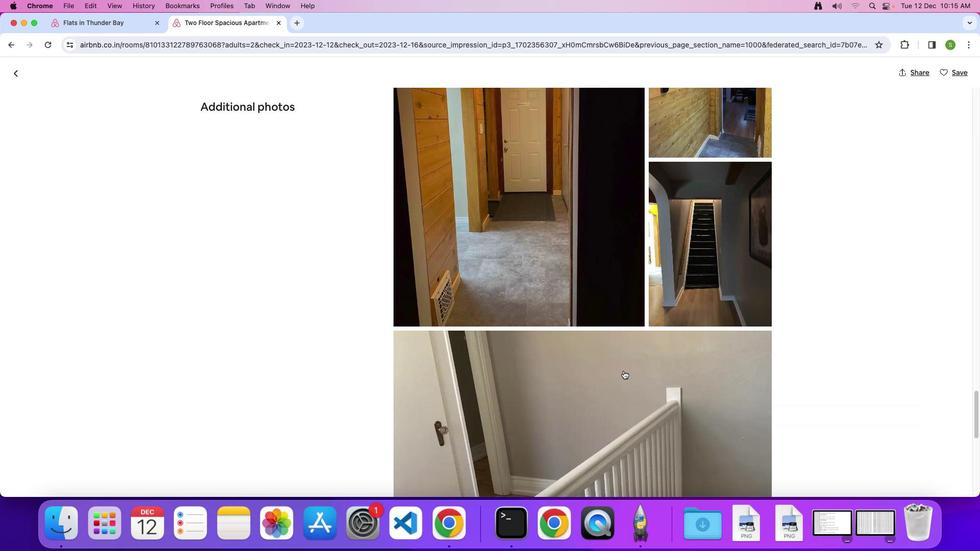 
Action: Mouse scrolled (623, 371) with delta (0, 0)
Screenshot: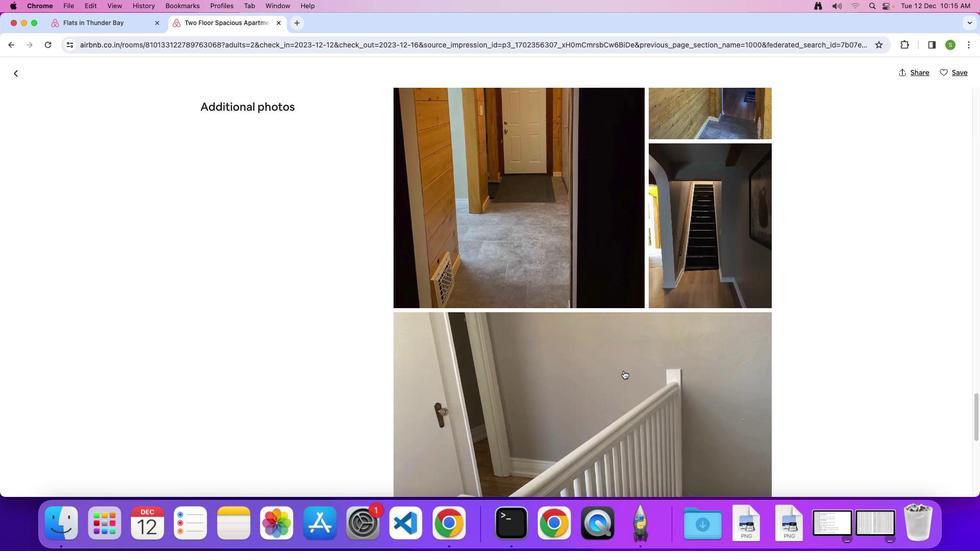 
Action: Mouse scrolled (623, 371) with delta (0, 0)
Screenshot: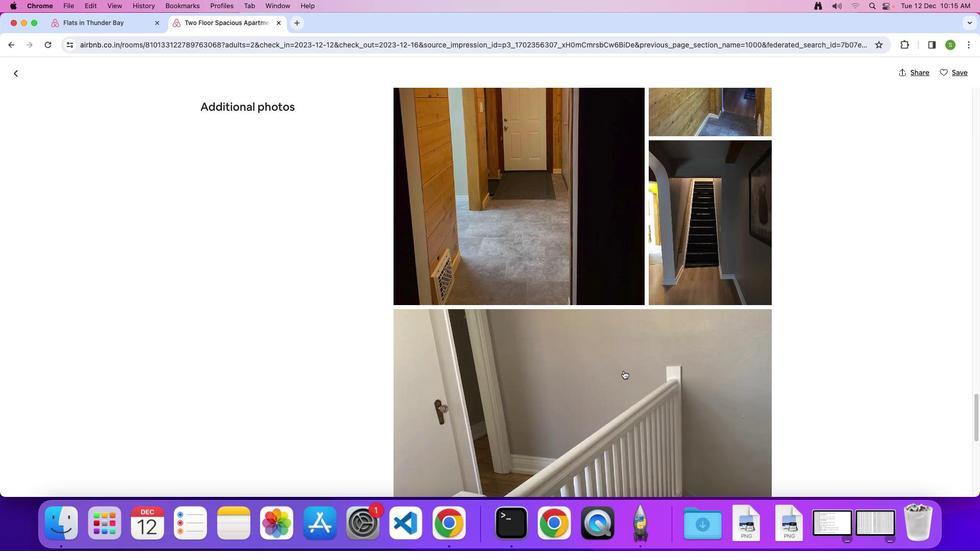 
Action: Mouse scrolled (623, 371) with delta (0, 0)
Screenshot: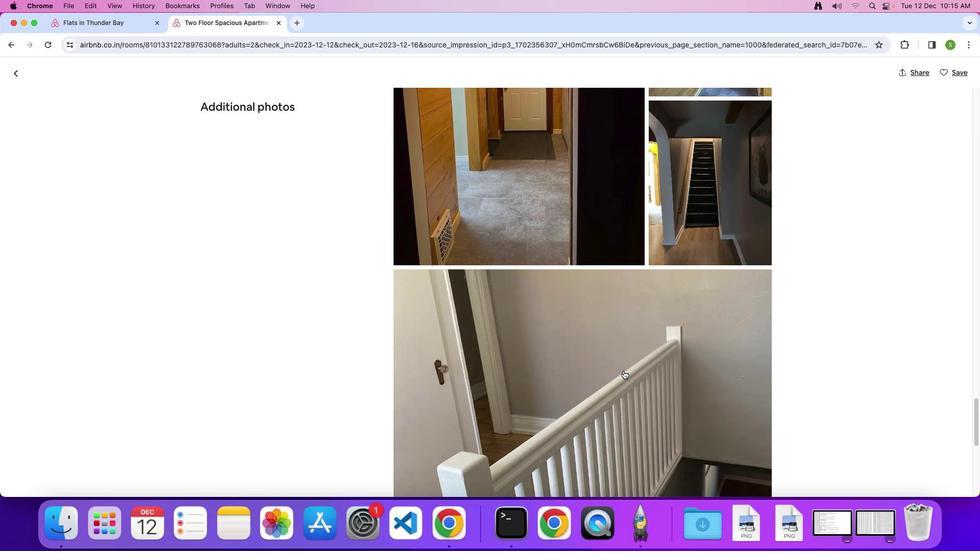 
Action: Mouse scrolled (623, 371) with delta (0, 0)
Screenshot: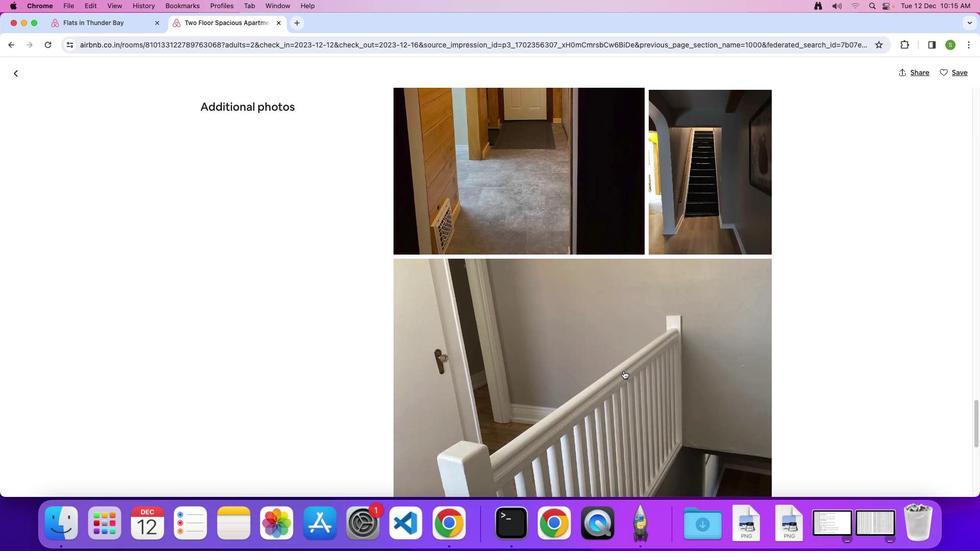 
Action: Mouse scrolled (623, 371) with delta (0, 0)
Screenshot: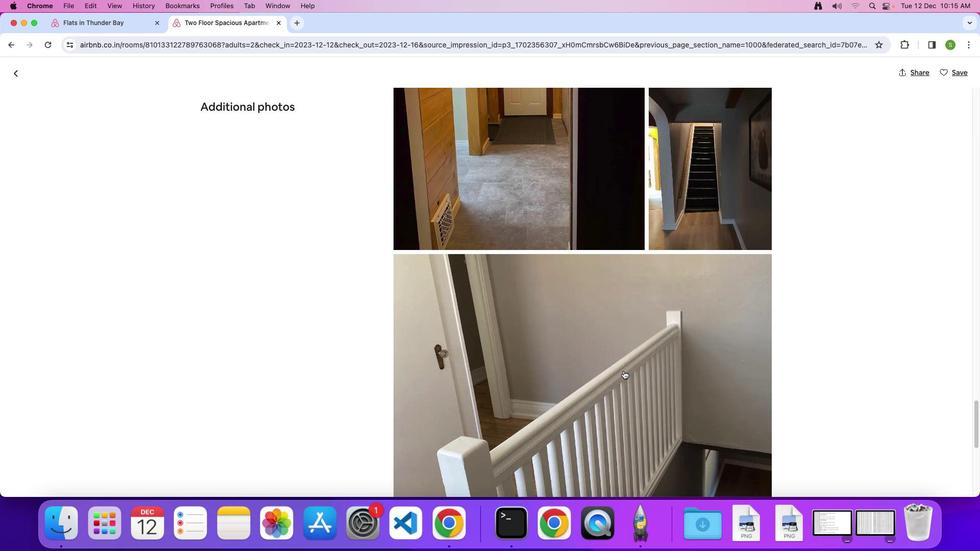 
Action: Mouse scrolled (623, 371) with delta (0, 0)
Screenshot: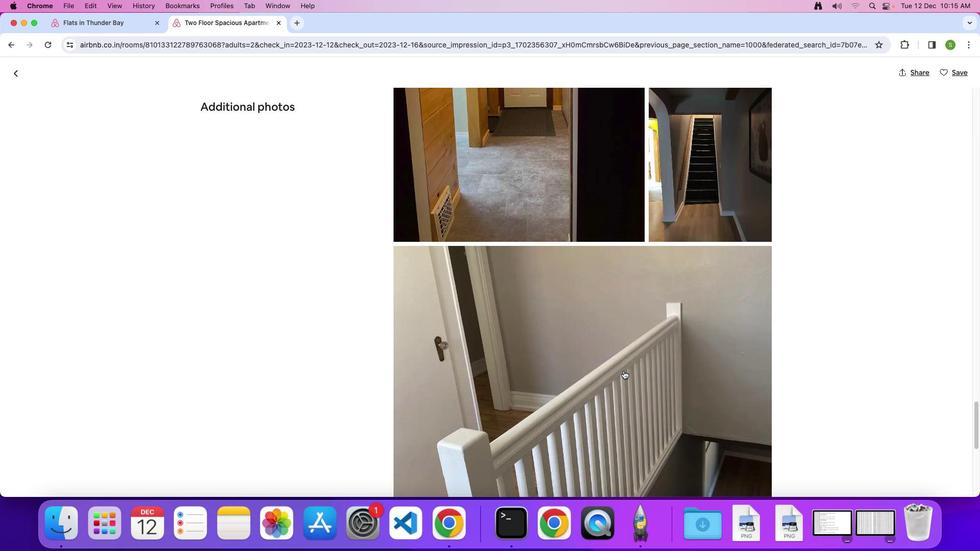 
Action: Mouse scrolled (623, 371) with delta (0, 0)
Screenshot: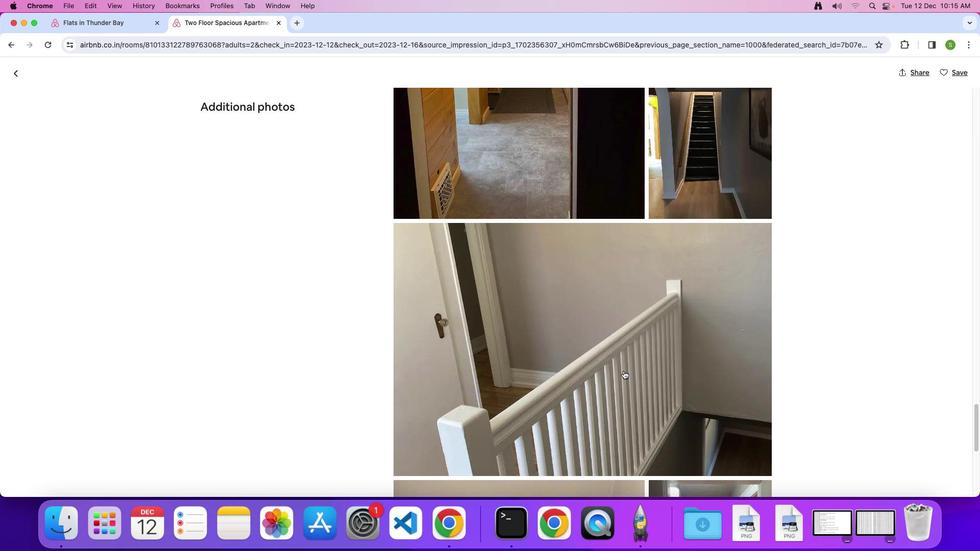
Action: Mouse scrolled (623, 371) with delta (0, -1)
Screenshot: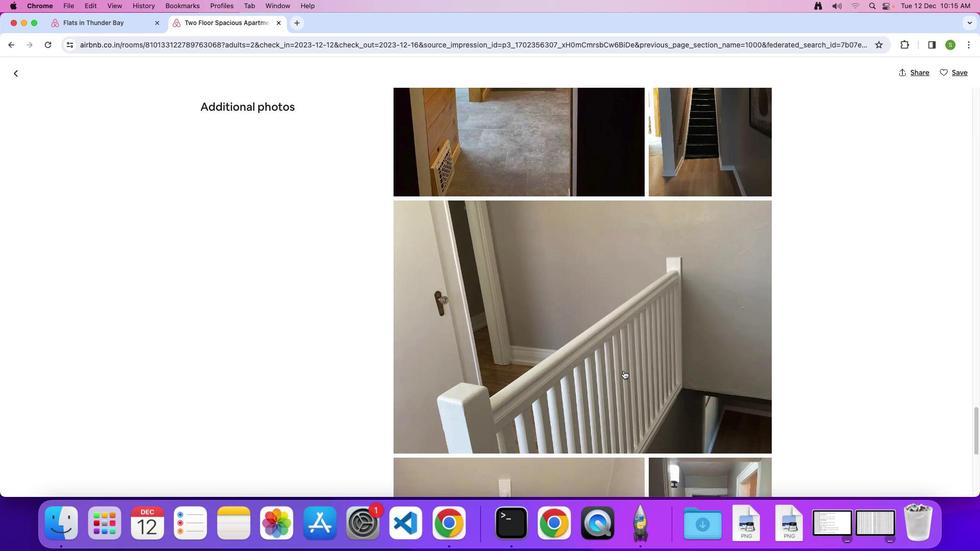 
Action: Mouse scrolled (623, 371) with delta (0, 0)
Screenshot: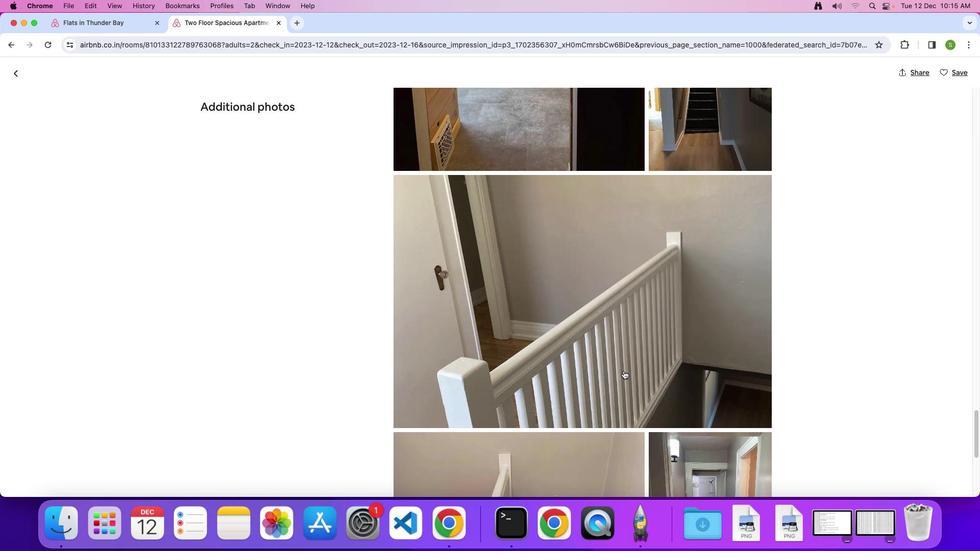
Action: Mouse scrolled (623, 371) with delta (0, 0)
